 Task: Measure the driving distance from Phoenix to the Grand Canyon.
Action: Mouse moved to (271, 85)
Screenshot: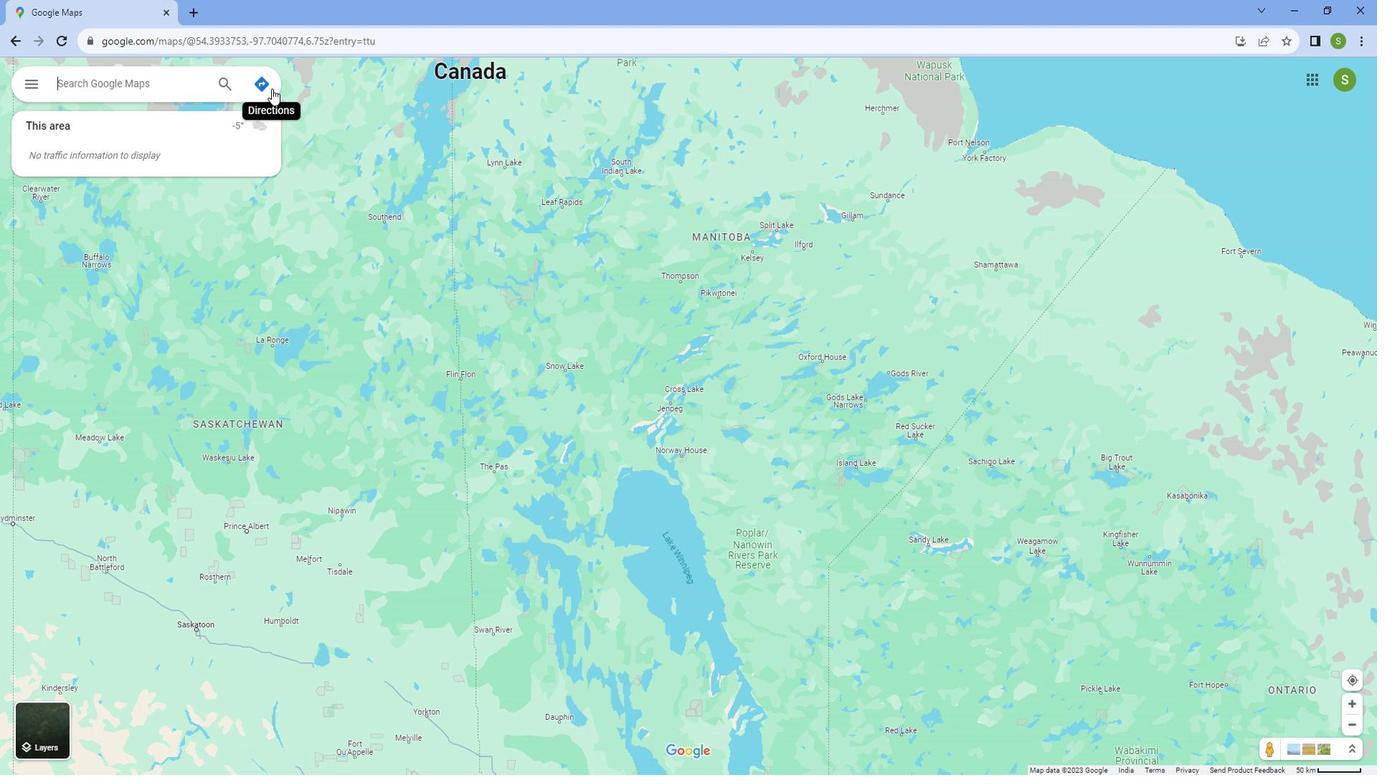 
Action: Mouse pressed left at (271, 85)
Screenshot: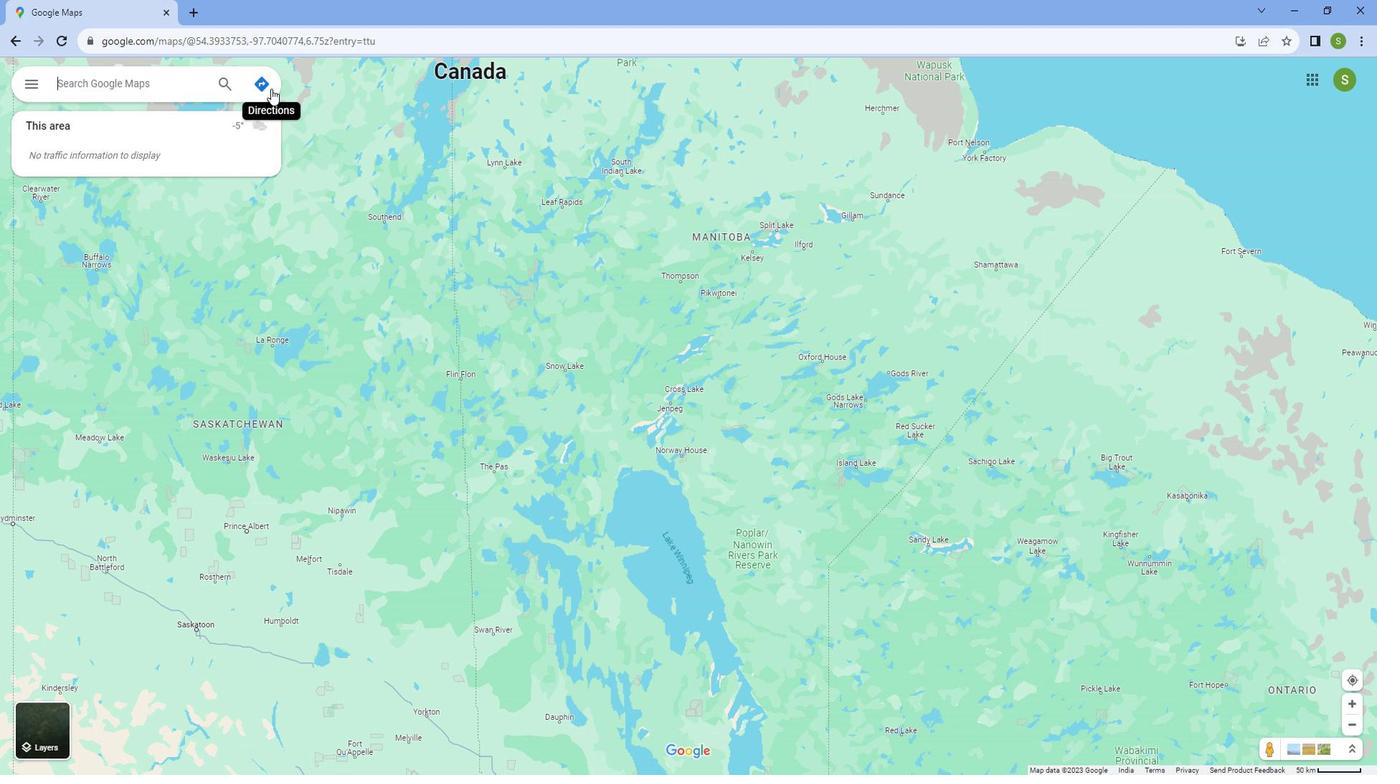 
Action: Mouse moved to (169, 116)
Screenshot: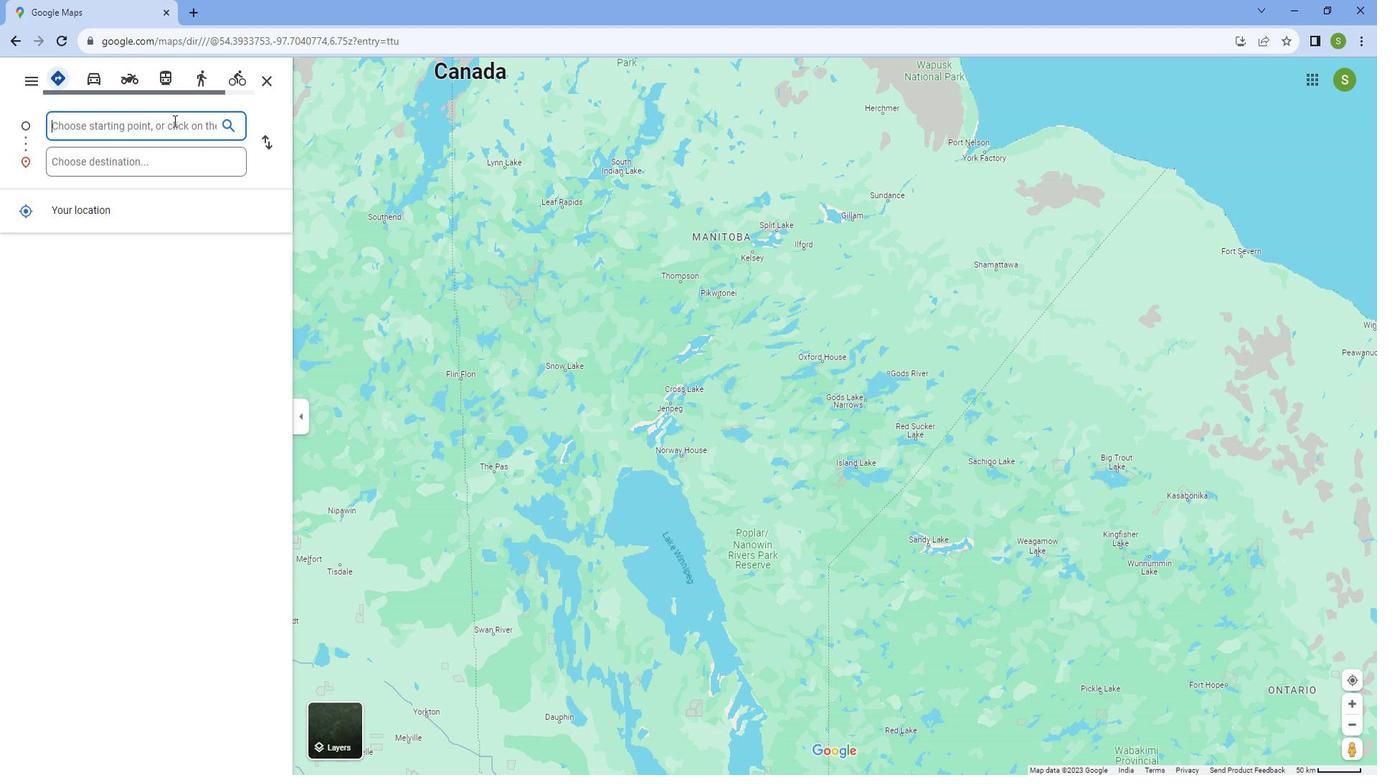 
Action: Mouse pressed left at (169, 116)
Screenshot: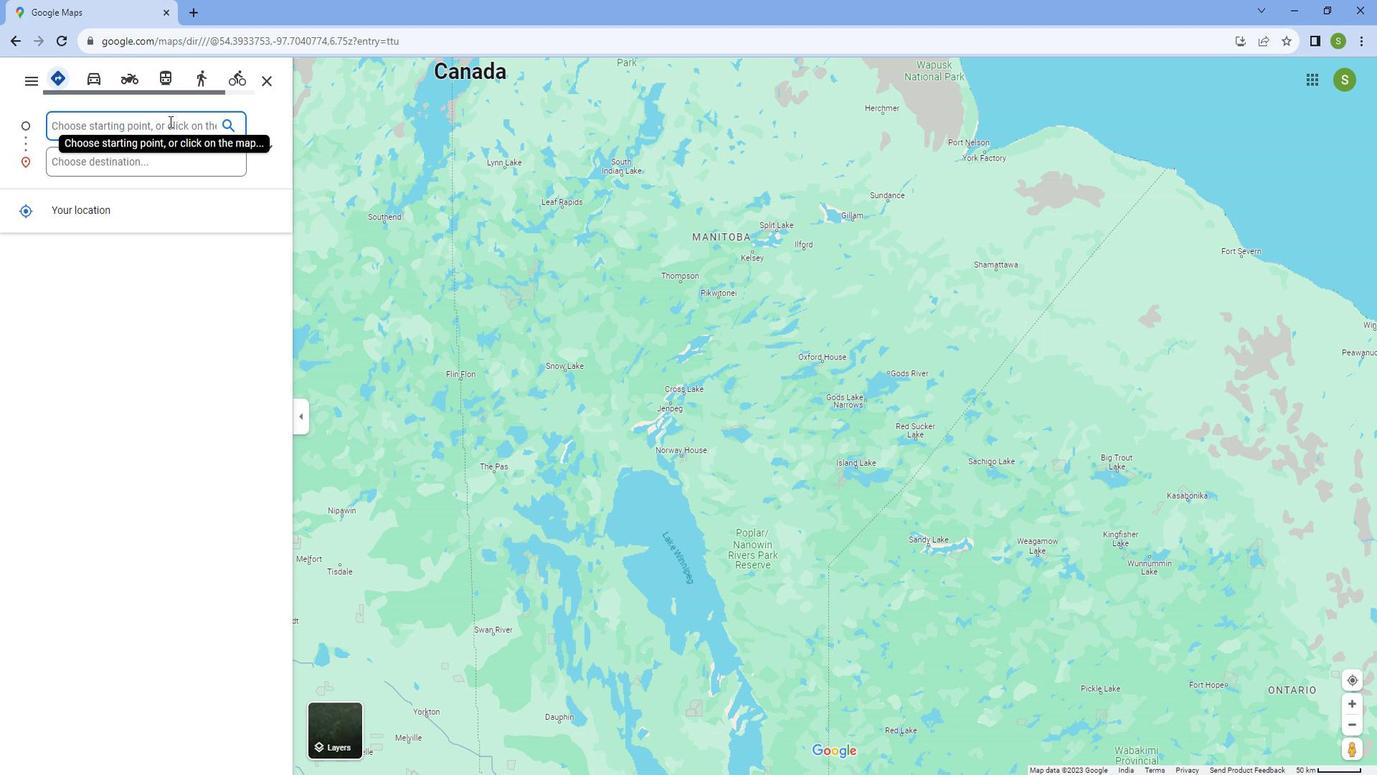 
Action: Key pressed <Key.caps_lock>P<Key.caps_lock>hoenix
Screenshot: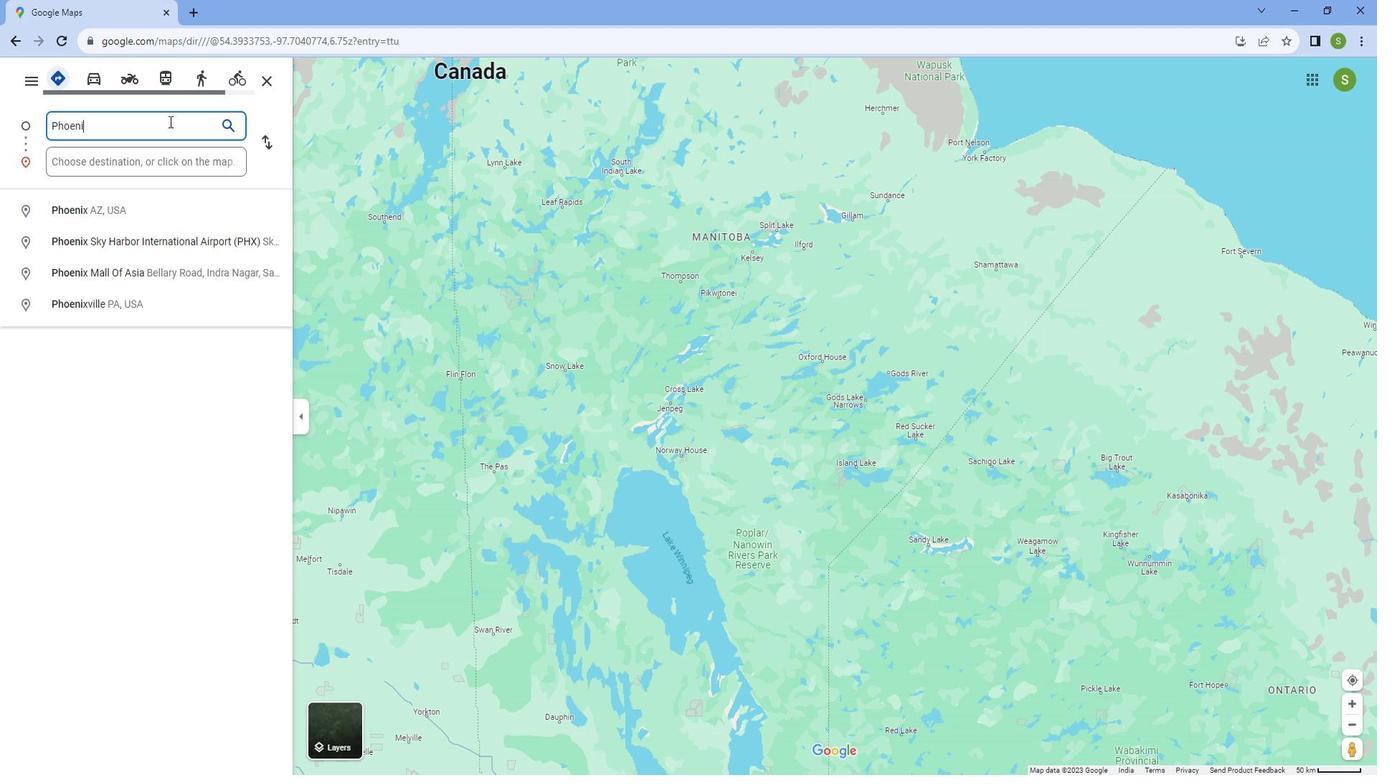
Action: Mouse moved to (139, 192)
Screenshot: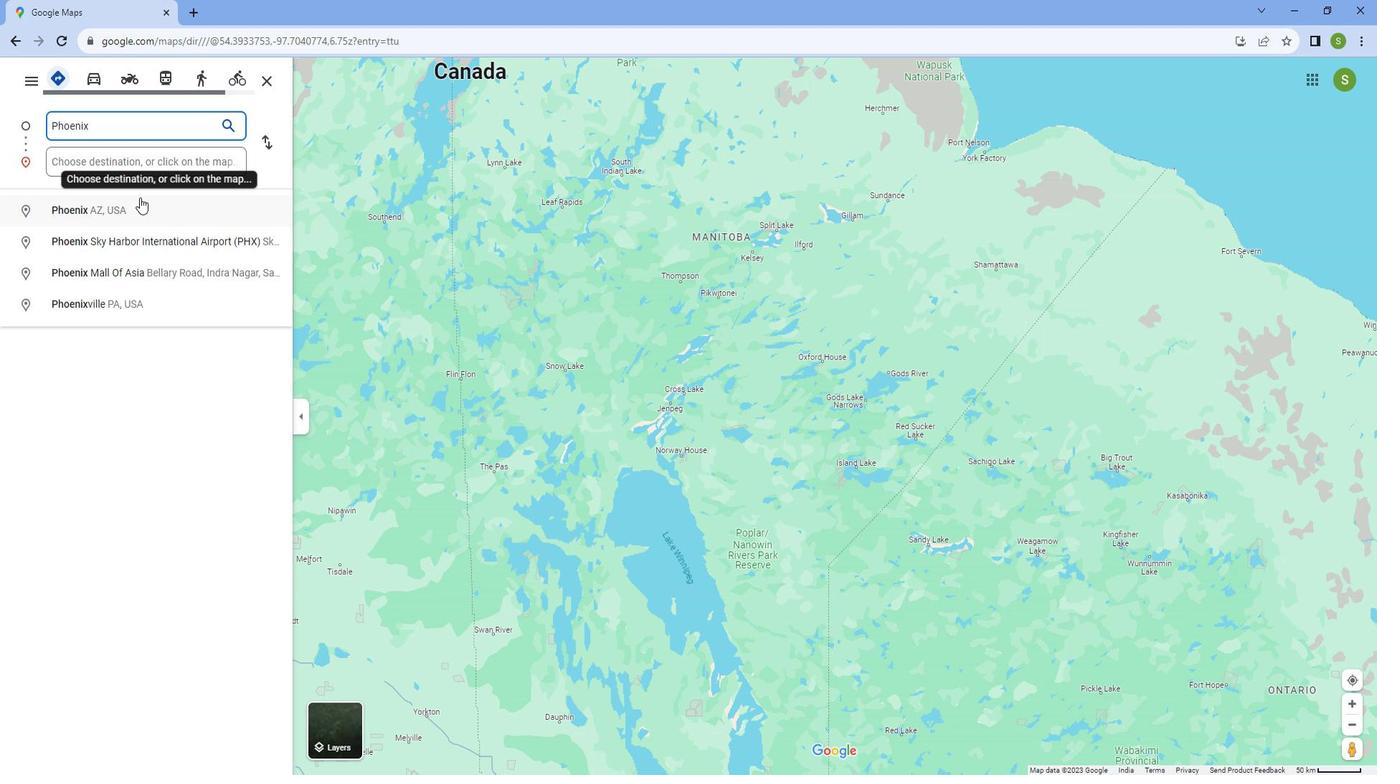 
Action: Mouse pressed left at (139, 192)
Screenshot: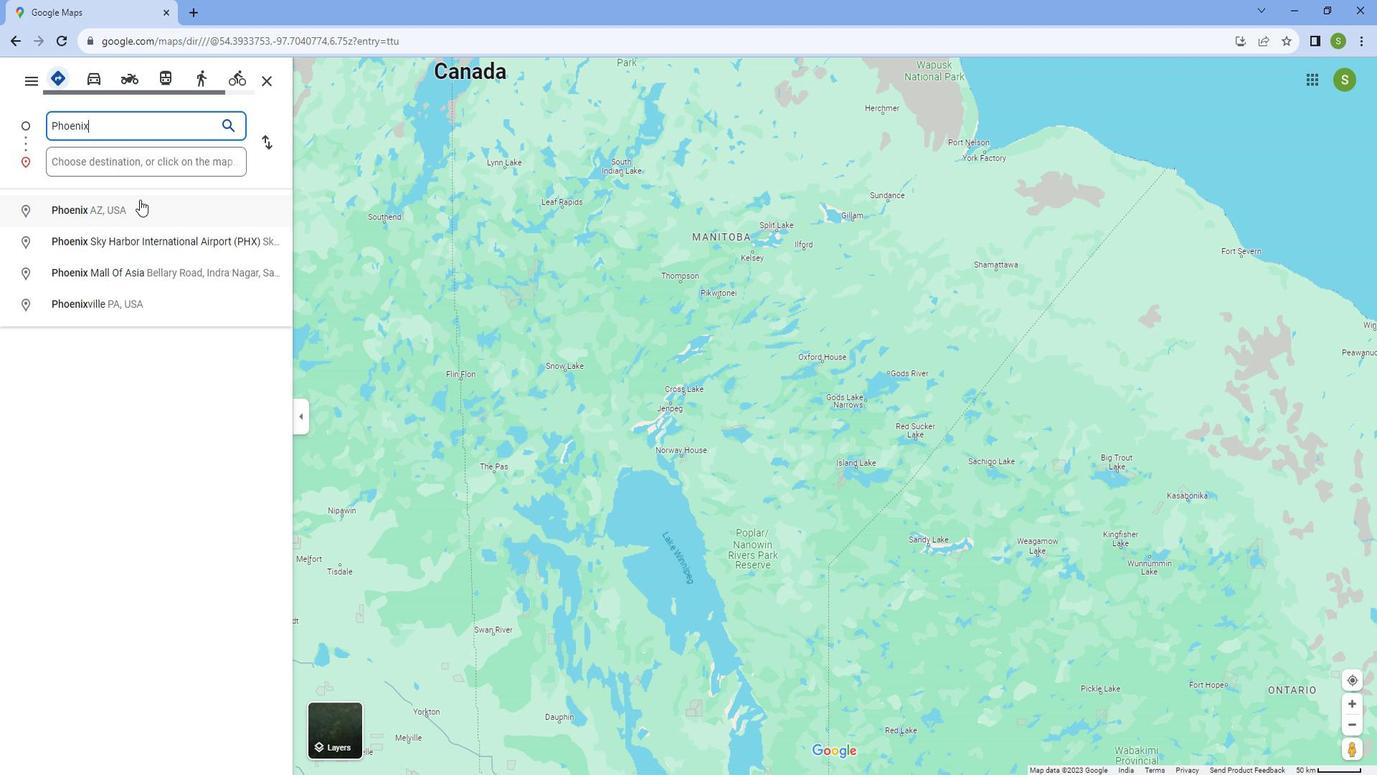 
Action: Mouse moved to (86, 152)
Screenshot: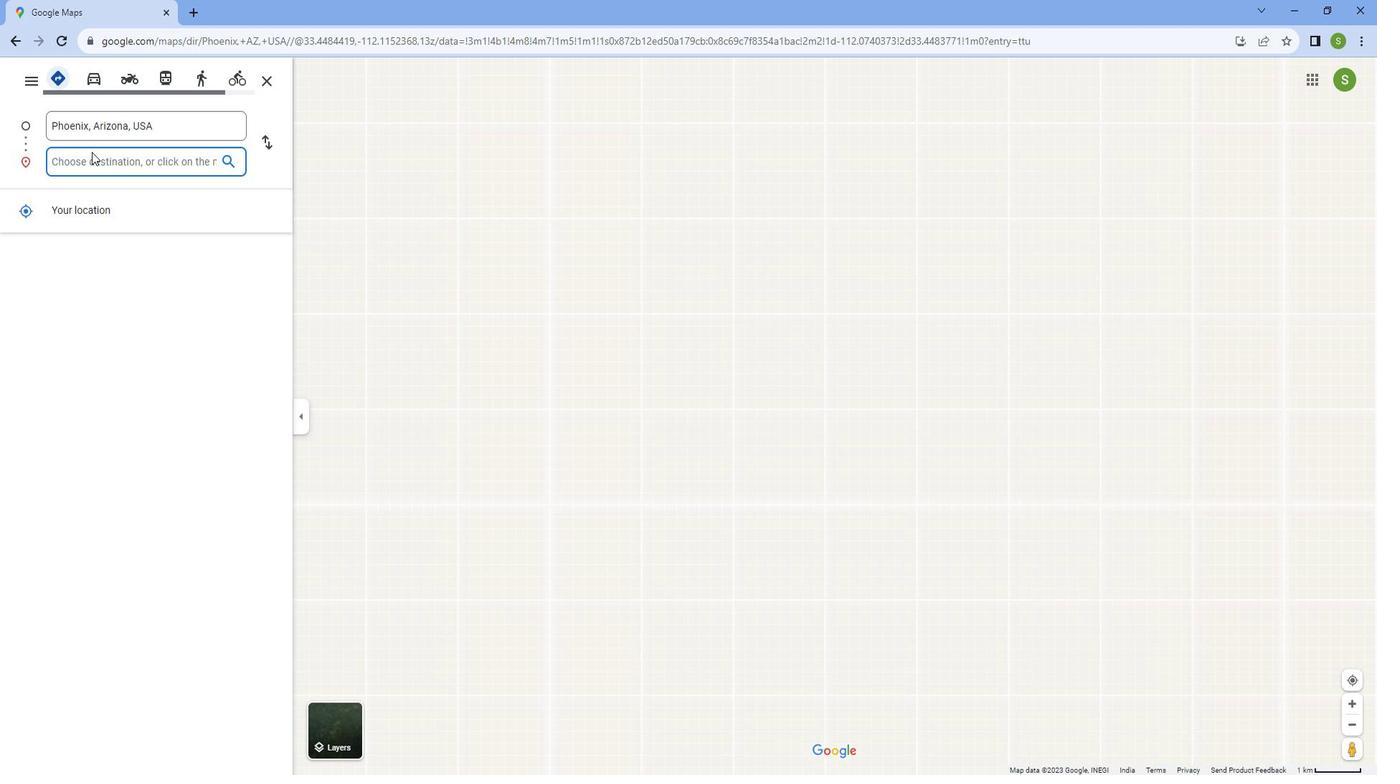 
Action: Mouse pressed left at (86, 152)
Screenshot: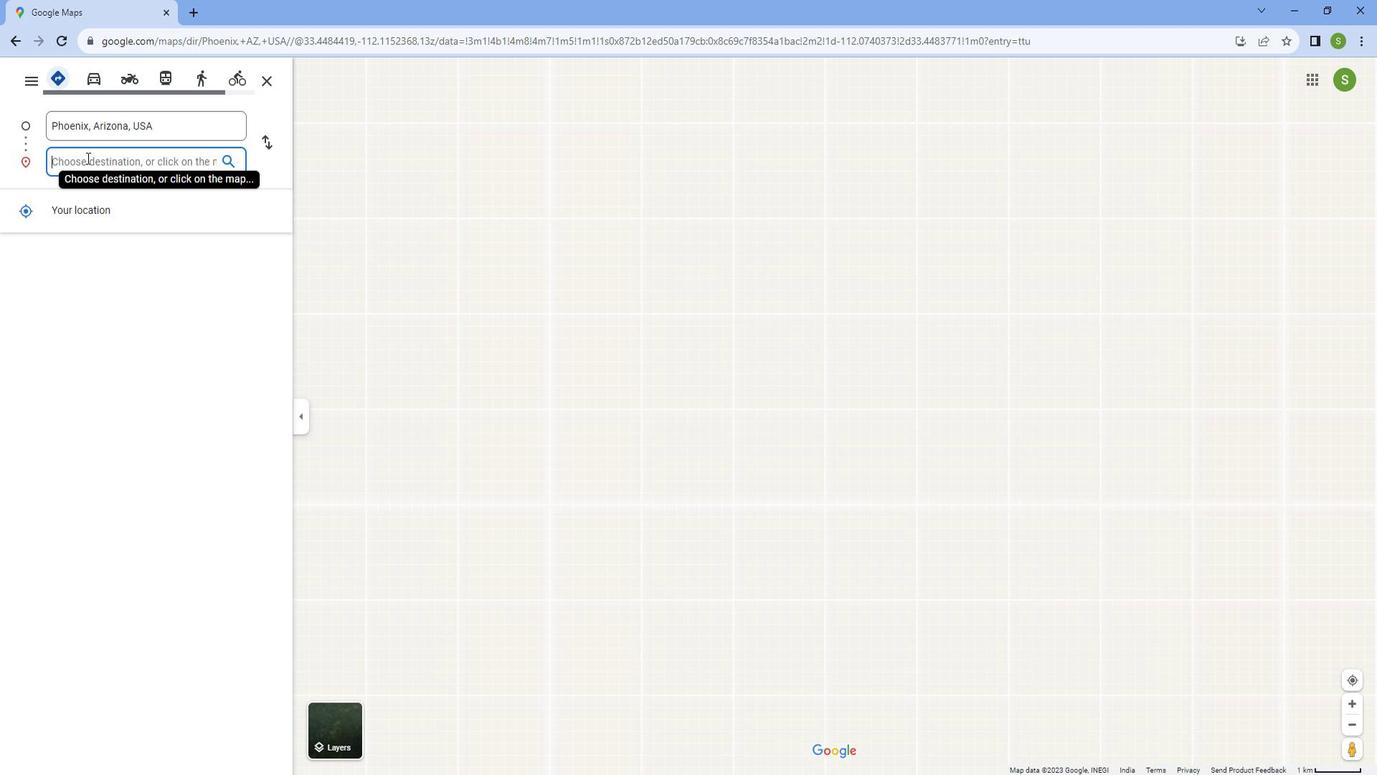 
Action: Mouse moved to (87, 152)
Screenshot: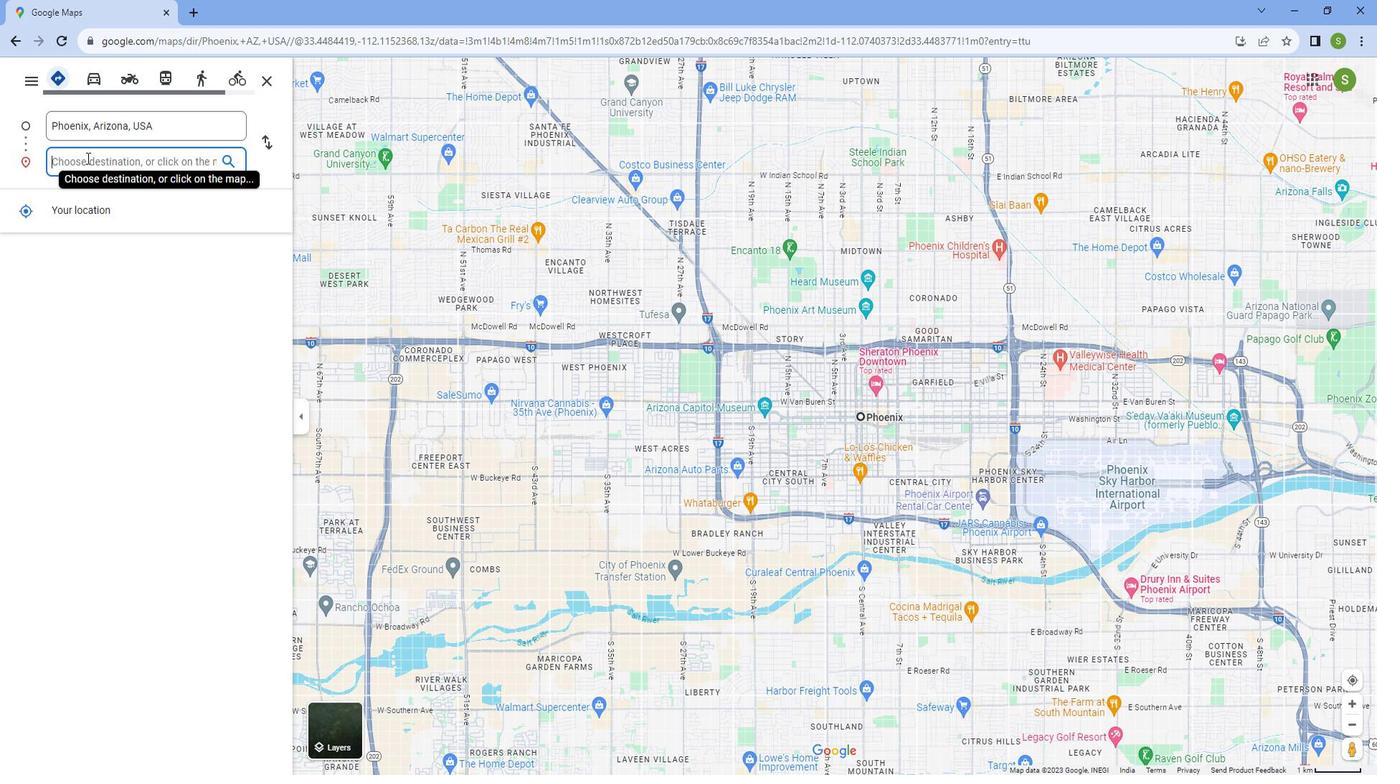 
Action: Key pressed <Key.caps_lock>G<Key.caps_lock>ran<Key.space><Key.backspace>d<Key.space><Key.caps_lock>C<Key.caps_lock>anyon
Screenshot: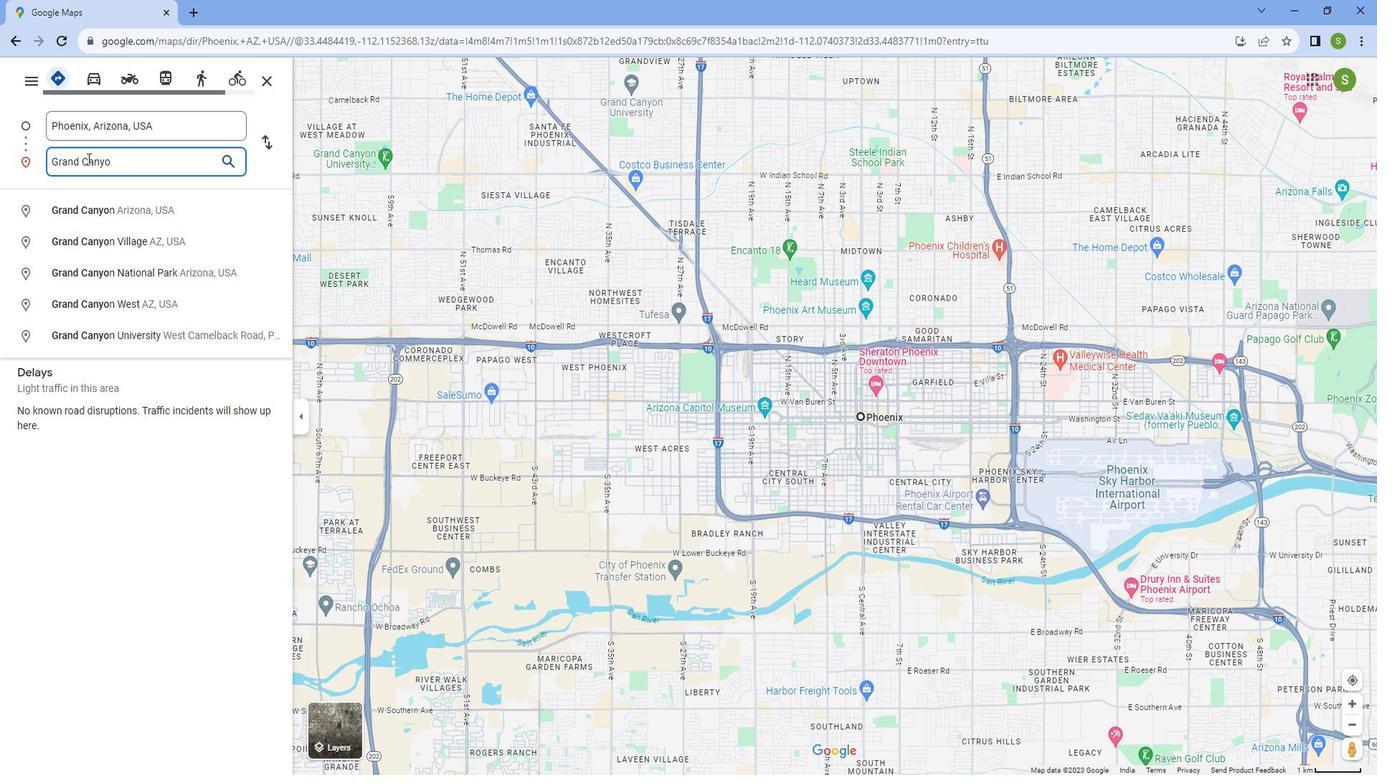 
Action: Mouse moved to (87, 198)
Screenshot: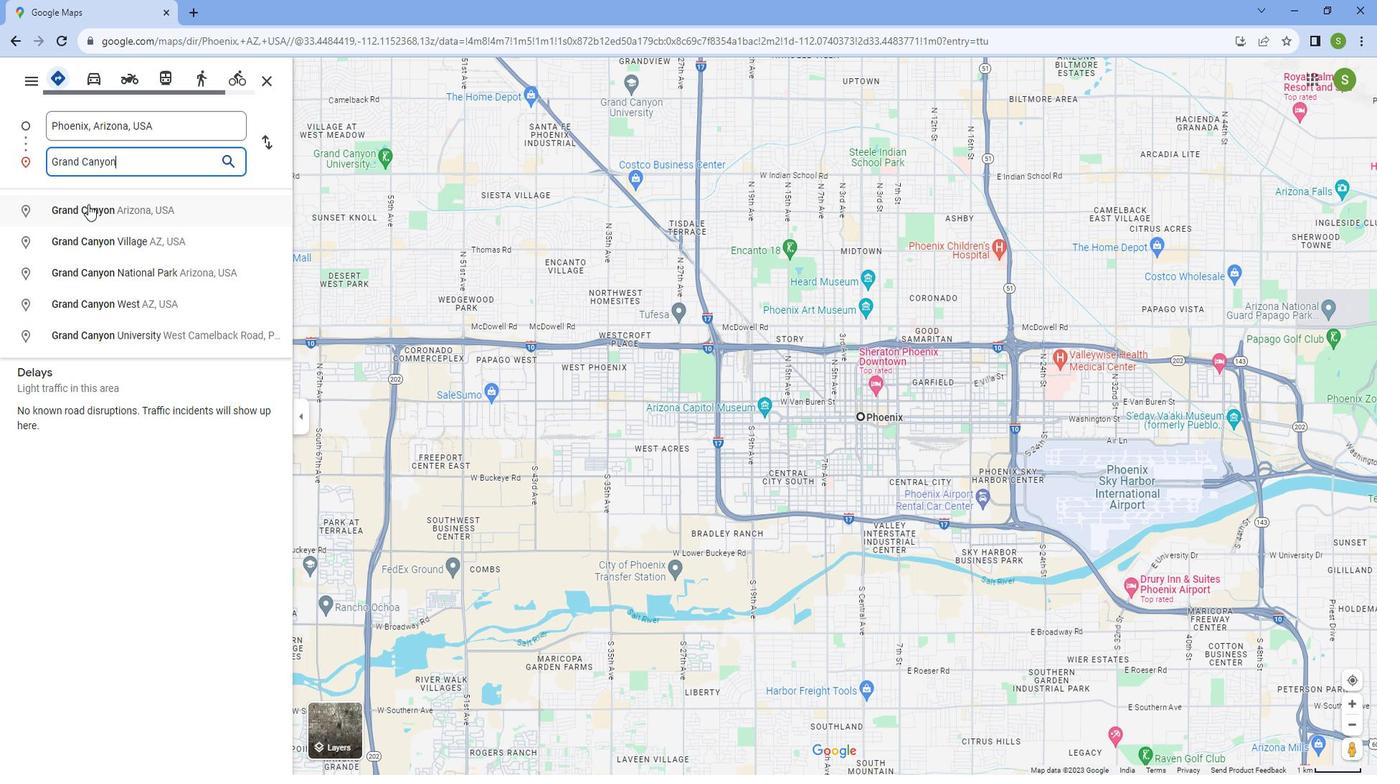 
Action: Mouse pressed left at (87, 198)
Screenshot: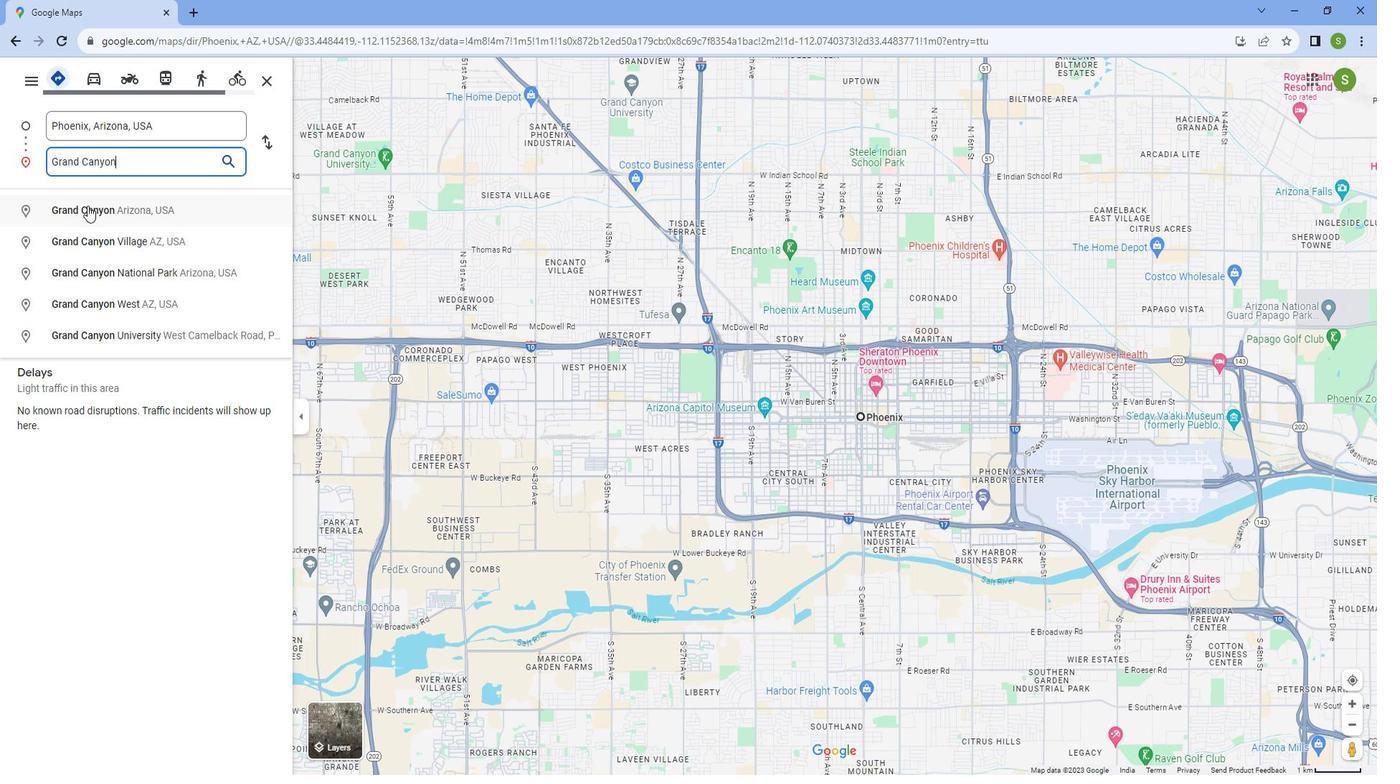 
Action: Mouse moved to (88, 90)
Screenshot: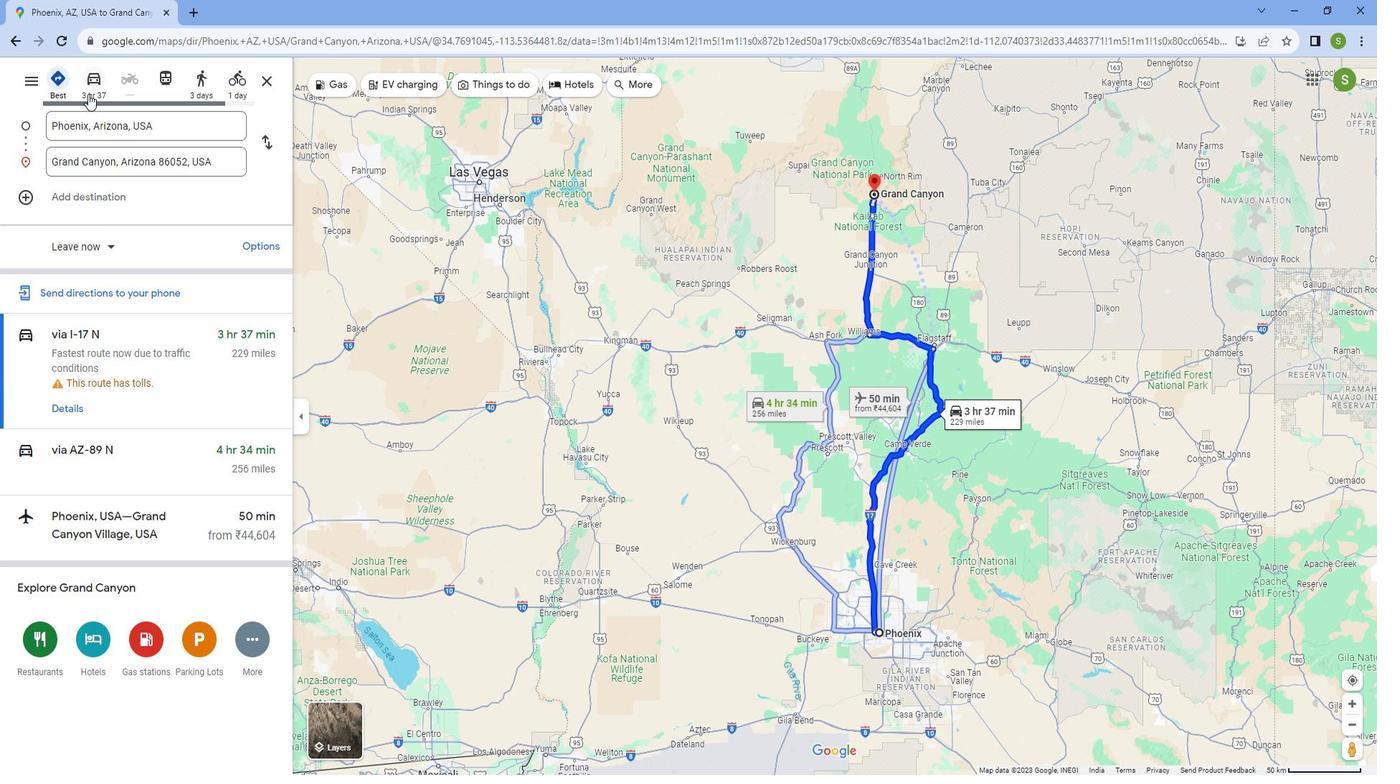
Action: Mouse pressed left at (88, 90)
Screenshot: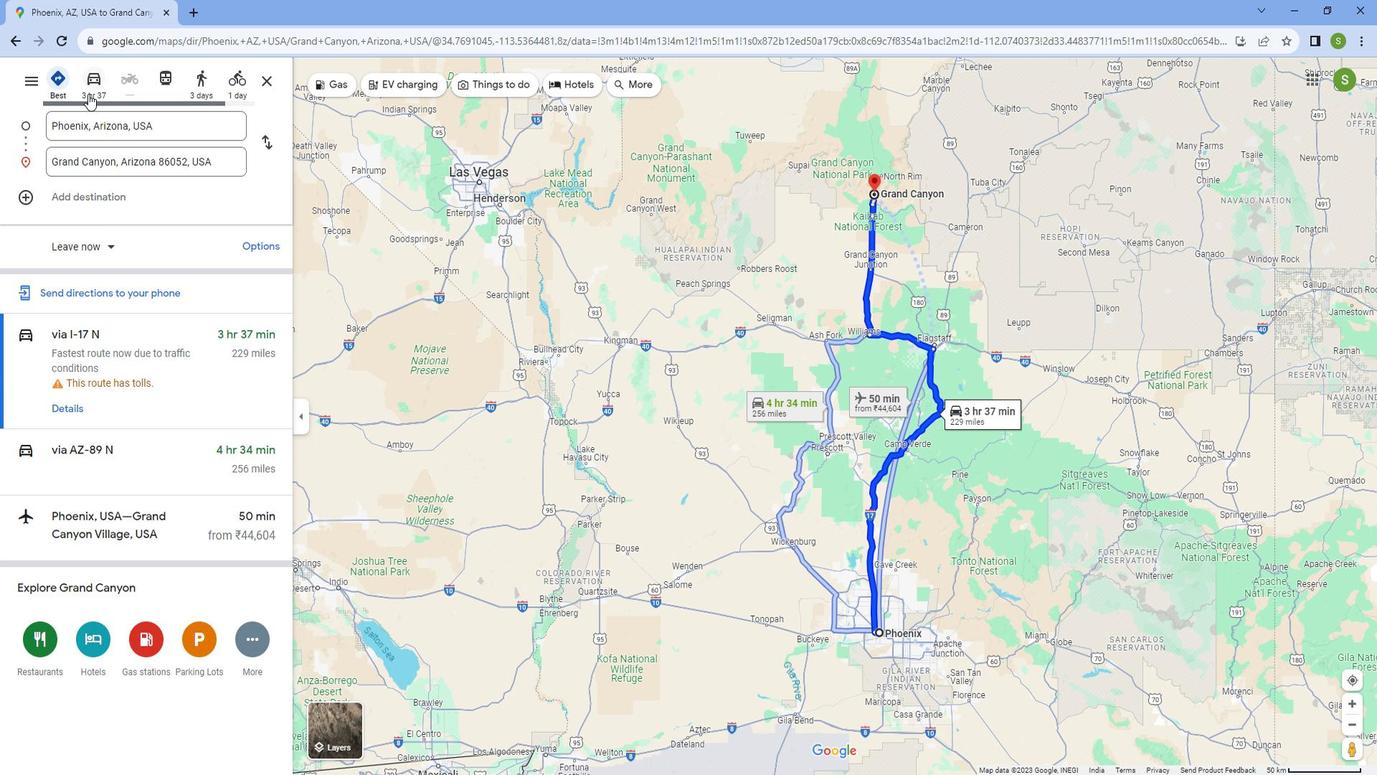 
Action: Mouse moved to (1021, 287)
Screenshot: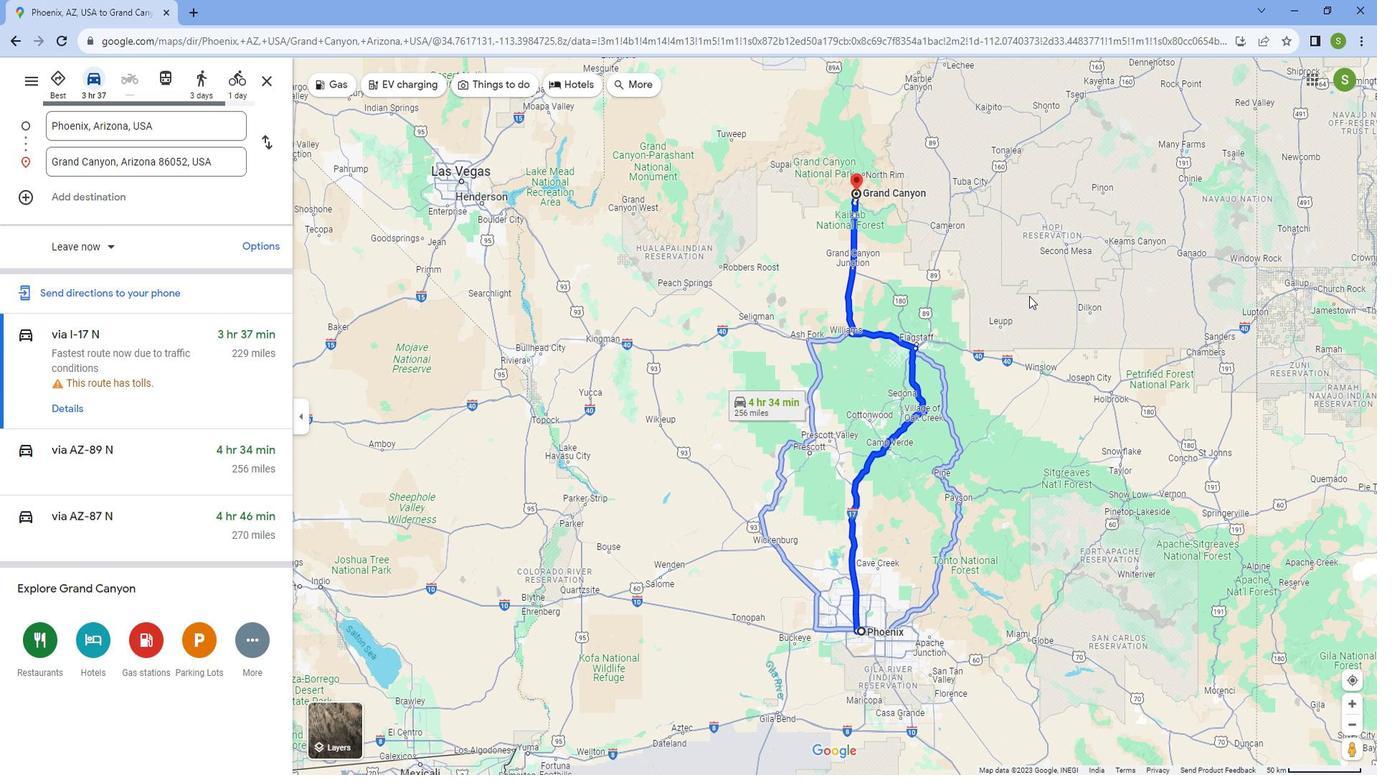 
Action: Mouse scrolled (1021, 287) with delta (0, 0)
Screenshot: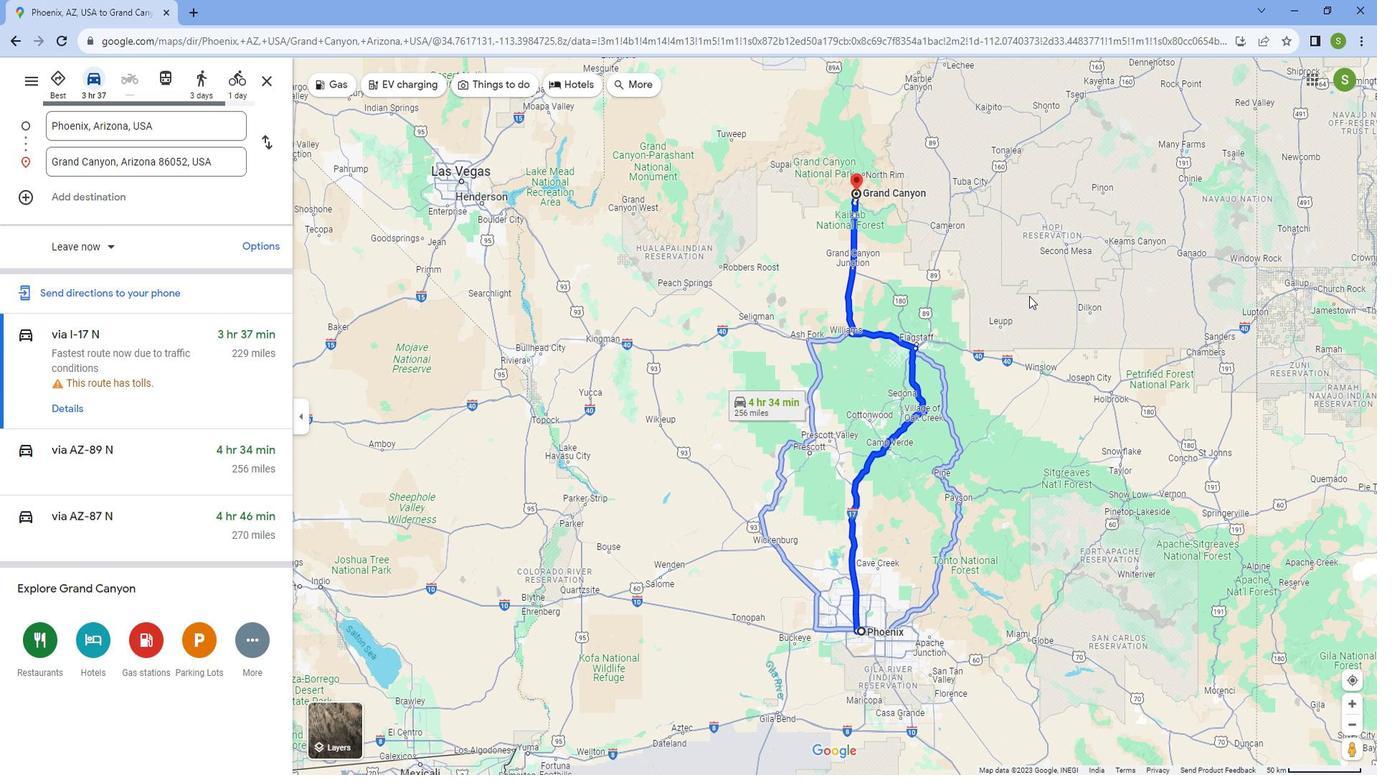 
Action: Mouse moved to (1018, 287)
Screenshot: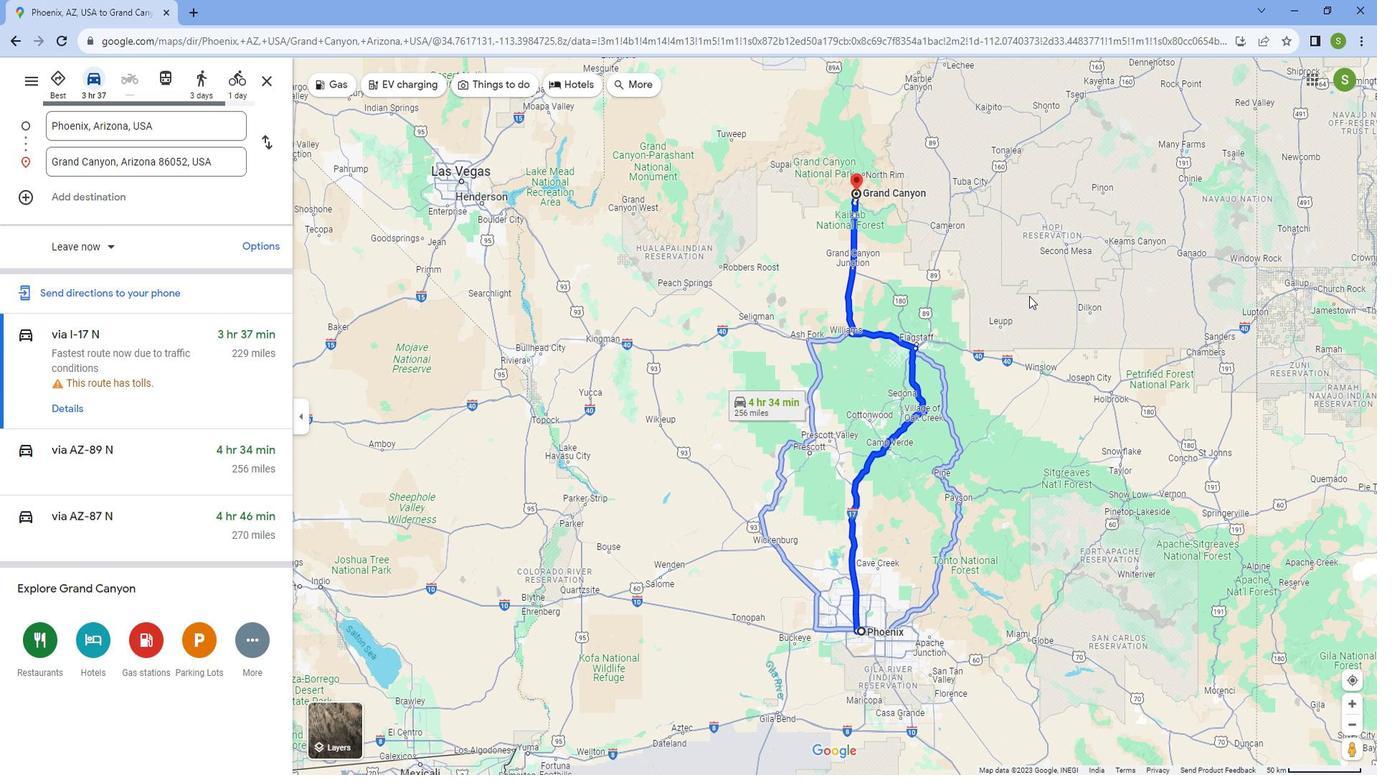 
Action: Mouse scrolled (1018, 288) with delta (0, 0)
Screenshot: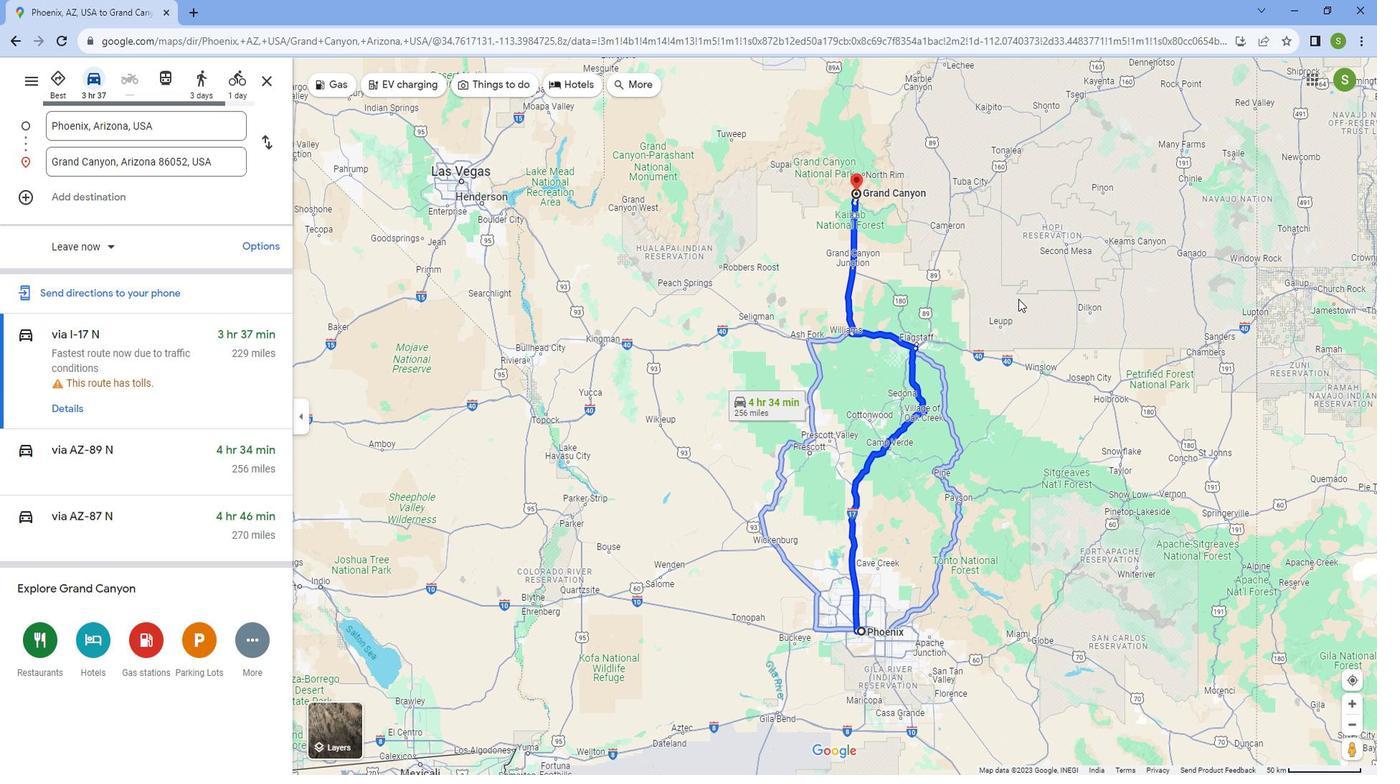 
Action: Mouse moved to (1018, 288)
Screenshot: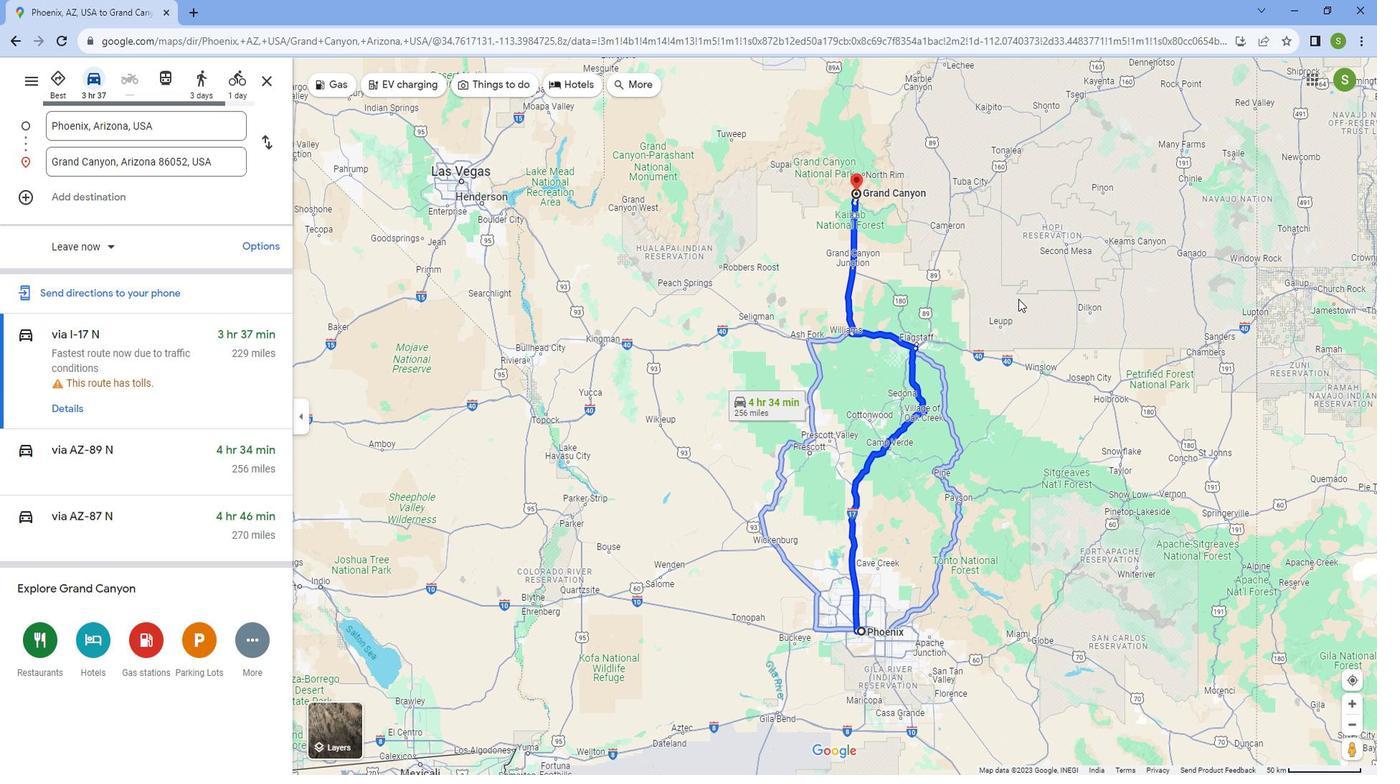 
Action: Mouse scrolled (1018, 289) with delta (0, 0)
Screenshot: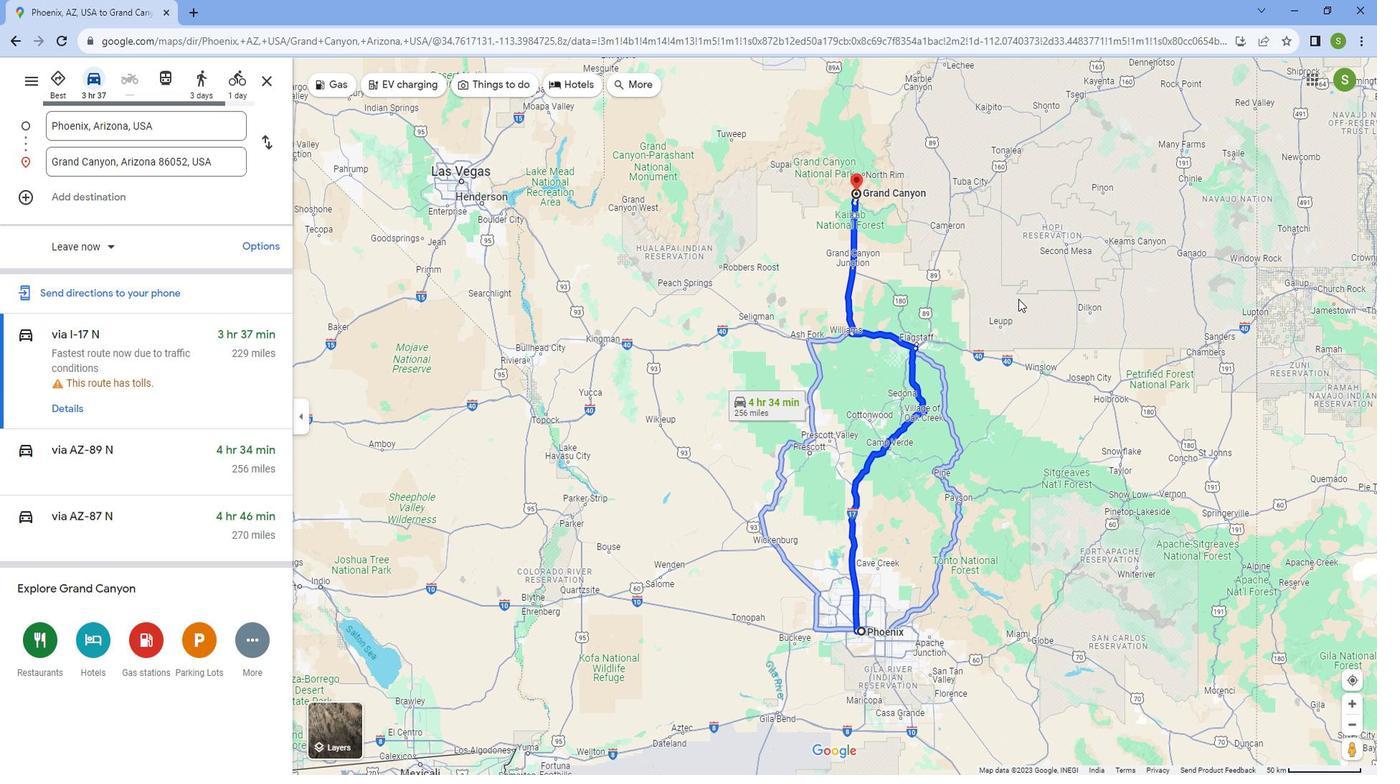 
Action: Mouse moved to (1015, 289)
Screenshot: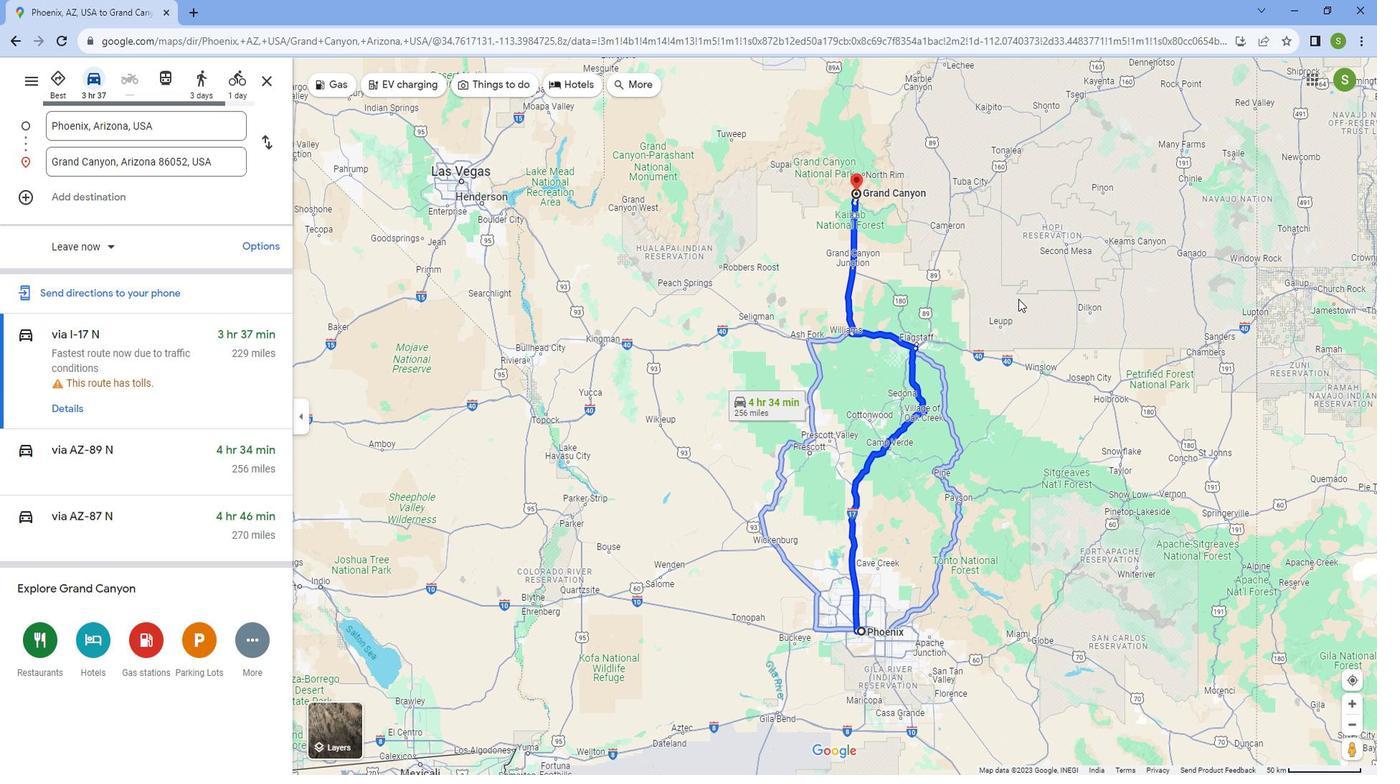 
Action: Mouse scrolled (1015, 289) with delta (0, 0)
Screenshot: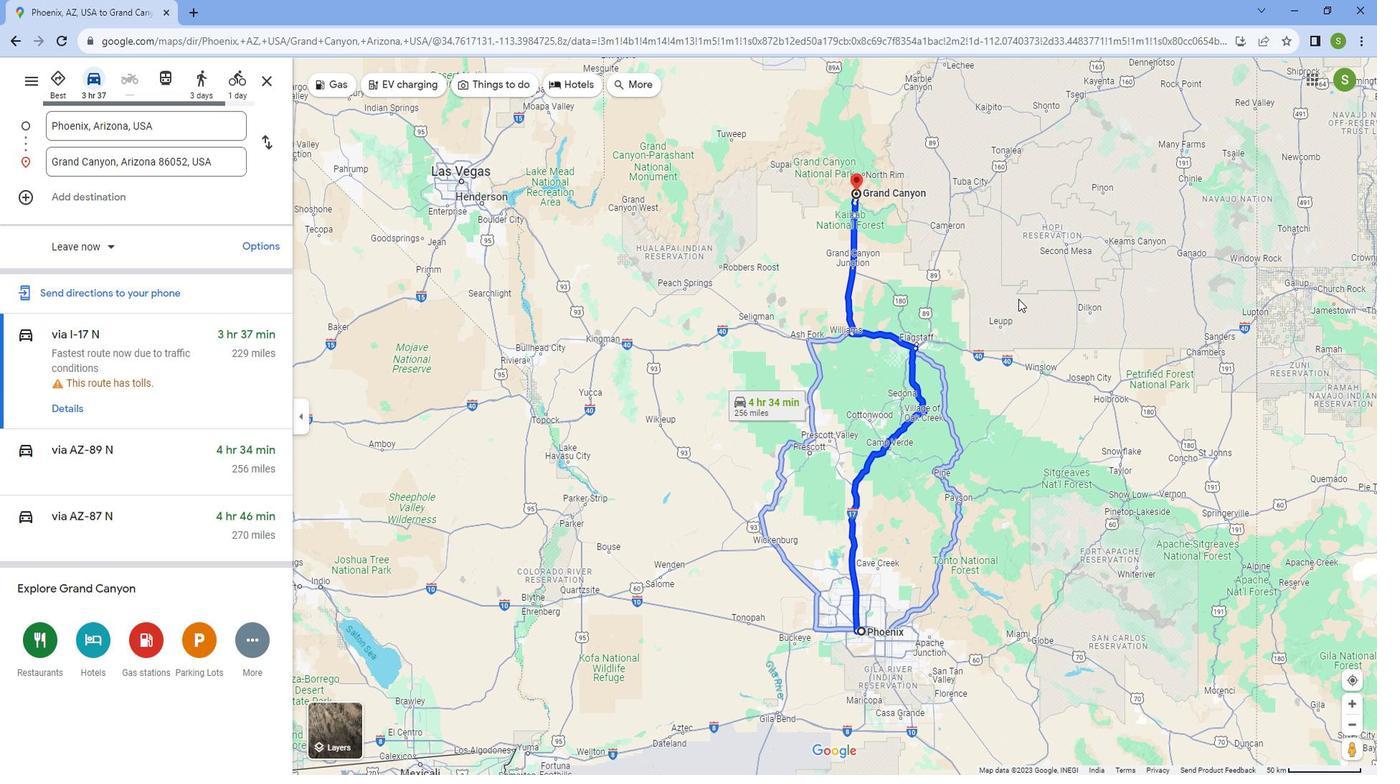 
Action: Mouse moved to (1011, 289)
Screenshot: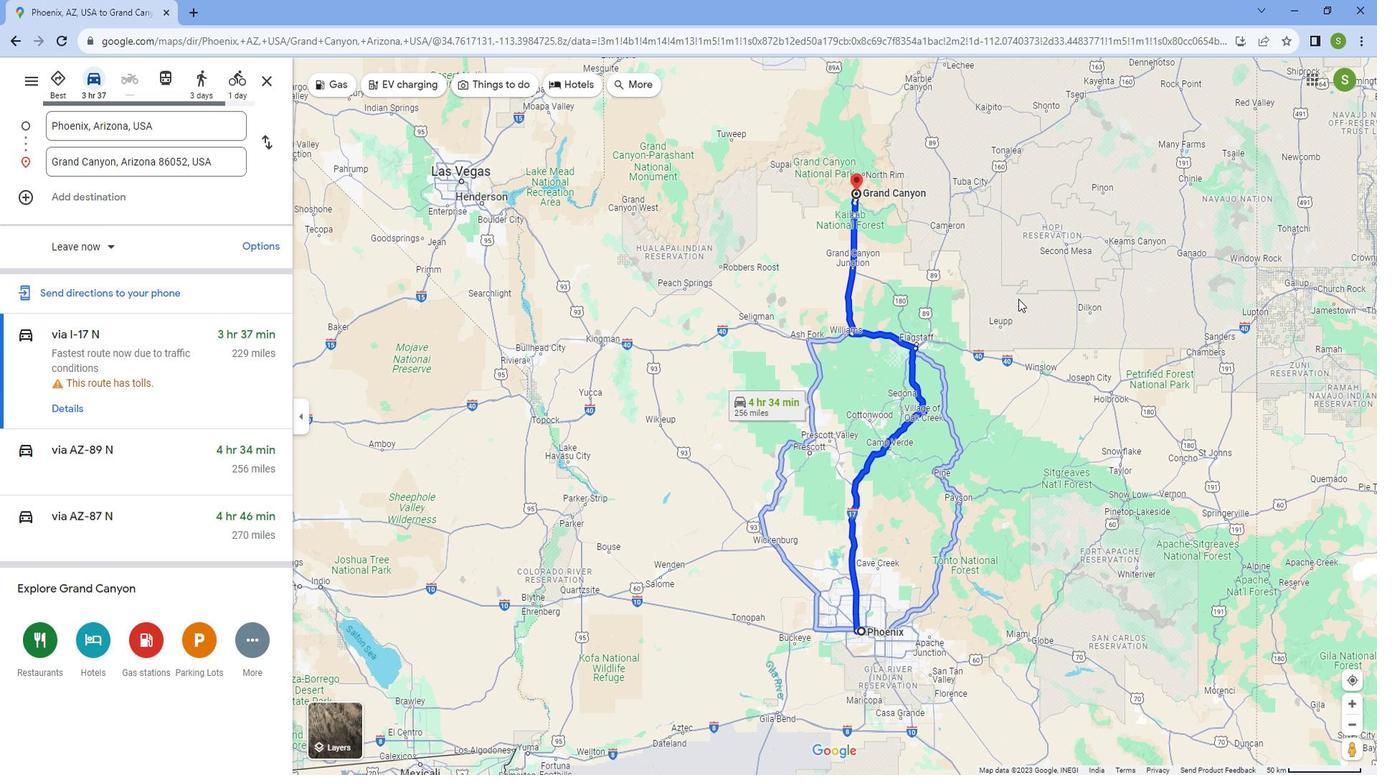 
Action: Mouse scrolled (1011, 290) with delta (0, 0)
Screenshot: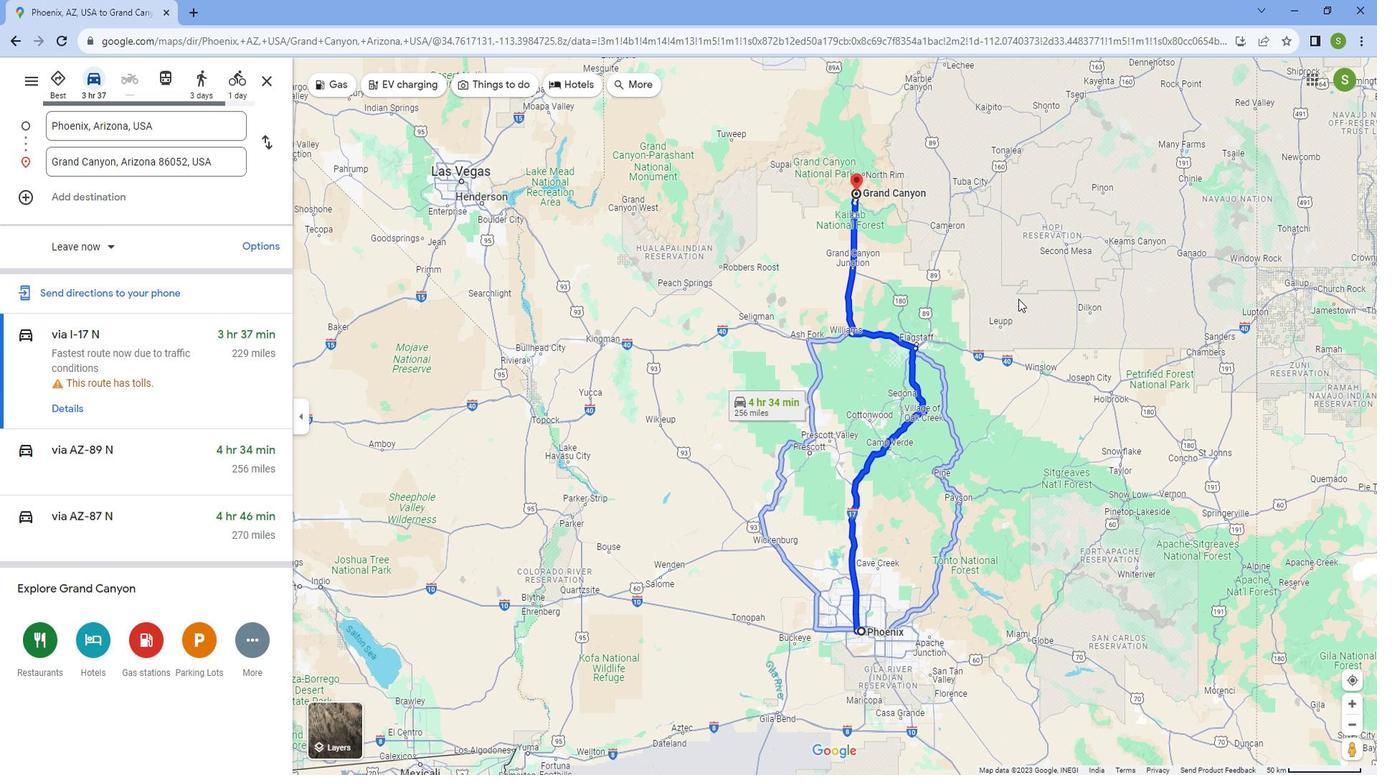 
Action: Mouse moved to (1005, 292)
Screenshot: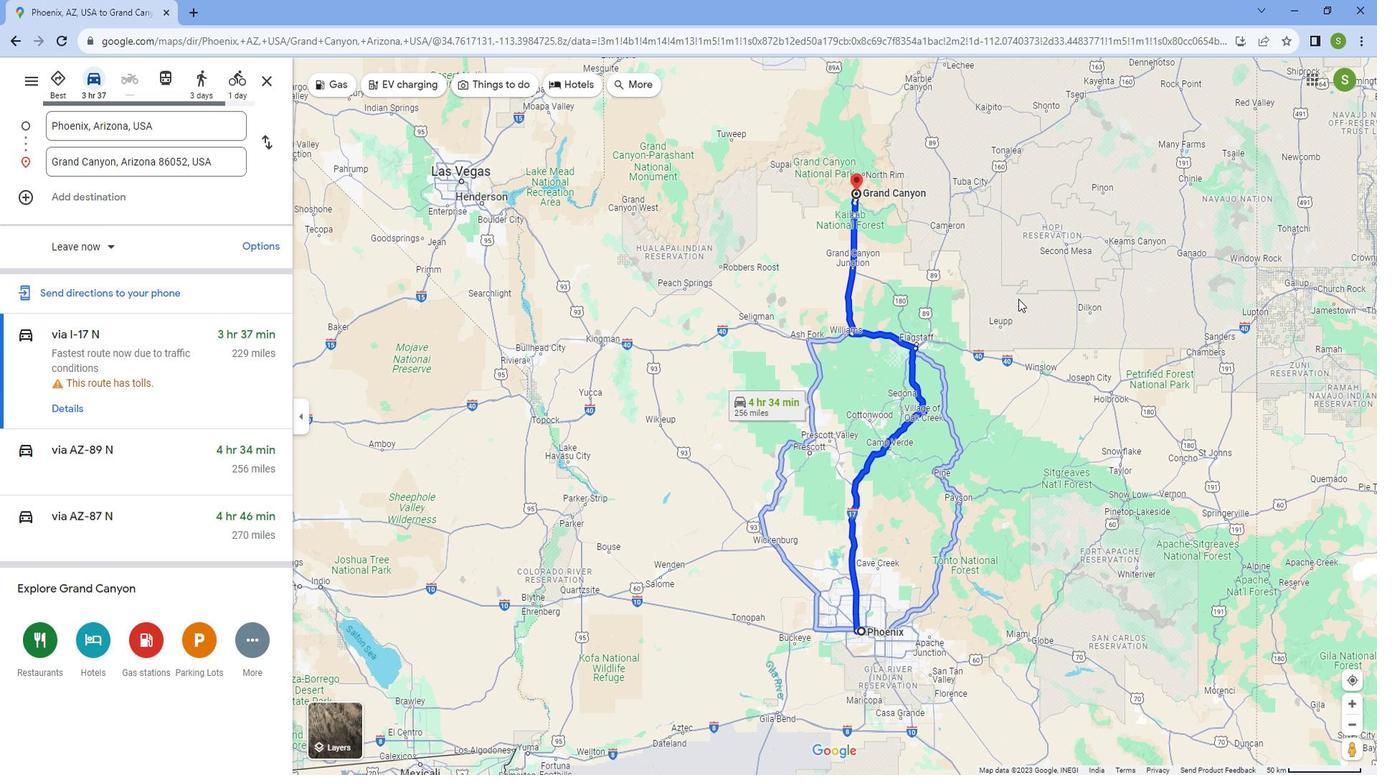 
Action: Mouse scrolled (1005, 292) with delta (0, 0)
Screenshot: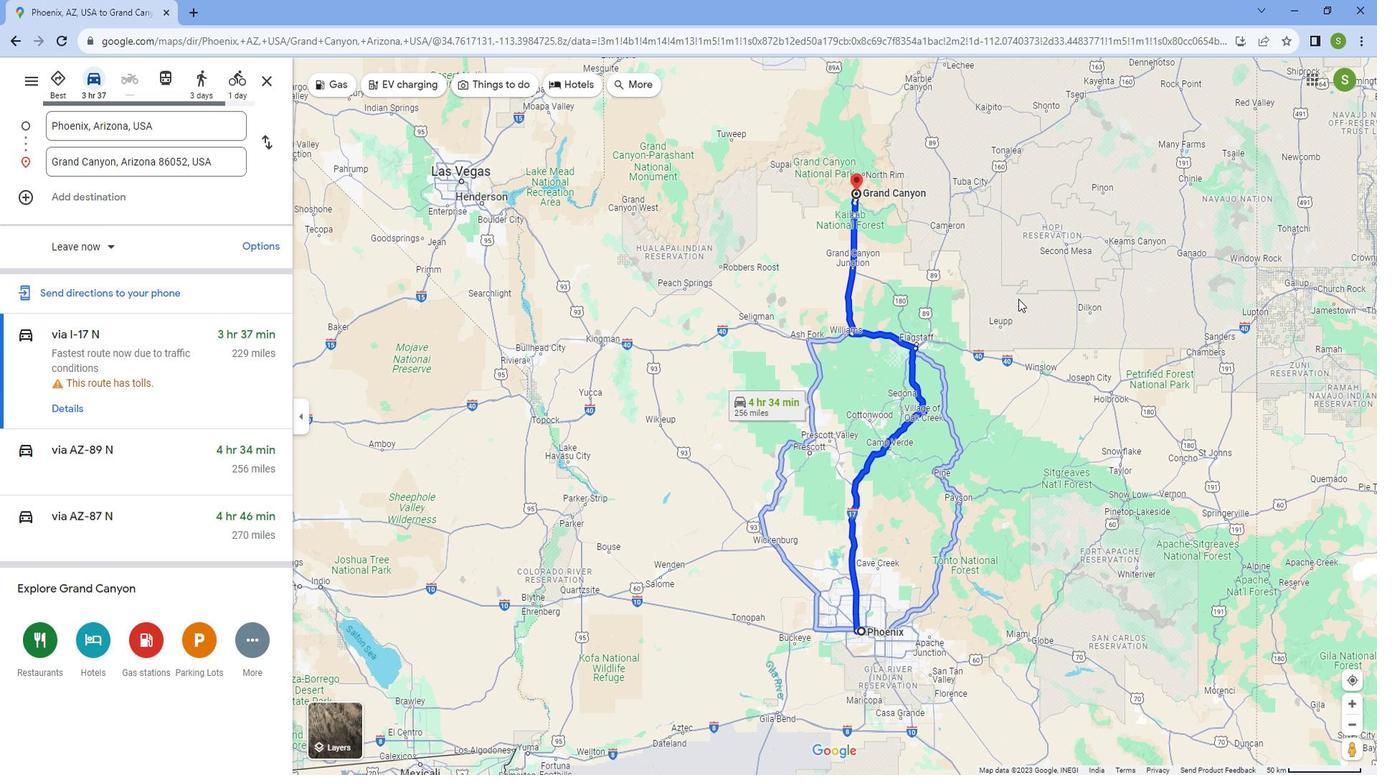 
Action: Mouse moved to (996, 294)
Screenshot: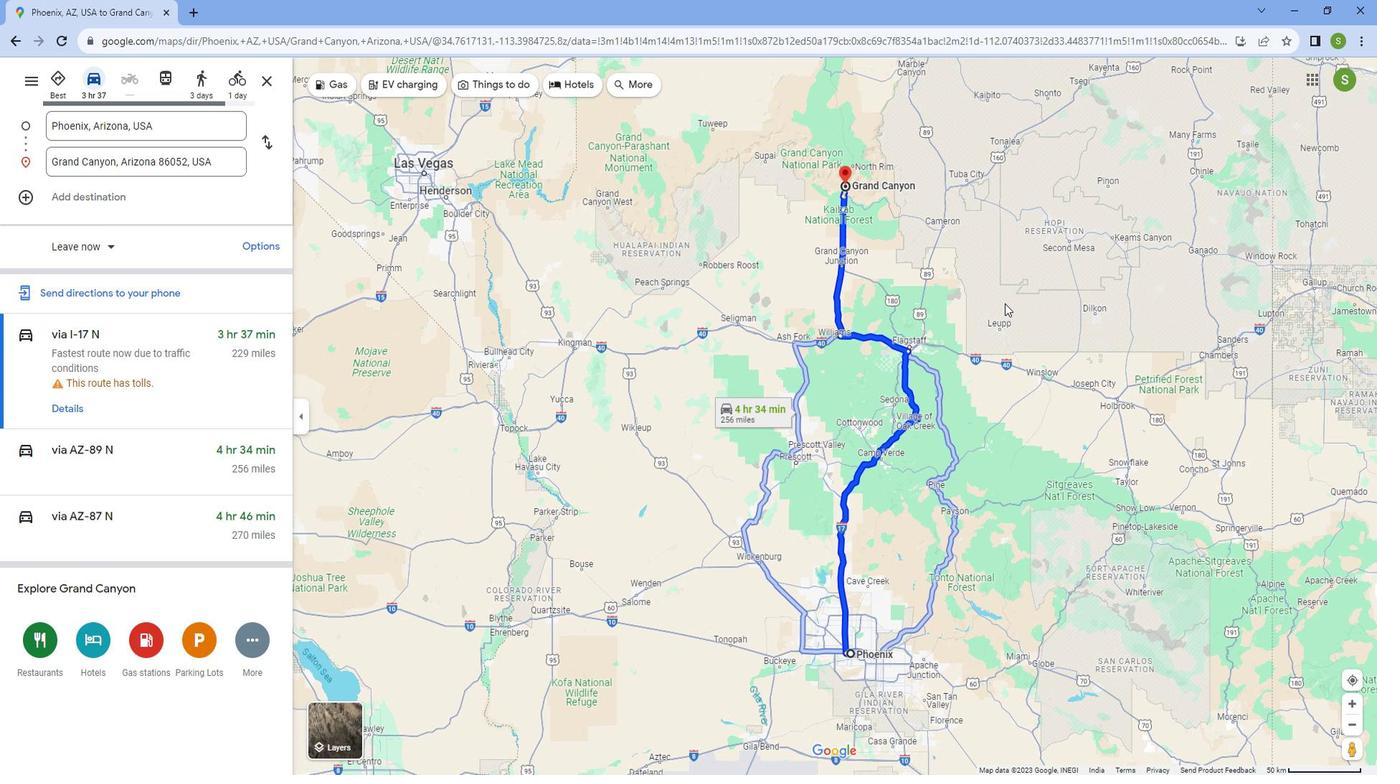 
Action: Mouse scrolled (996, 294) with delta (0, 0)
Screenshot: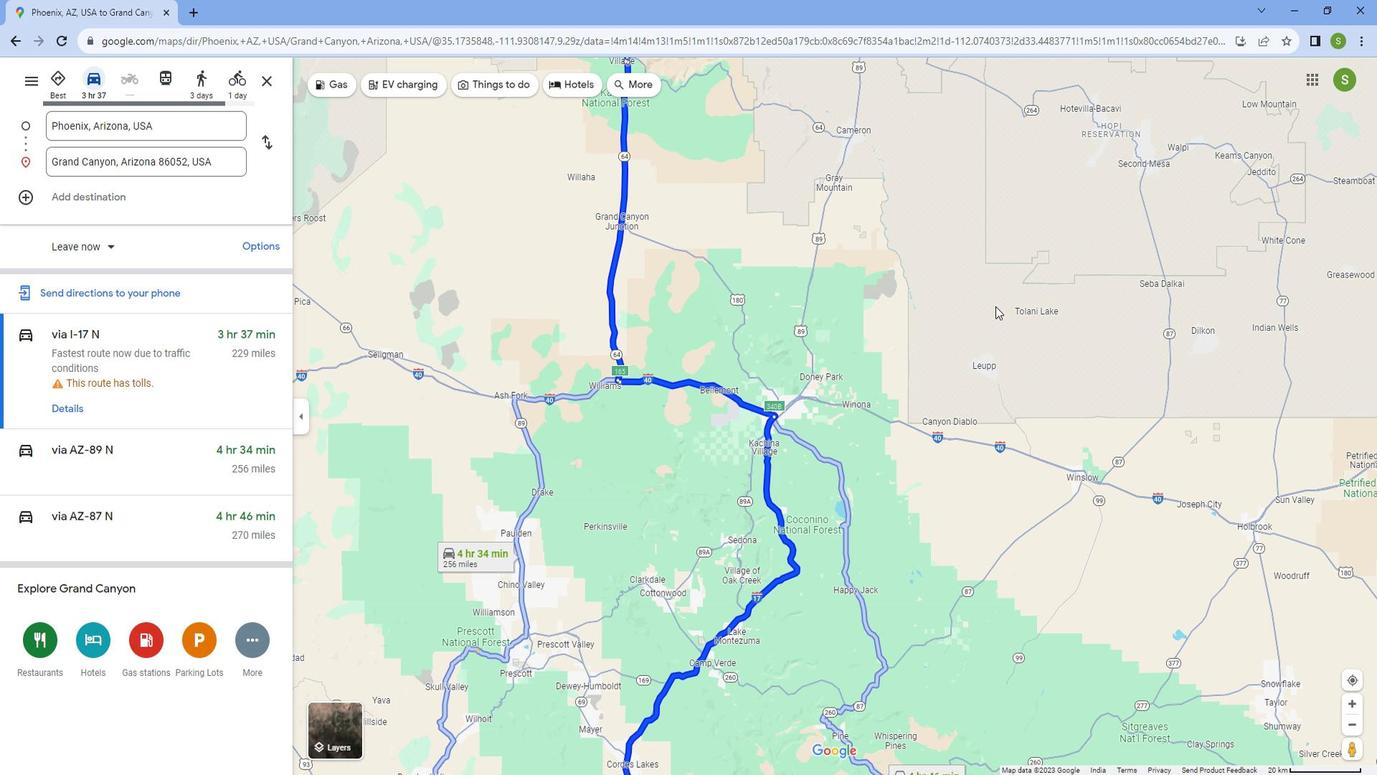 
Action: Mouse scrolled (996, 294) with delta (0, 0)
Screenshot: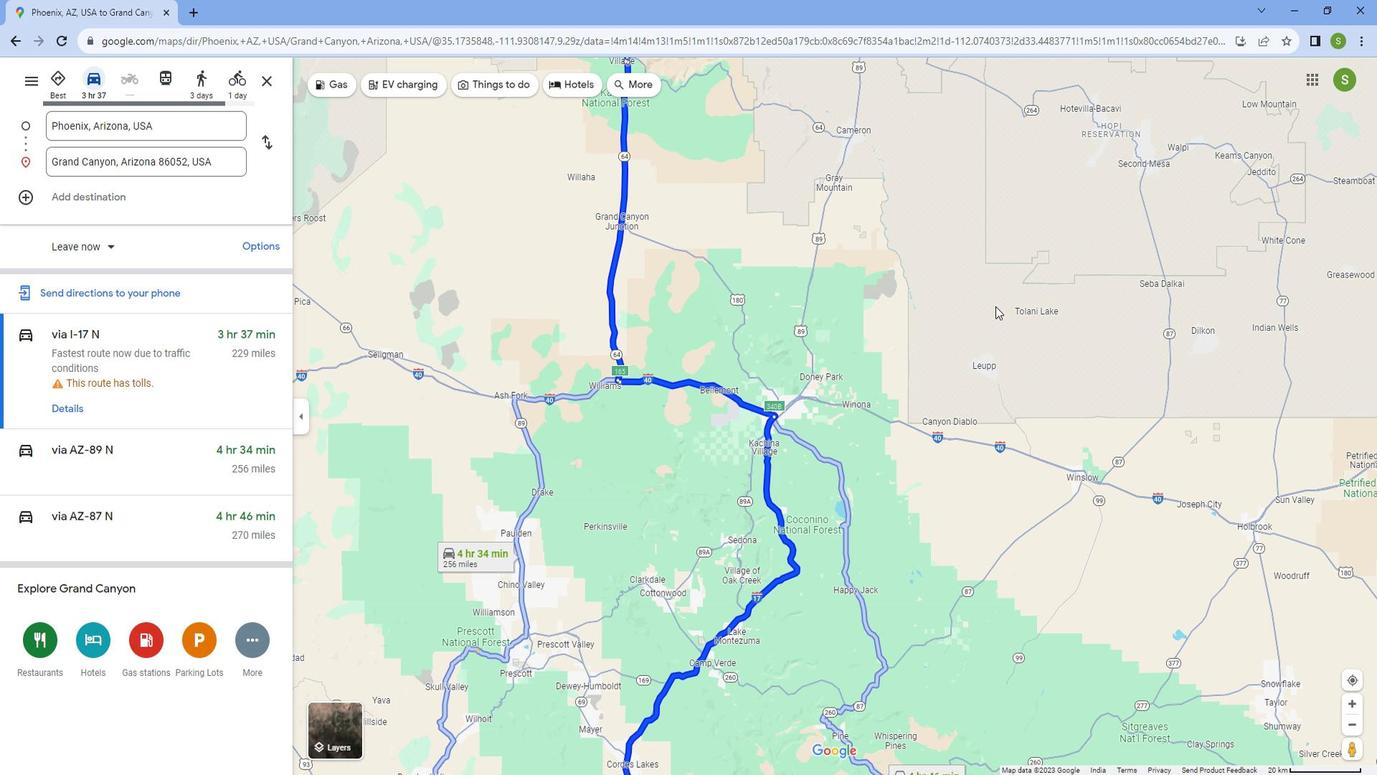 
Action: Mouse scrolled (996, 294) with delta (0, 0)
Screenshot: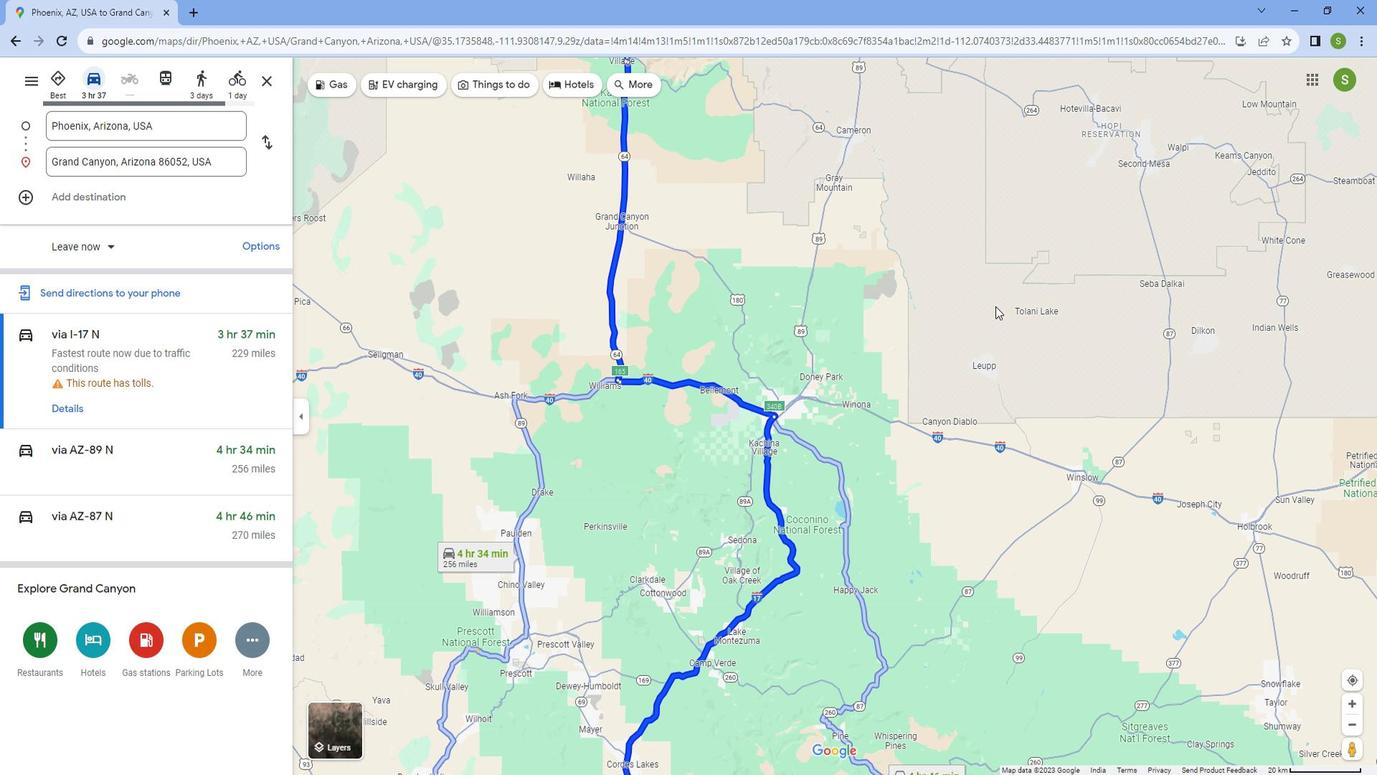 
Action: Mouse scrolled (996, 294) with delta (0, 0)
Screenshot: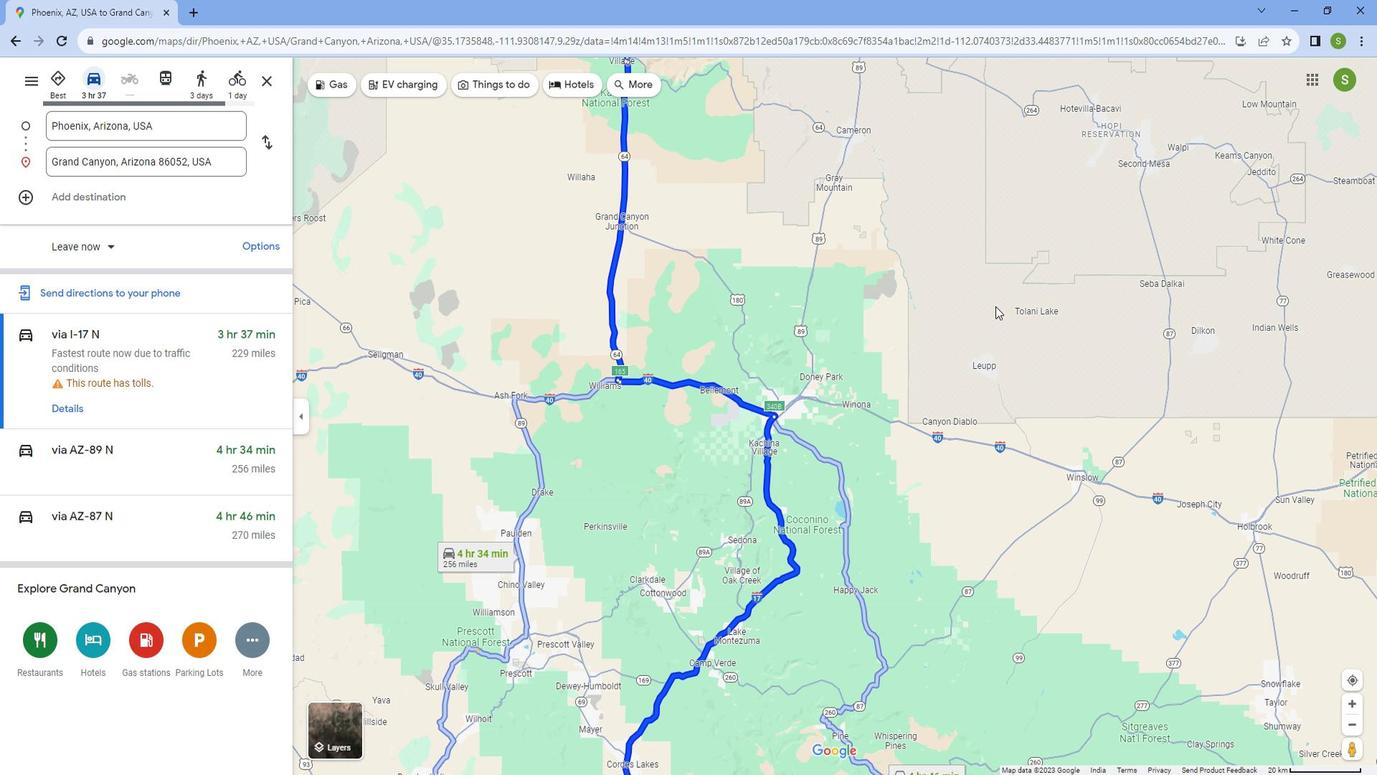 
Action: Mouse scrolled (996, 294) with delta (0, 0)
Screenshot: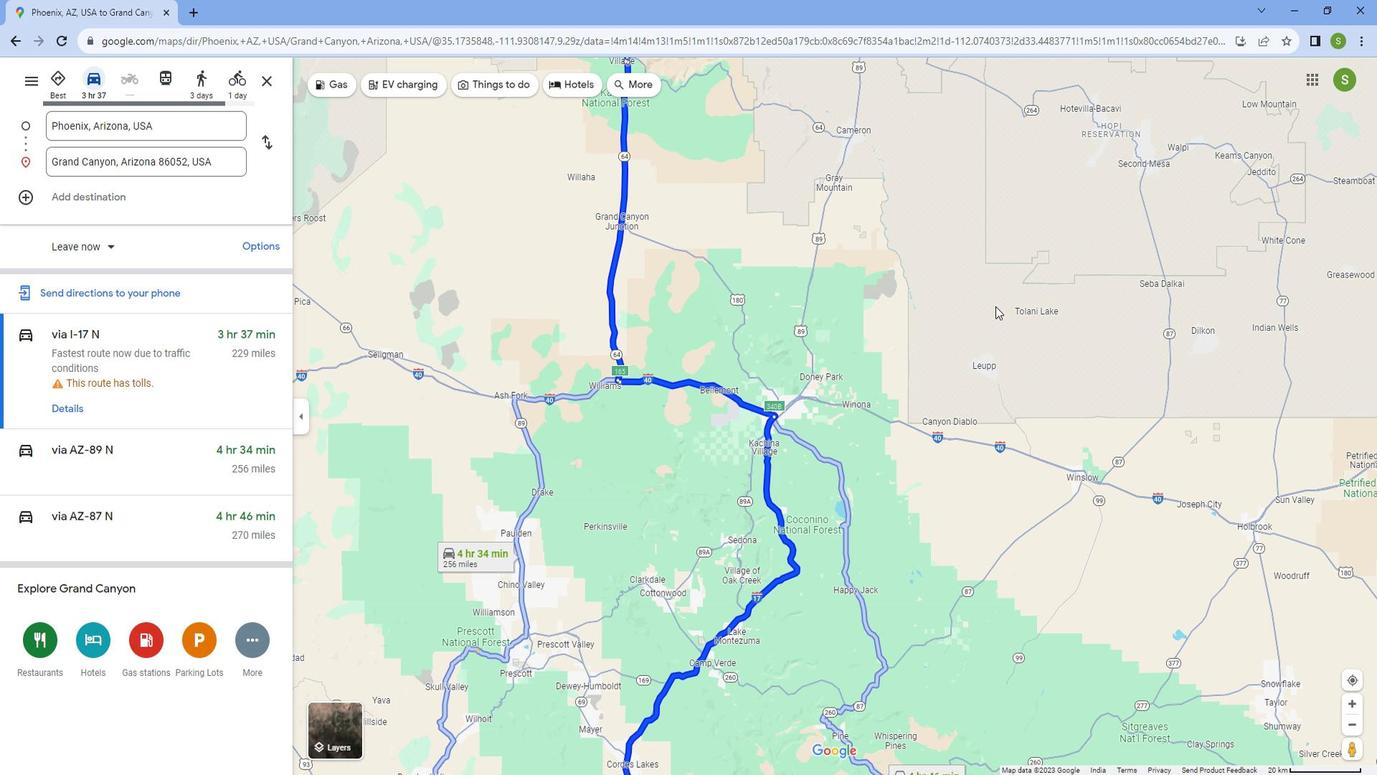 
Action: Mouse scrolled (996, 295) with delta (0, 0)
Screenshot: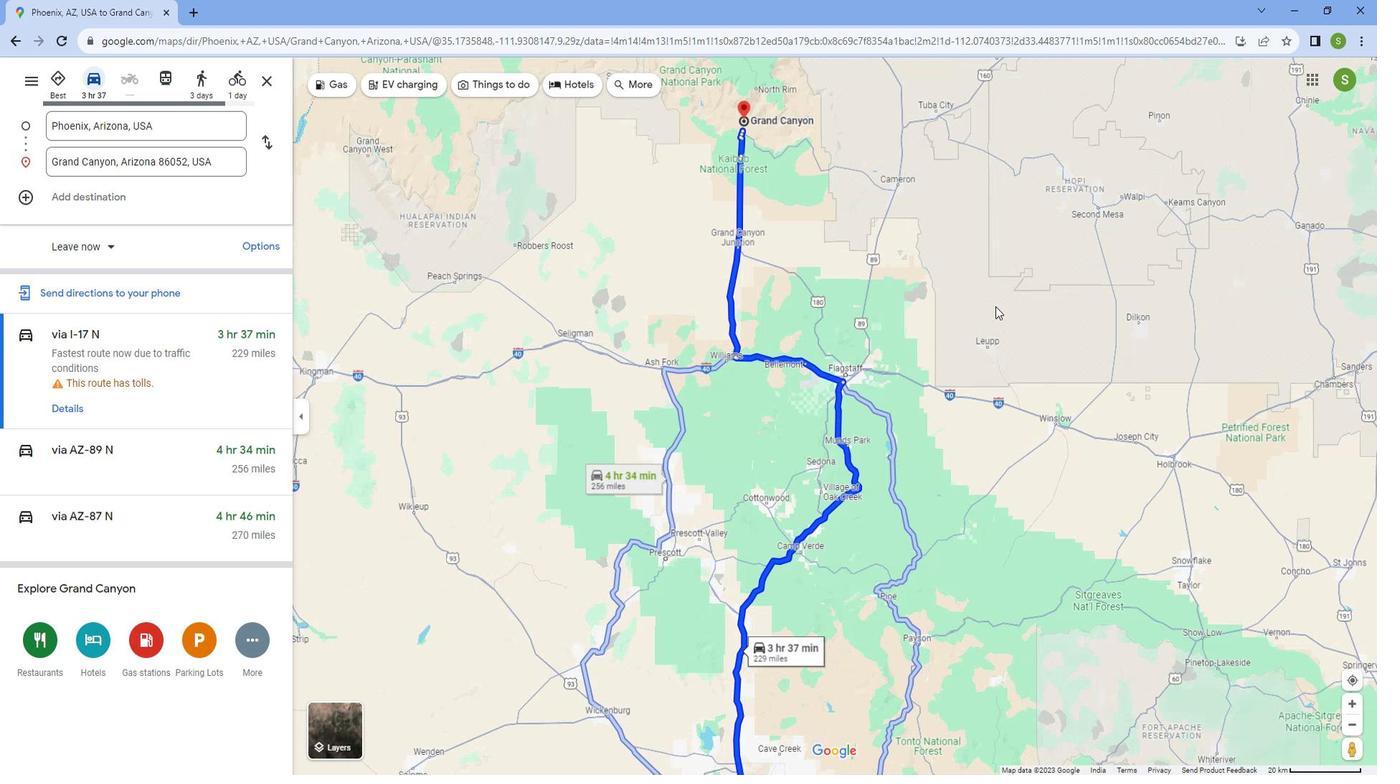 
Action: Mouse scrolled (996, 295) with delta (0, 0)
Screenshot: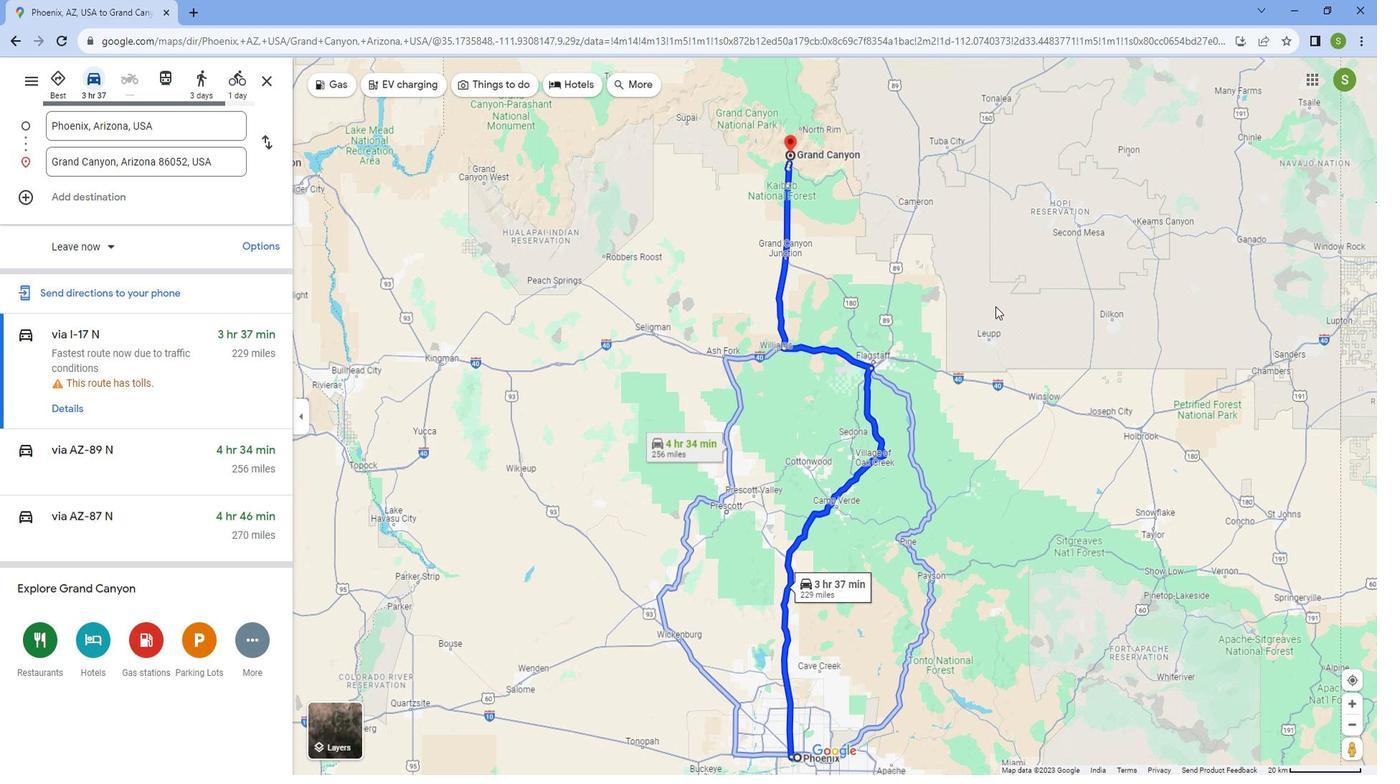 
Action: Mouse scrolled (996, 295) with delta (0, 0)
Screenshot: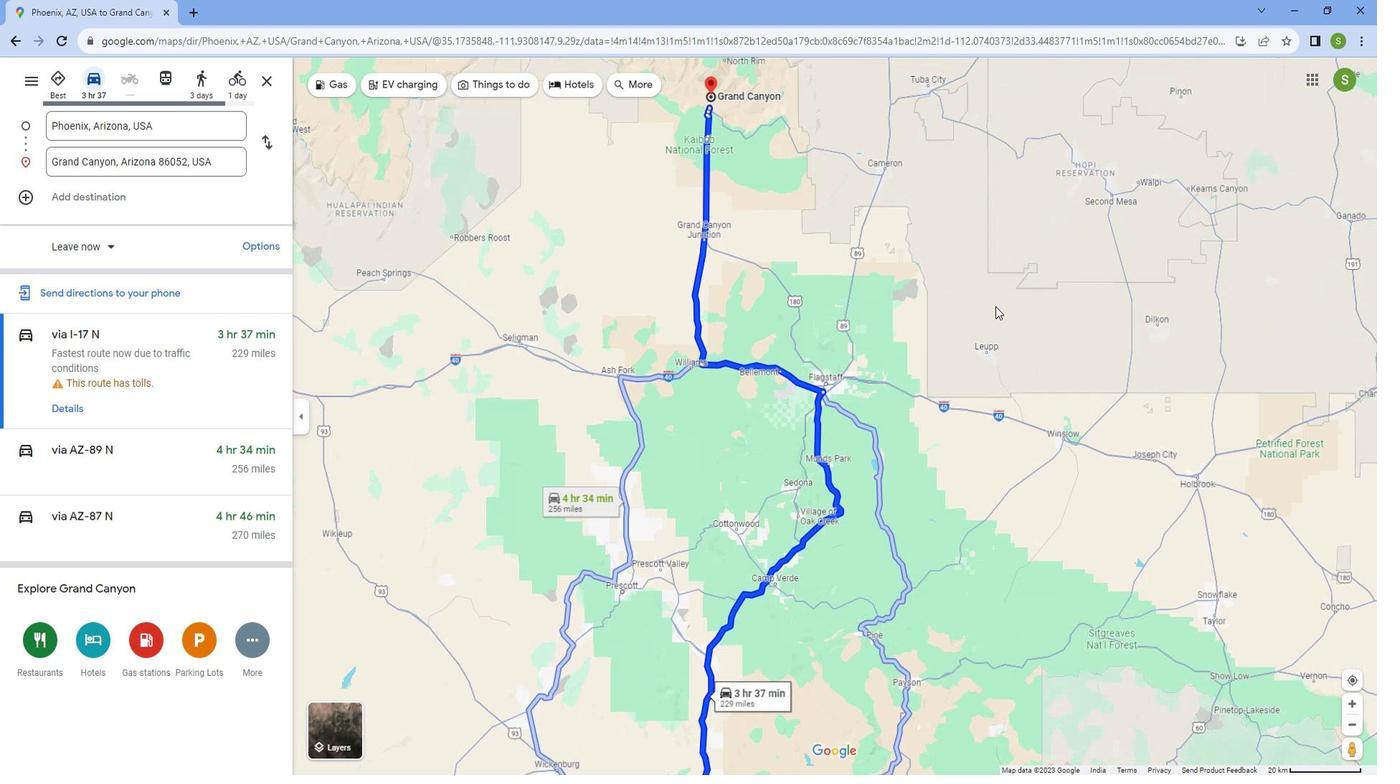 
Action: Mouse moved to (884, 561)
Screenshot: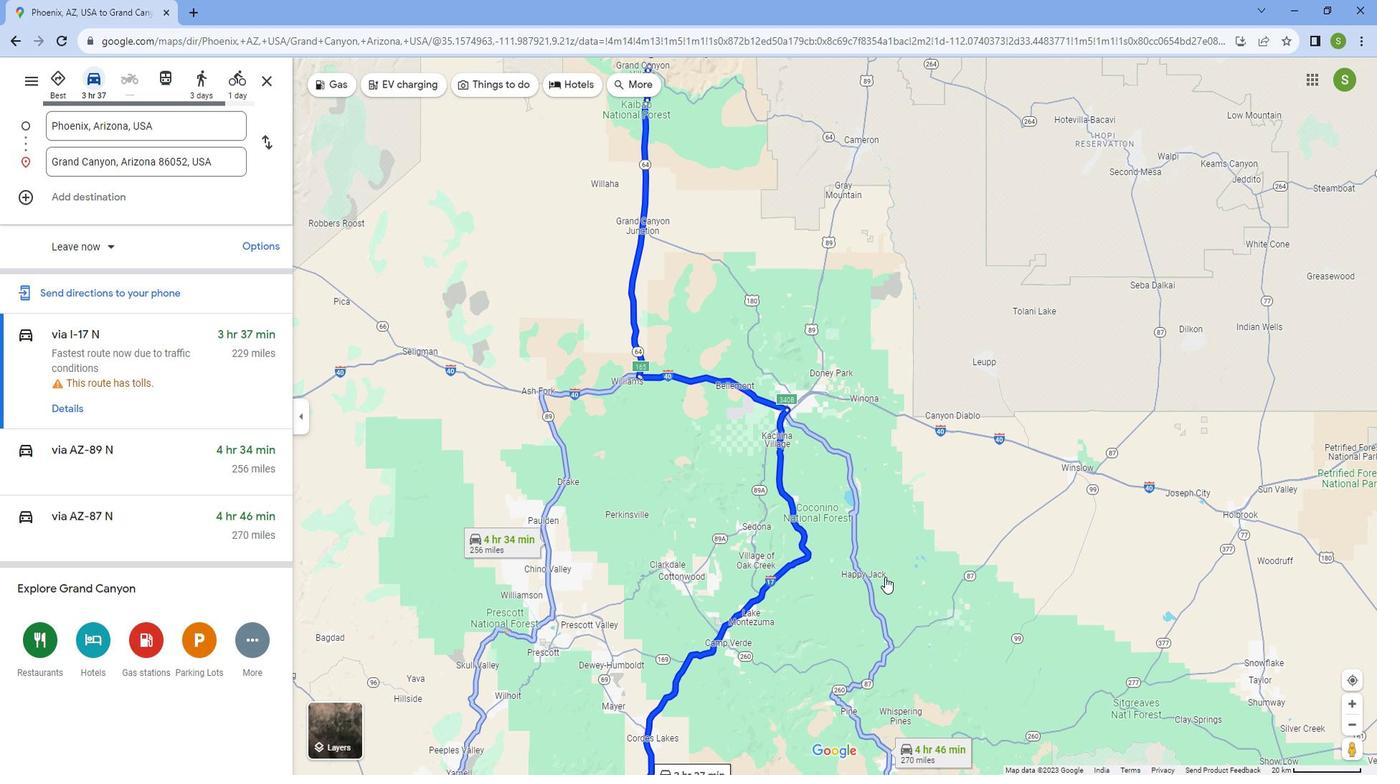 
Action: Mouse pressed left at (884, 561)
Screenshot: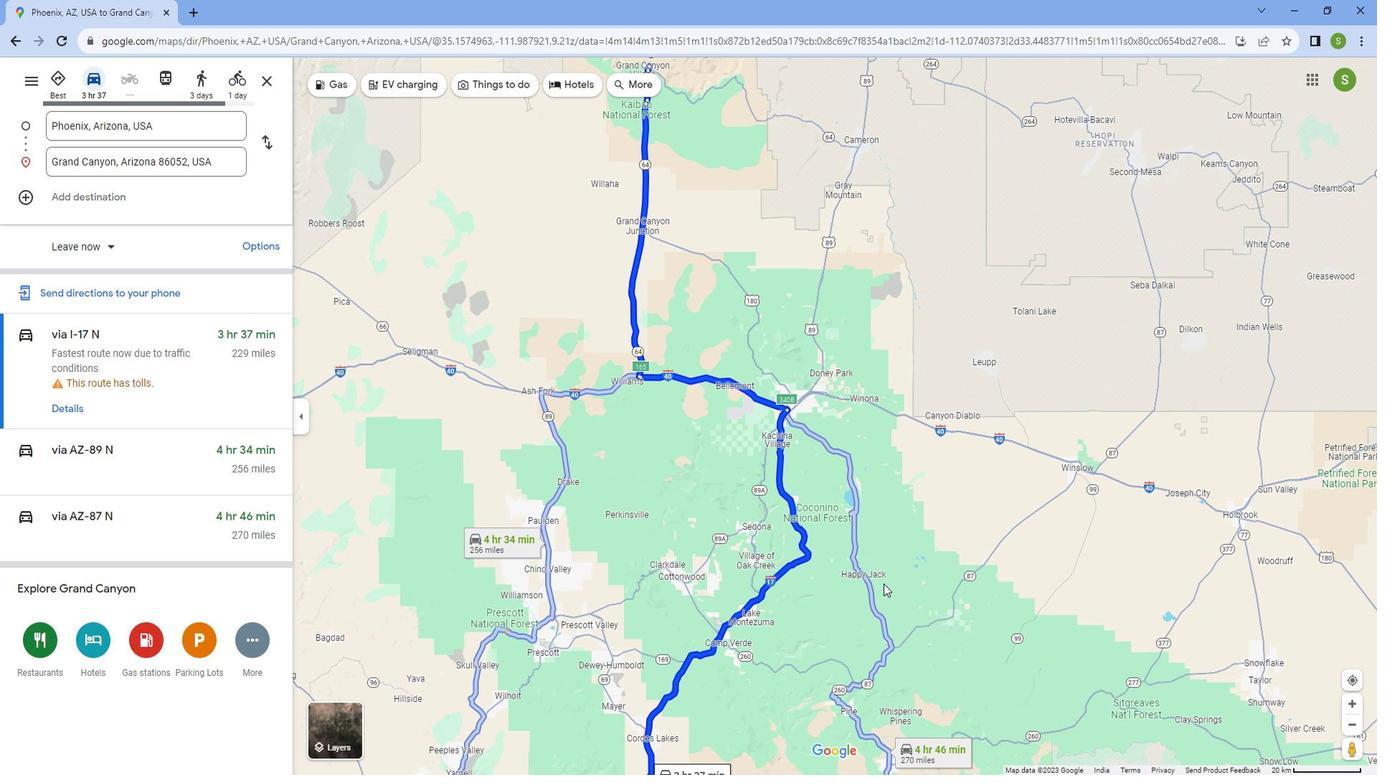 
Action: Mouse moved to (695, 415)
Screenshot: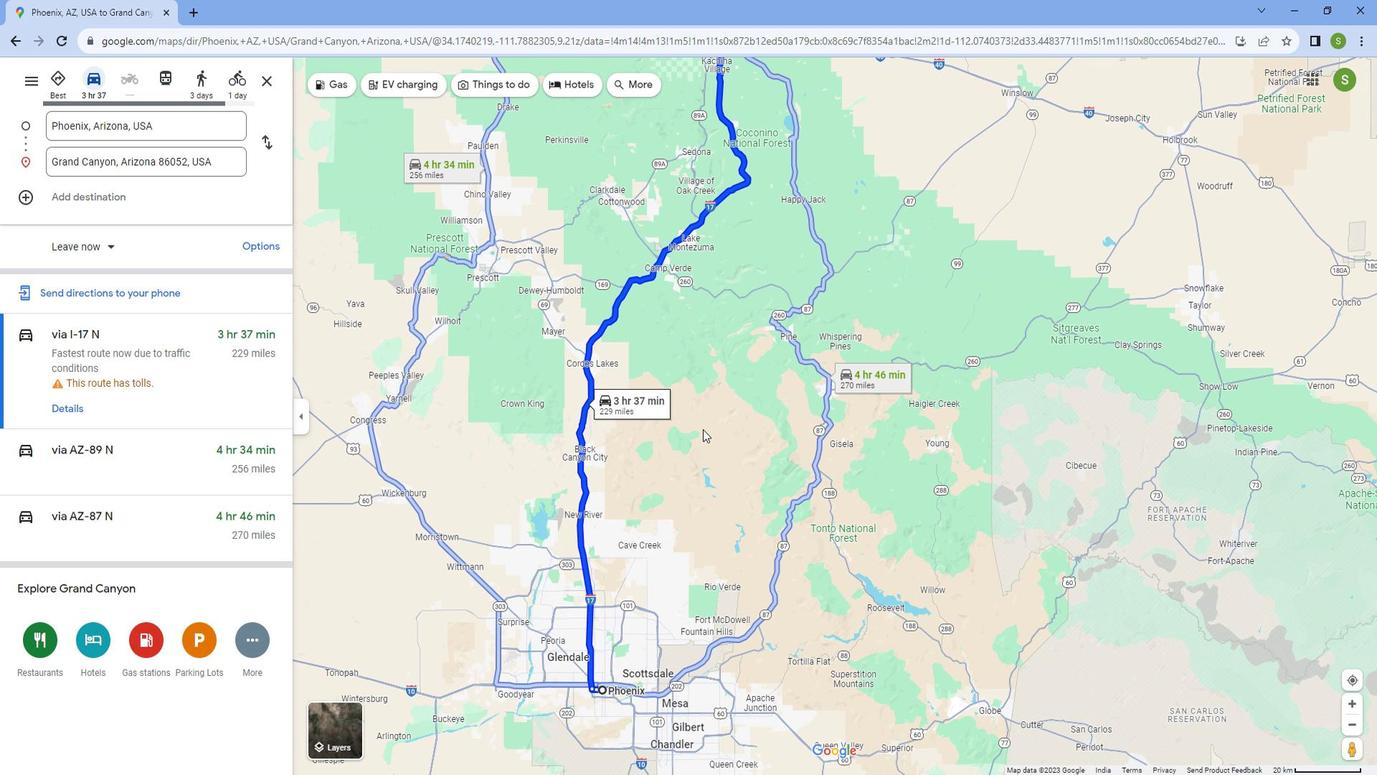 
Action: Mouse scrolled (695, 416) with delta (0, 0)
Screenshot: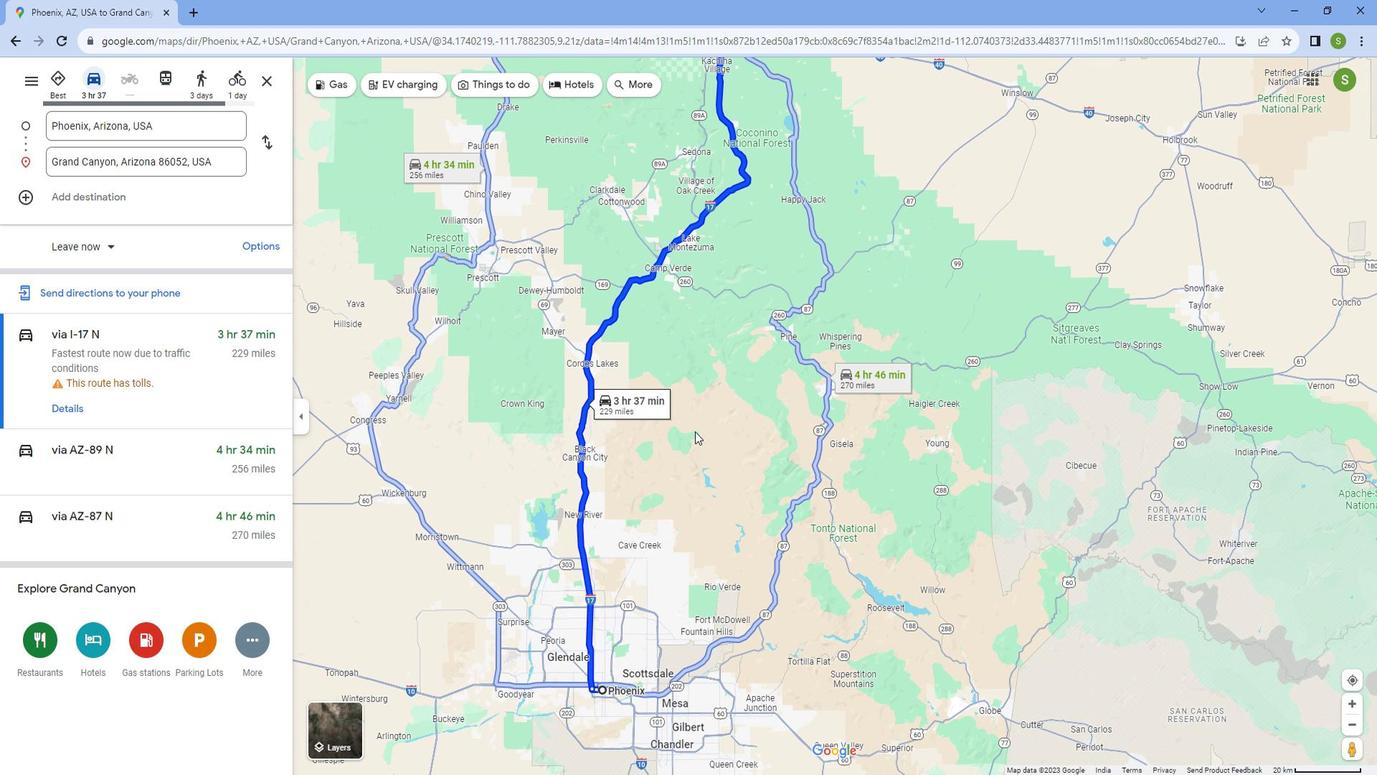 
Action: Mouse scrolled (695, 416) with delta (0, 0)
Screenshot: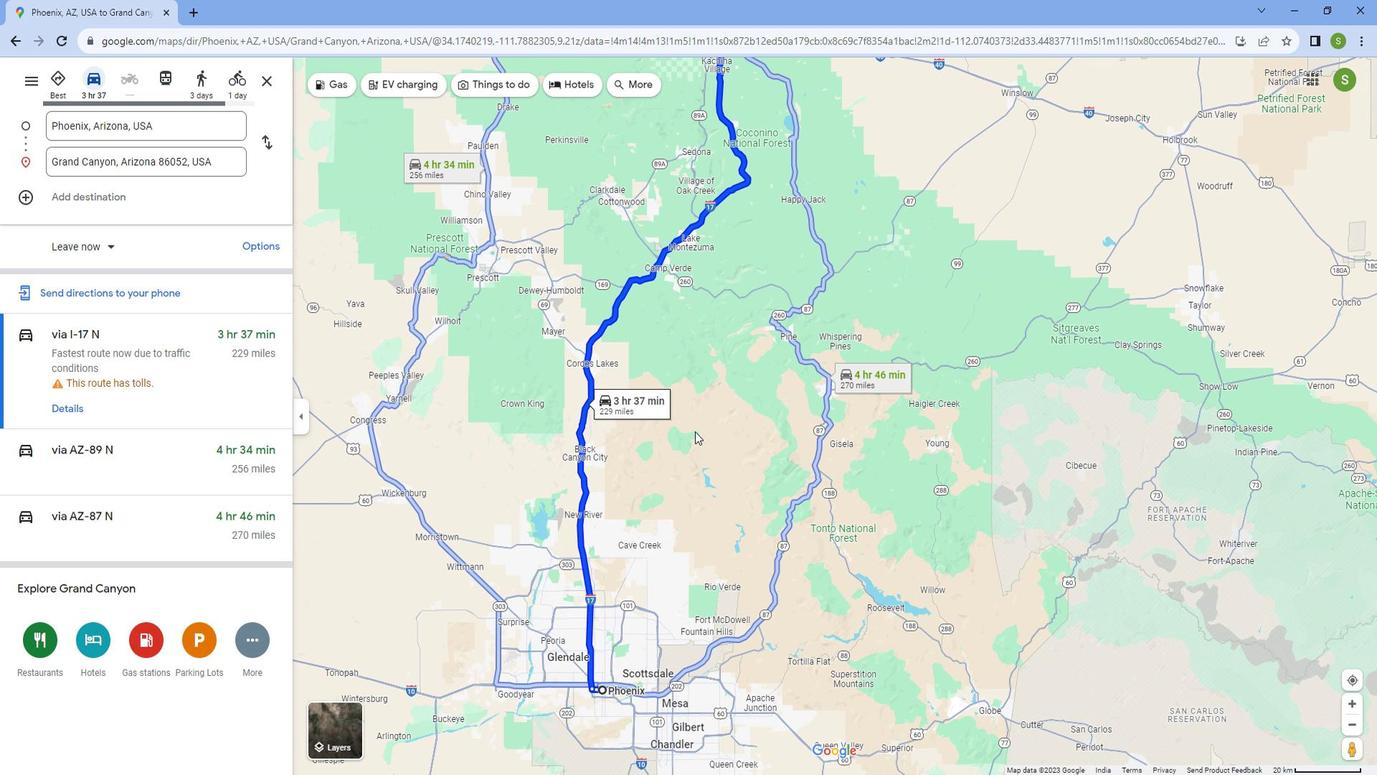 
Action: Mouse moved to (695, 415)
Screenshot: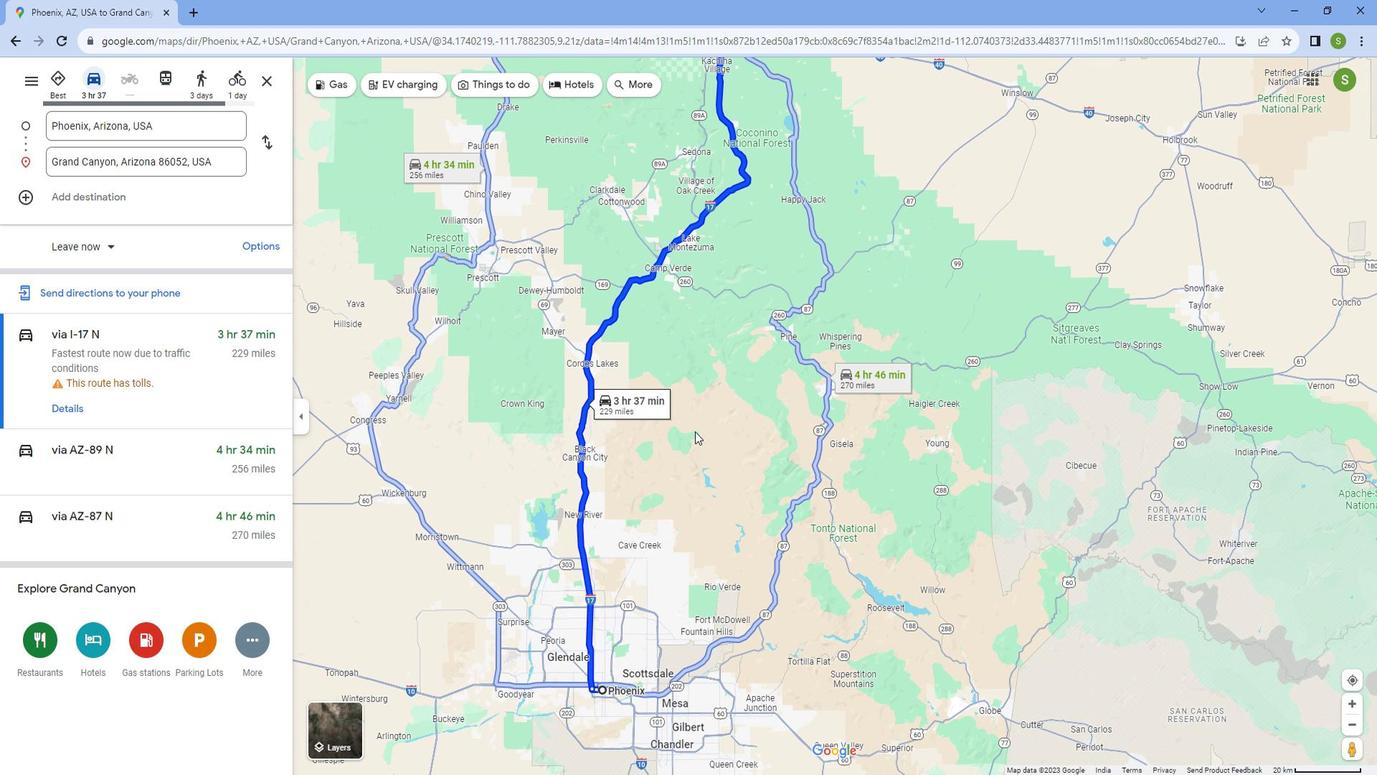 
Action: Mouse scrolled (695, 416) with delta (0, 0)
Screenshot: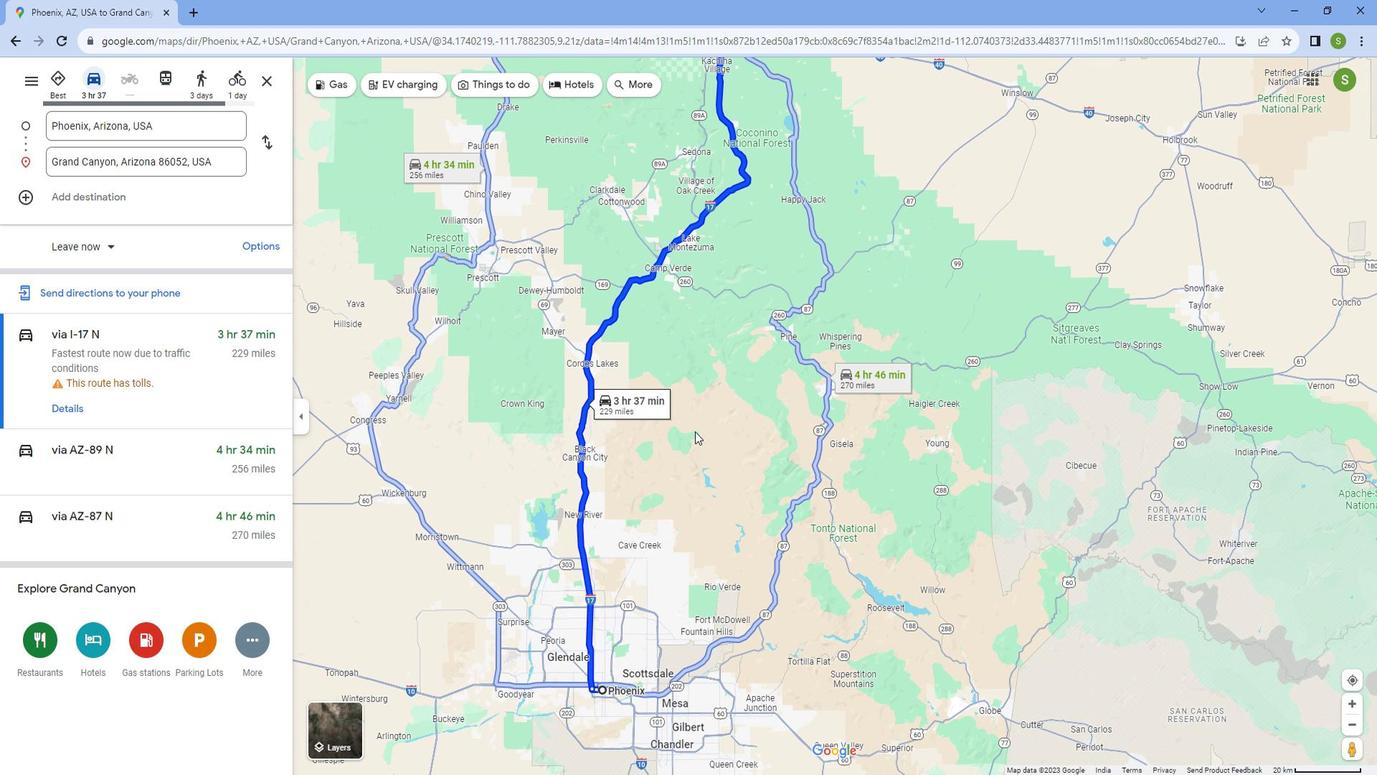 
Action: Mouse moved to (622, 539)
Screenshot: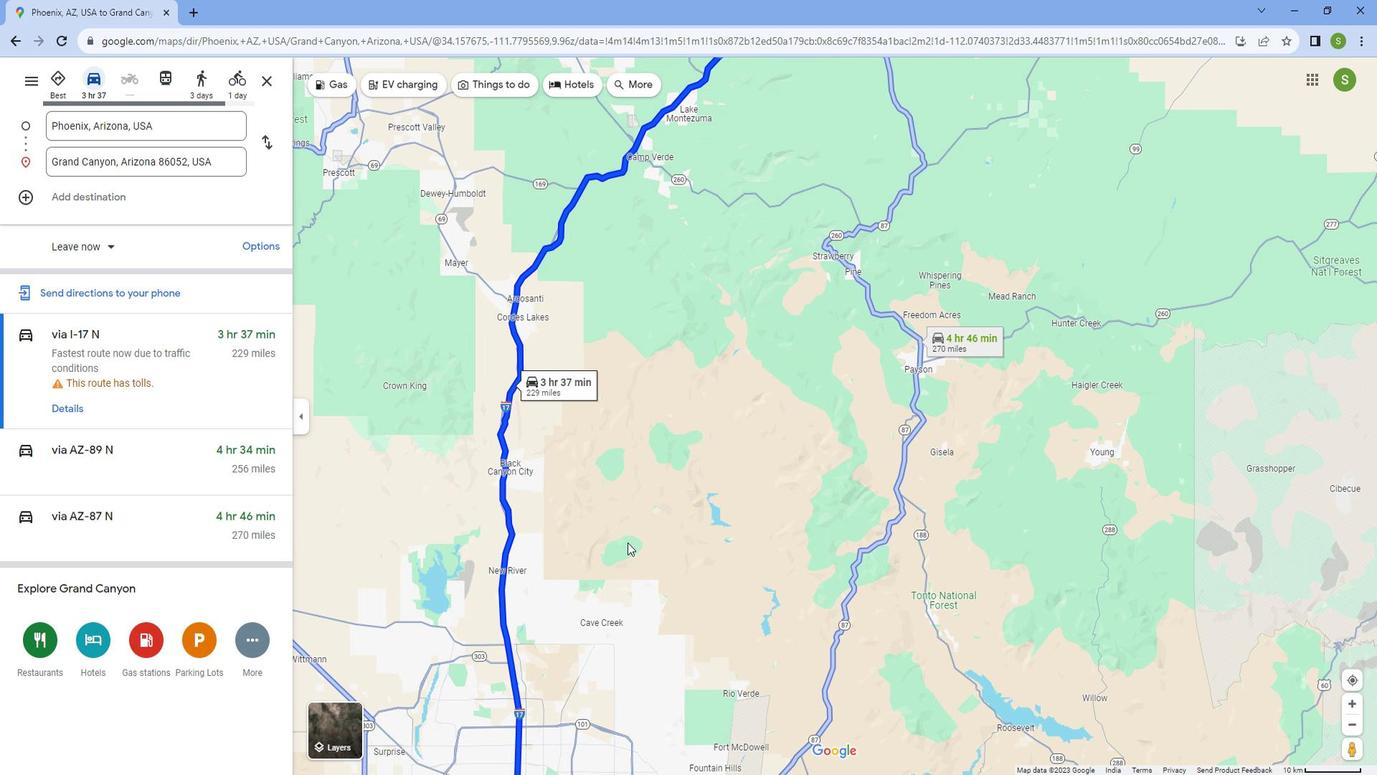
Action: Mouse pressed left at (622, 539)
Screenshot: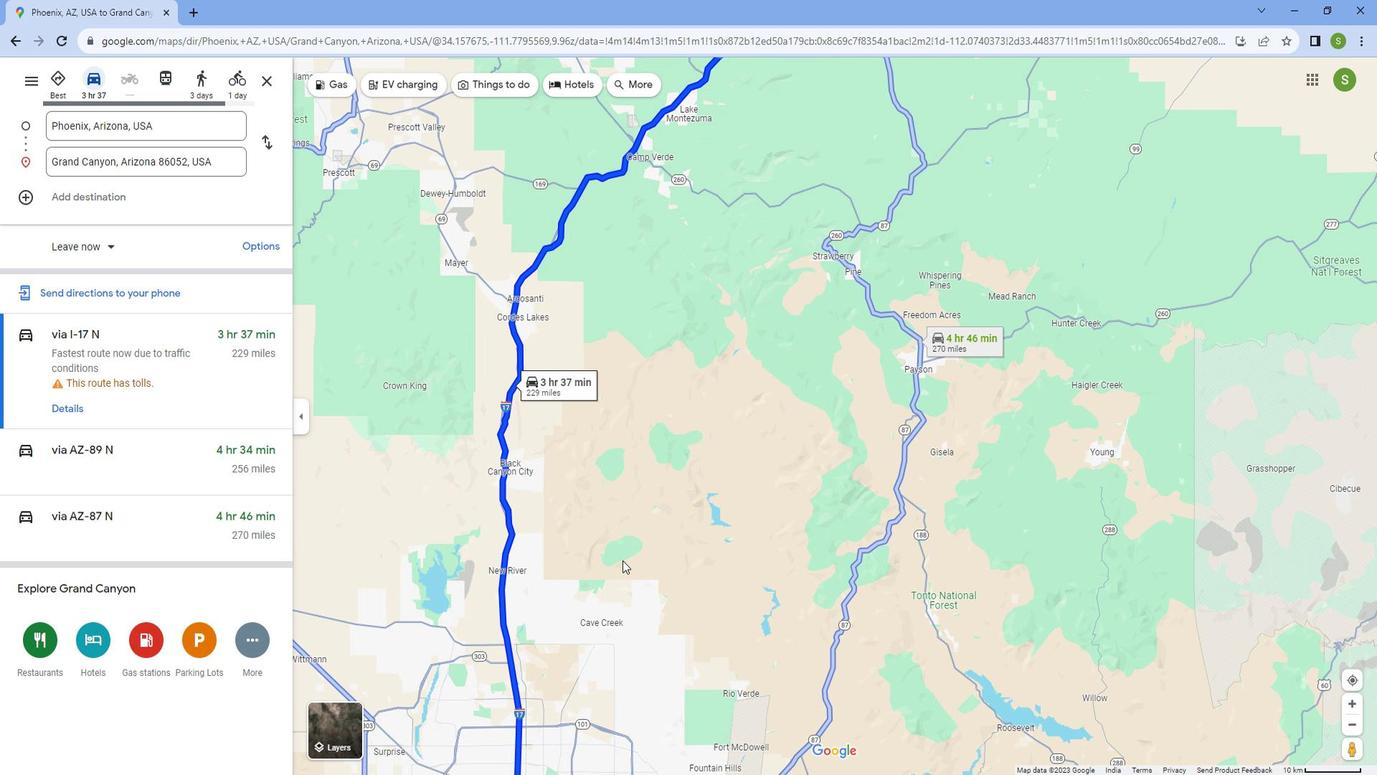 
Action: Mouse moved to (731, 309)
Screenshot: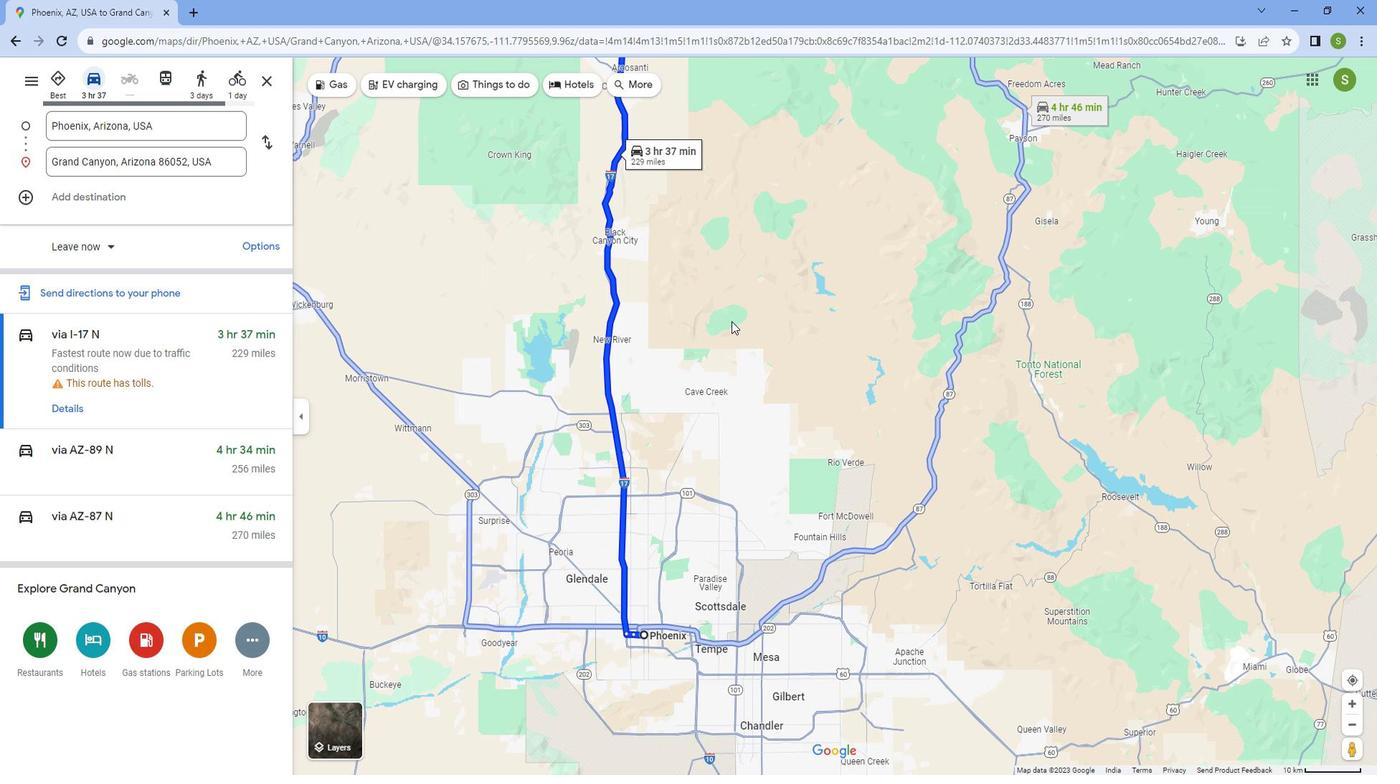 
Action: Mouse scrolled (731, 308) with delta (0, 0)
Screenshot: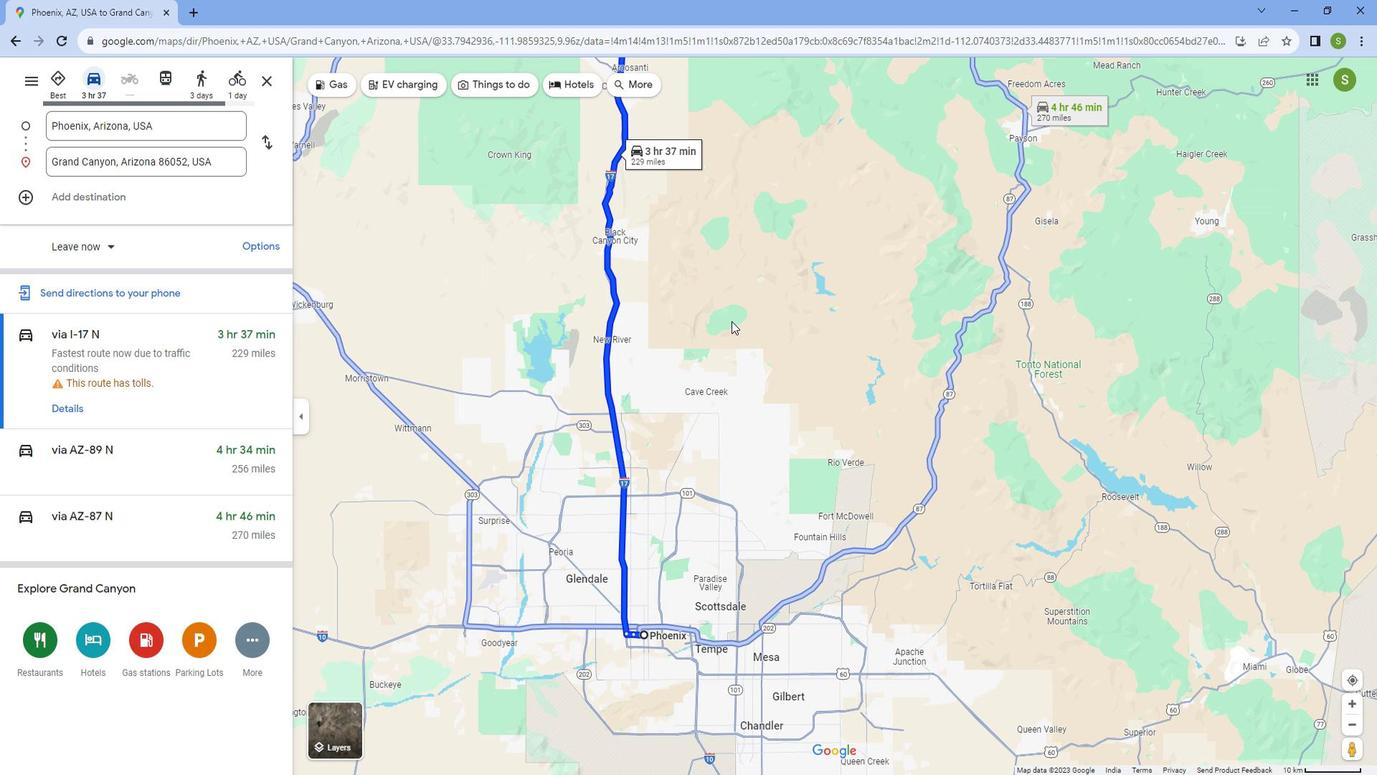 
Action: Mouse scrolled (731, 308) with delta (0, 0)
Screenshot: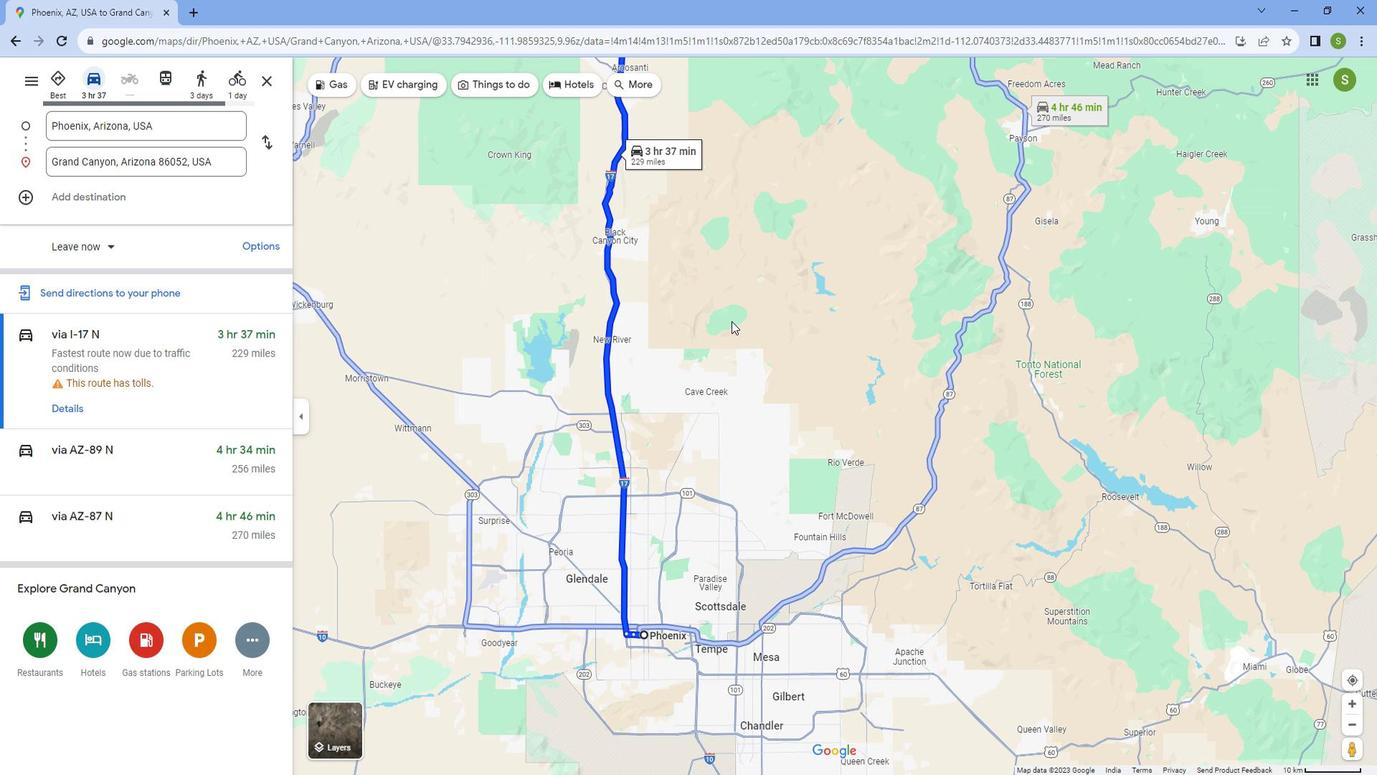 
Action: Mouse scrolled (731, 308) with delta (0, 0)
Screenshot: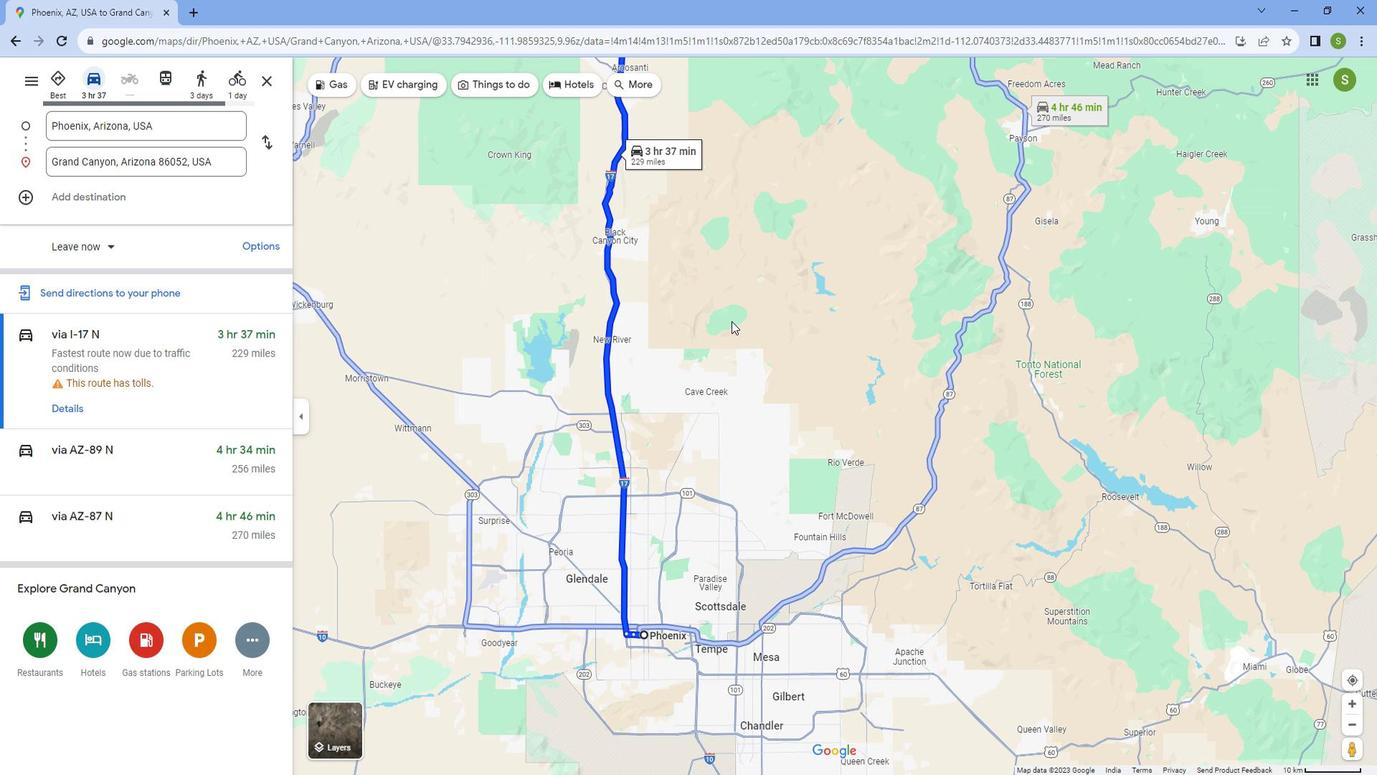 
Action: Mouse scrolled (731, 308) with delta (0, 0)
Screenshot: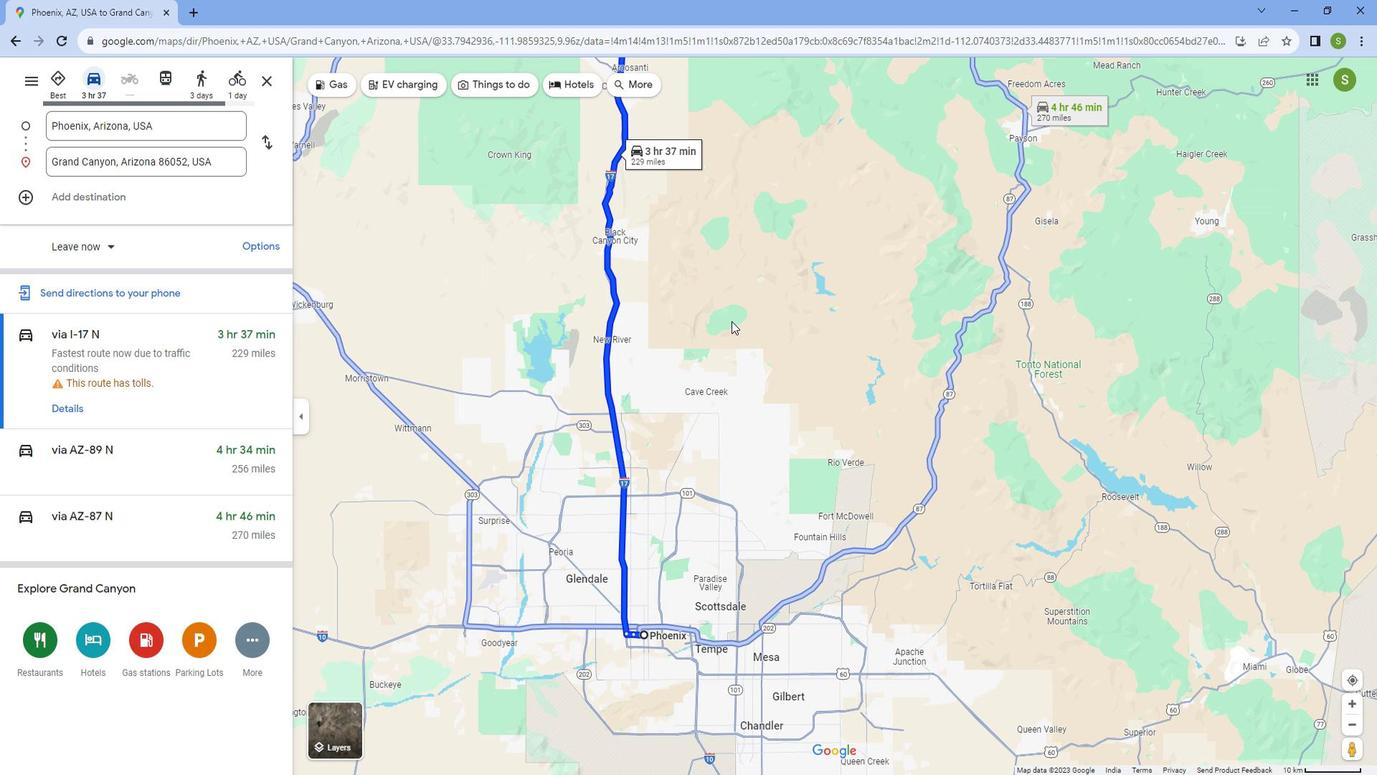 
Action: Mouse scrolled (731, 308) with delta (0, 0)
Screenshot: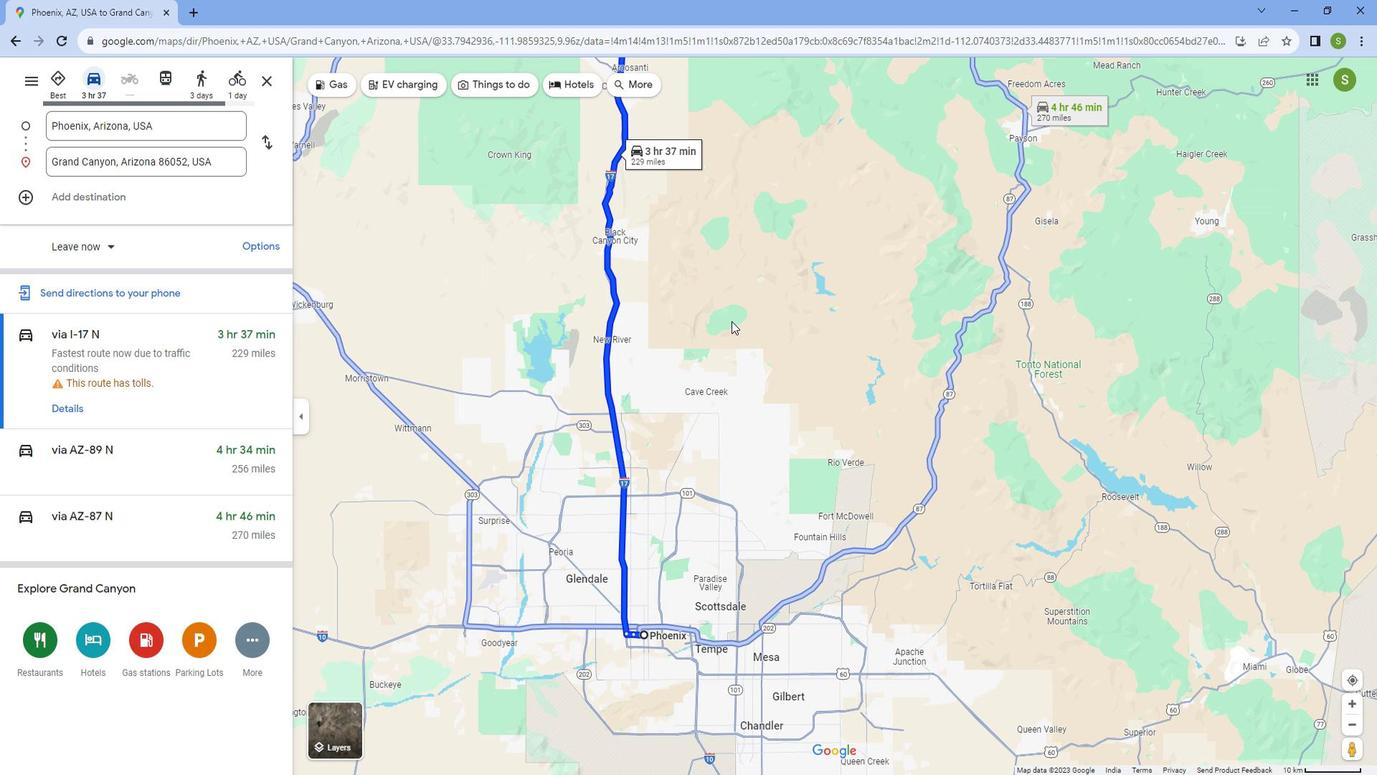 
Action: Mouse scrolled (731, 308) with delta (0, 0)
Screenshot: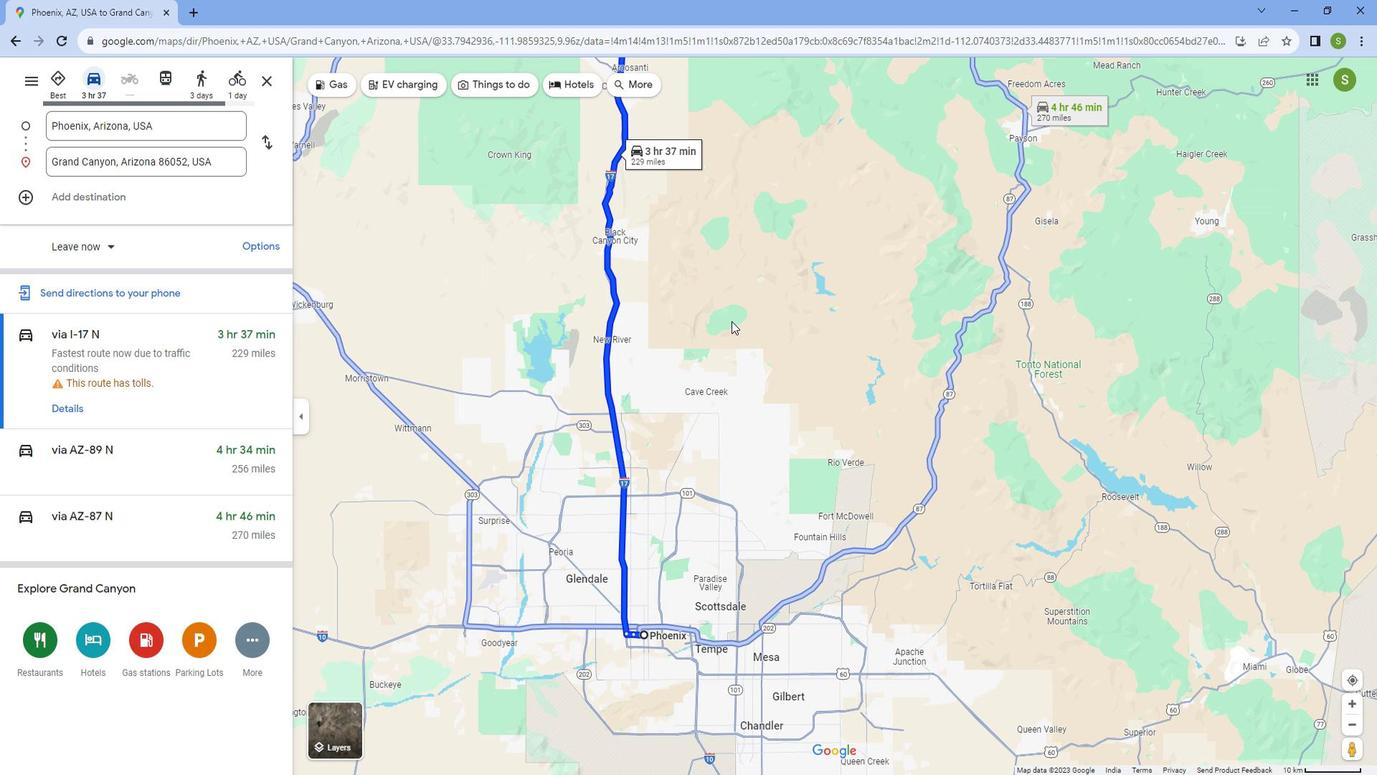 
Action: Mouse scrolled (731, 308) with delta (0, 0)
Screenshot: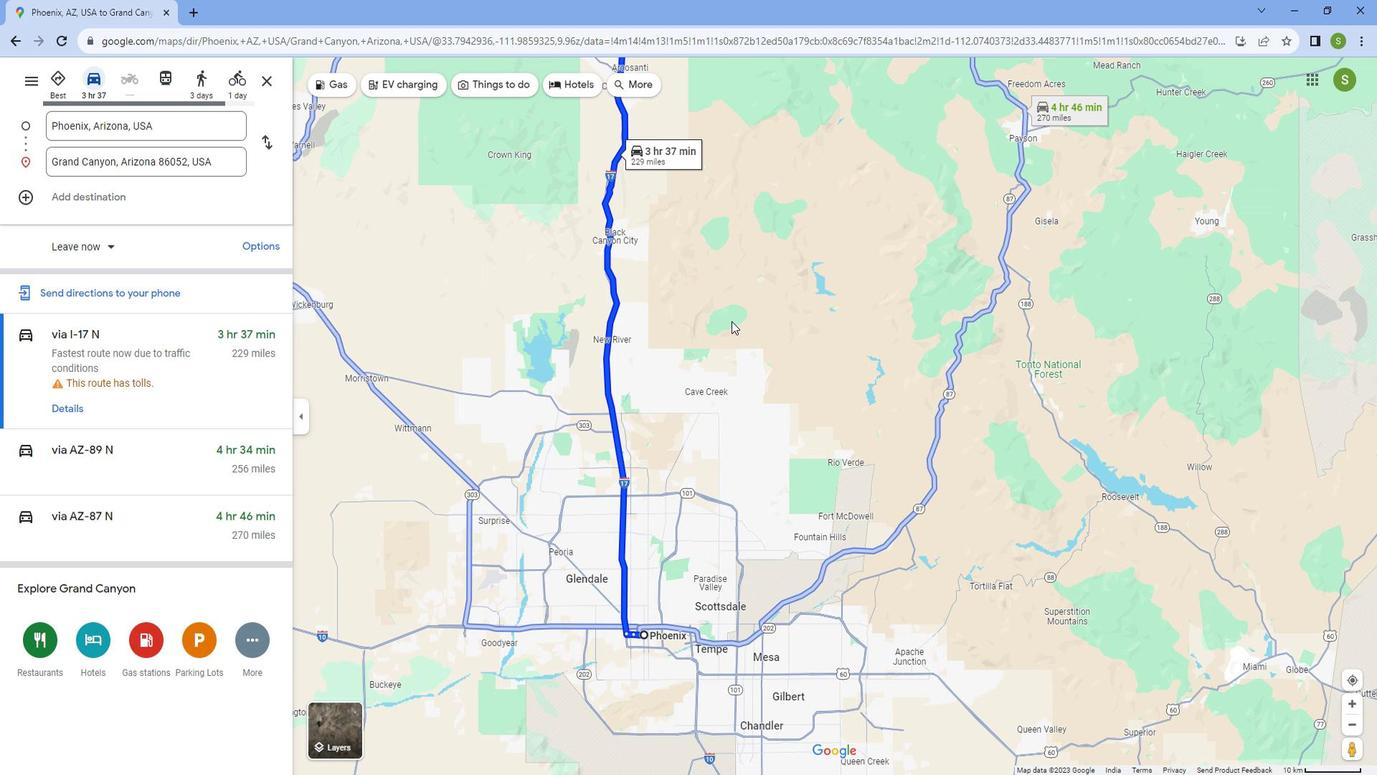 
Action: Mouse scrolled (731, 308) with delta (0, 0)
Screenshot: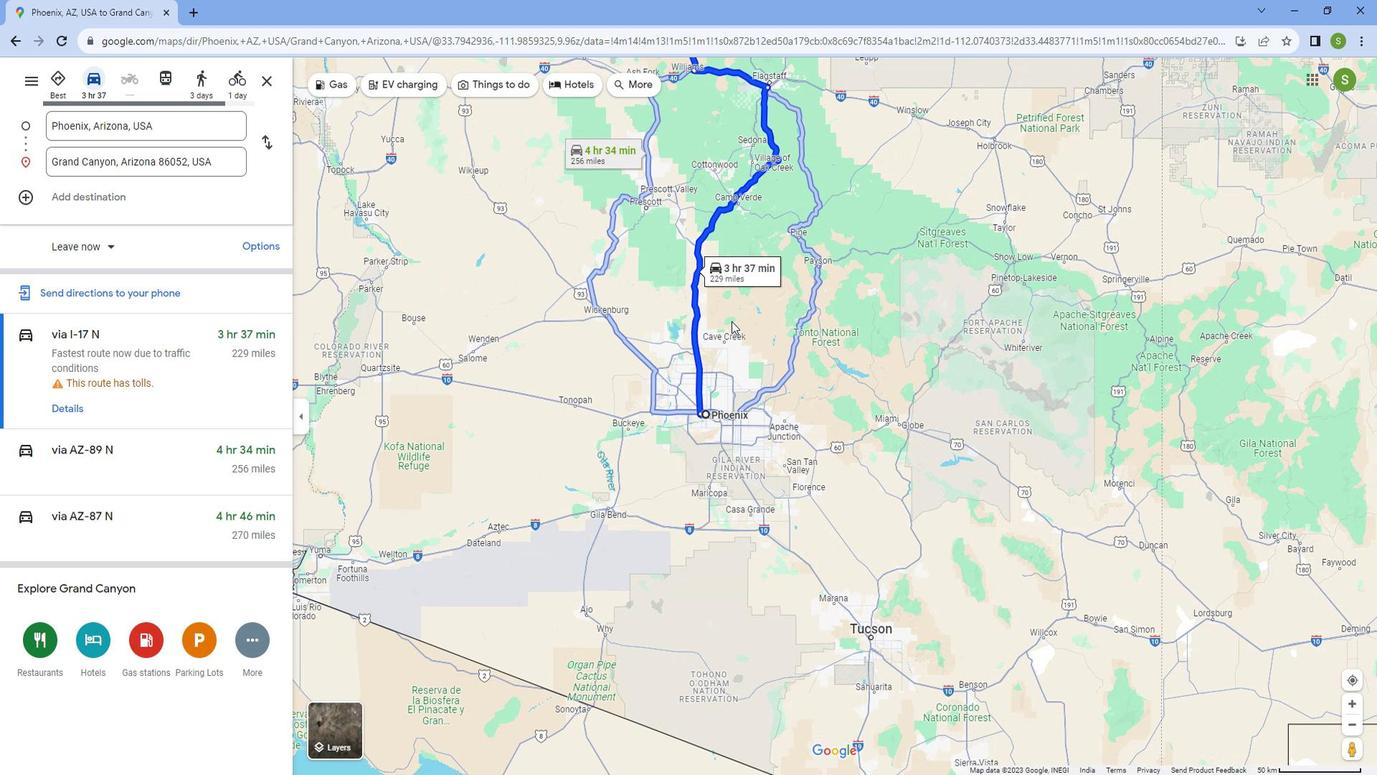 
Action: Mouse scrolled (731, 308) with delta (0, 0)
Screenshot: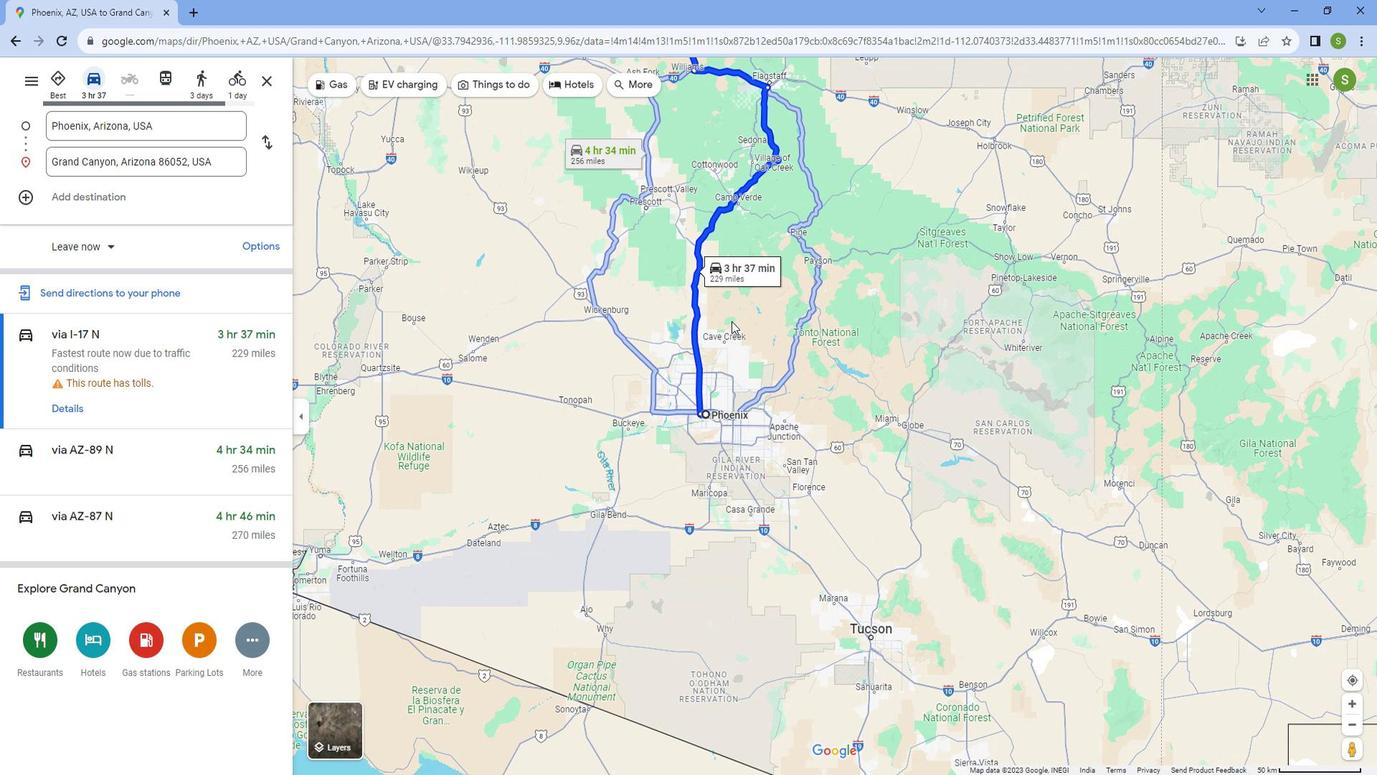 
Action: Mouse scrolled (731, 308) with delta (0, 0)
Screenshot: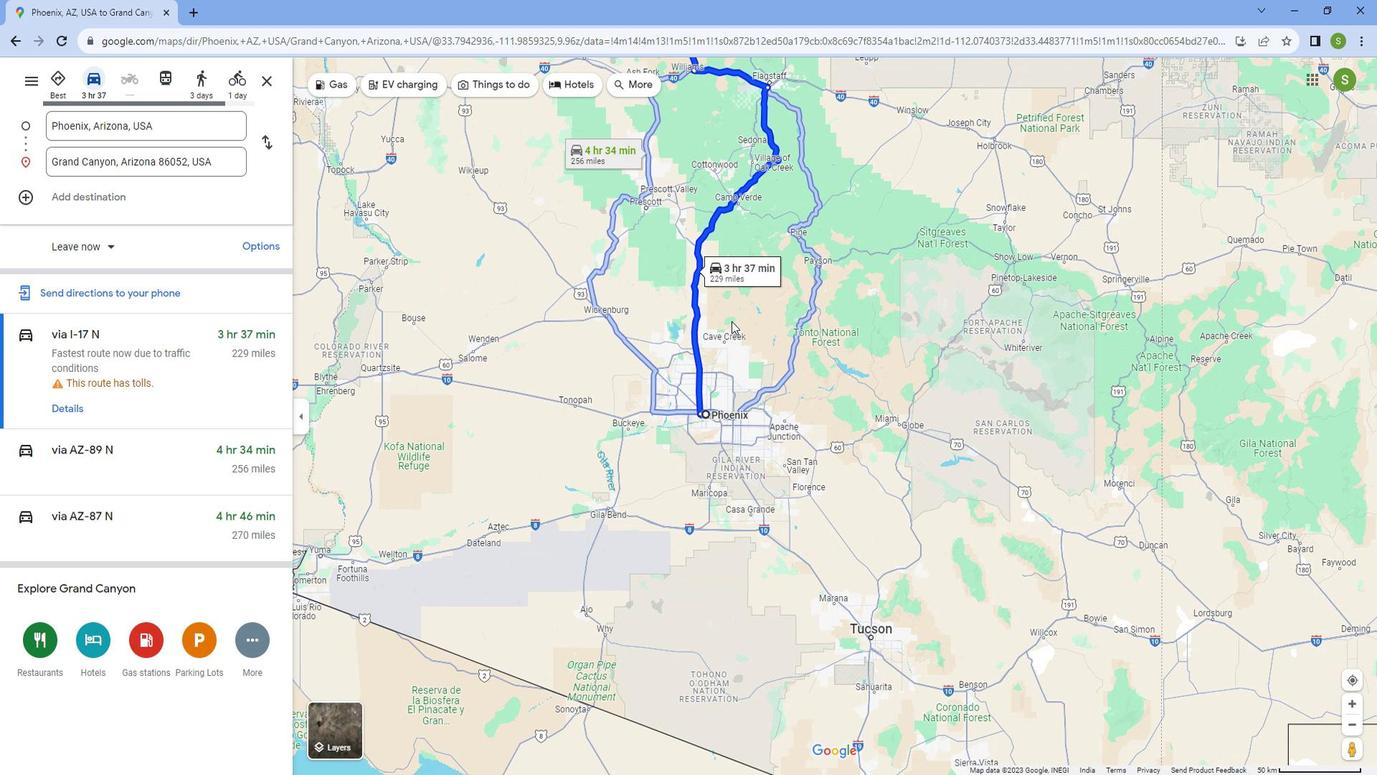 
Action: Mouse scrolled (731, 308) with delta (0, 0)
Screenshot: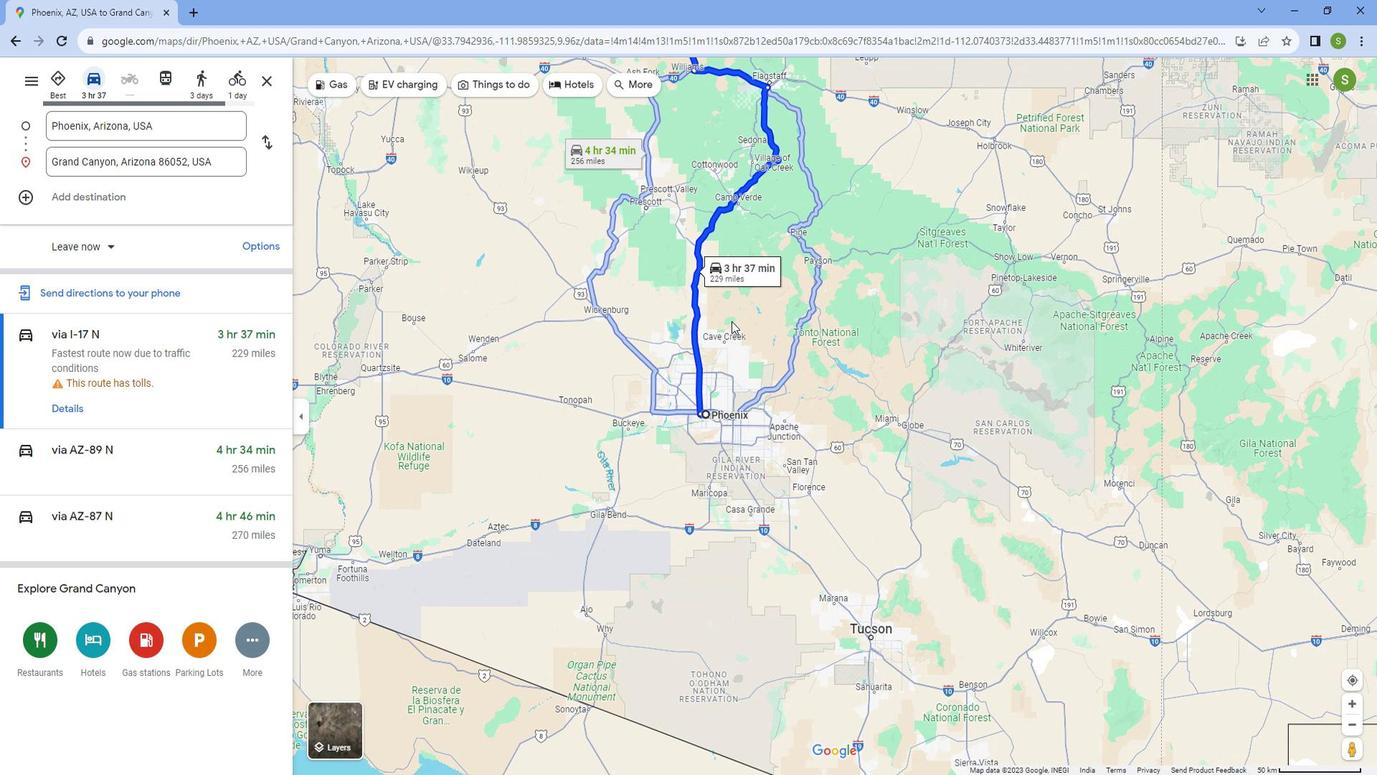 
Action: Mouse scrolled (731, 308) with delta (0, 0)
Screenshot: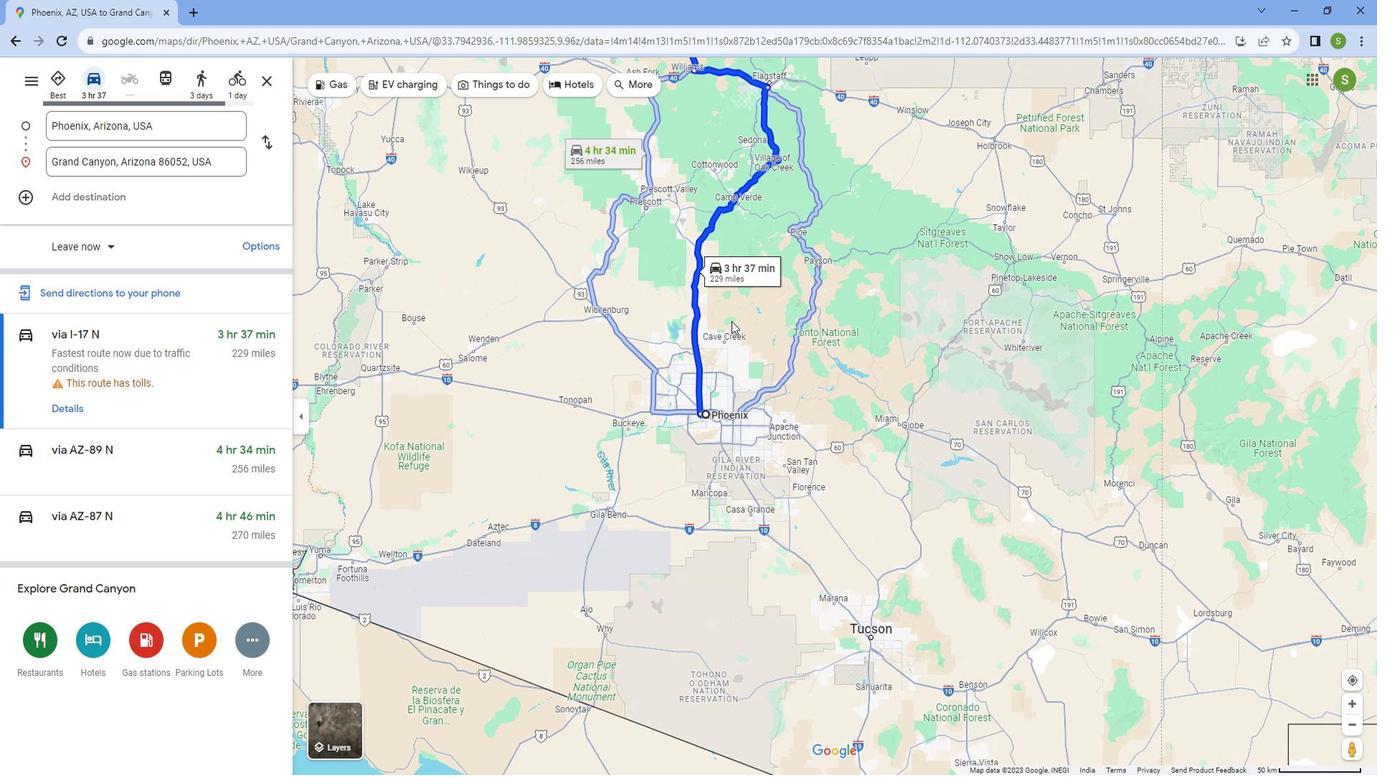 
Action: Mouse scrolled (731, 308) with delta (0, 0)
Screenshot: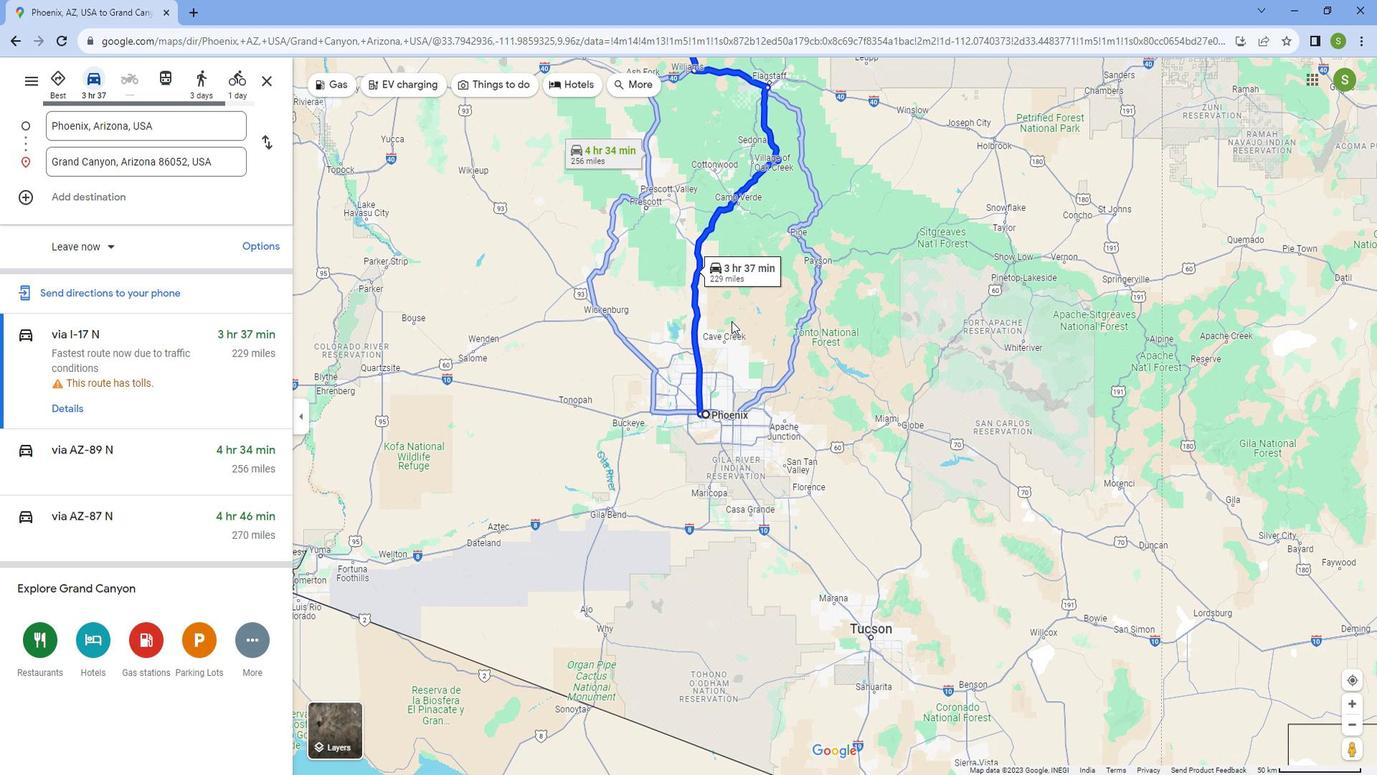 
Action: Mouse moved to (677, 188)
Screenshot: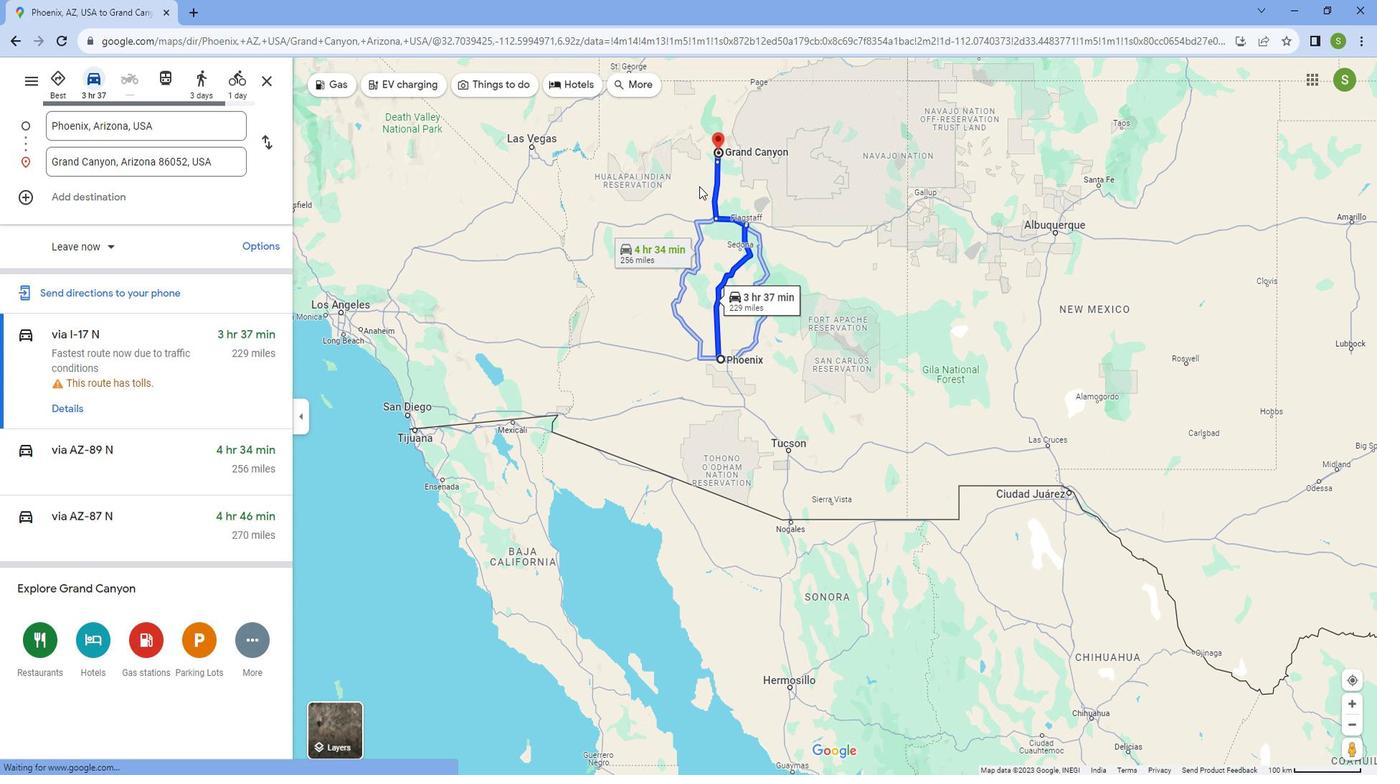 
Action: Mouse pressed left at (677, 188)
Screenshot: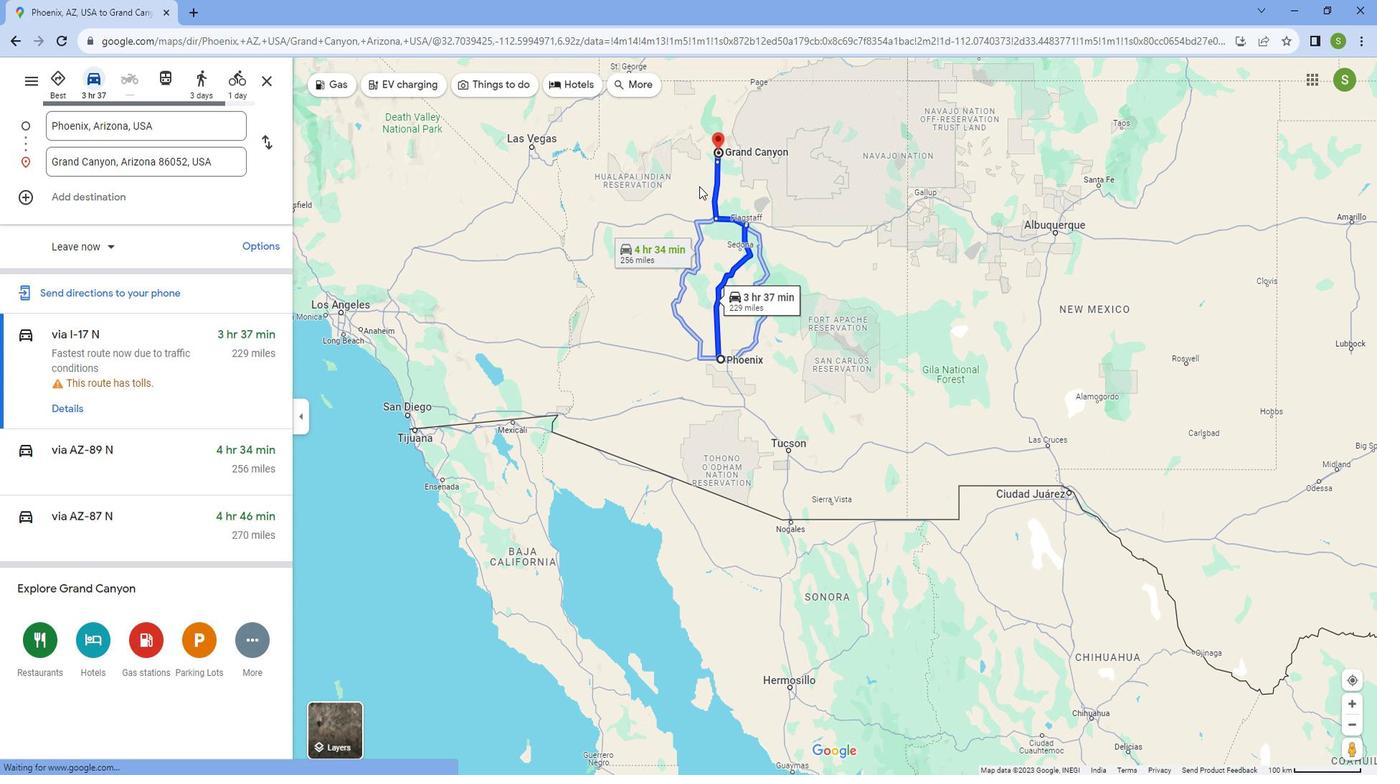 
Action: Mouse moved to (589, 312)
Screenshot: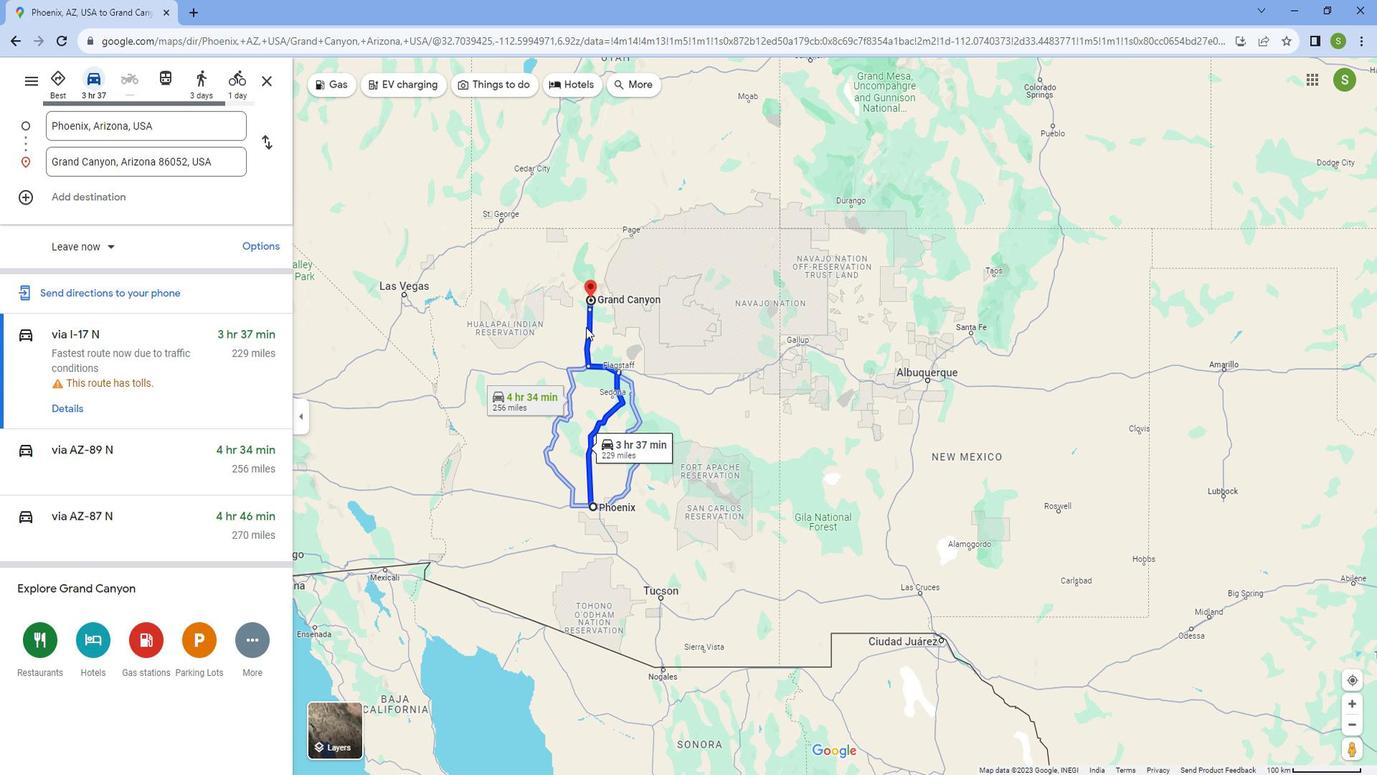 
Action: Mouse scrolled (589, 313) with delta (0, 0)
Screenshot: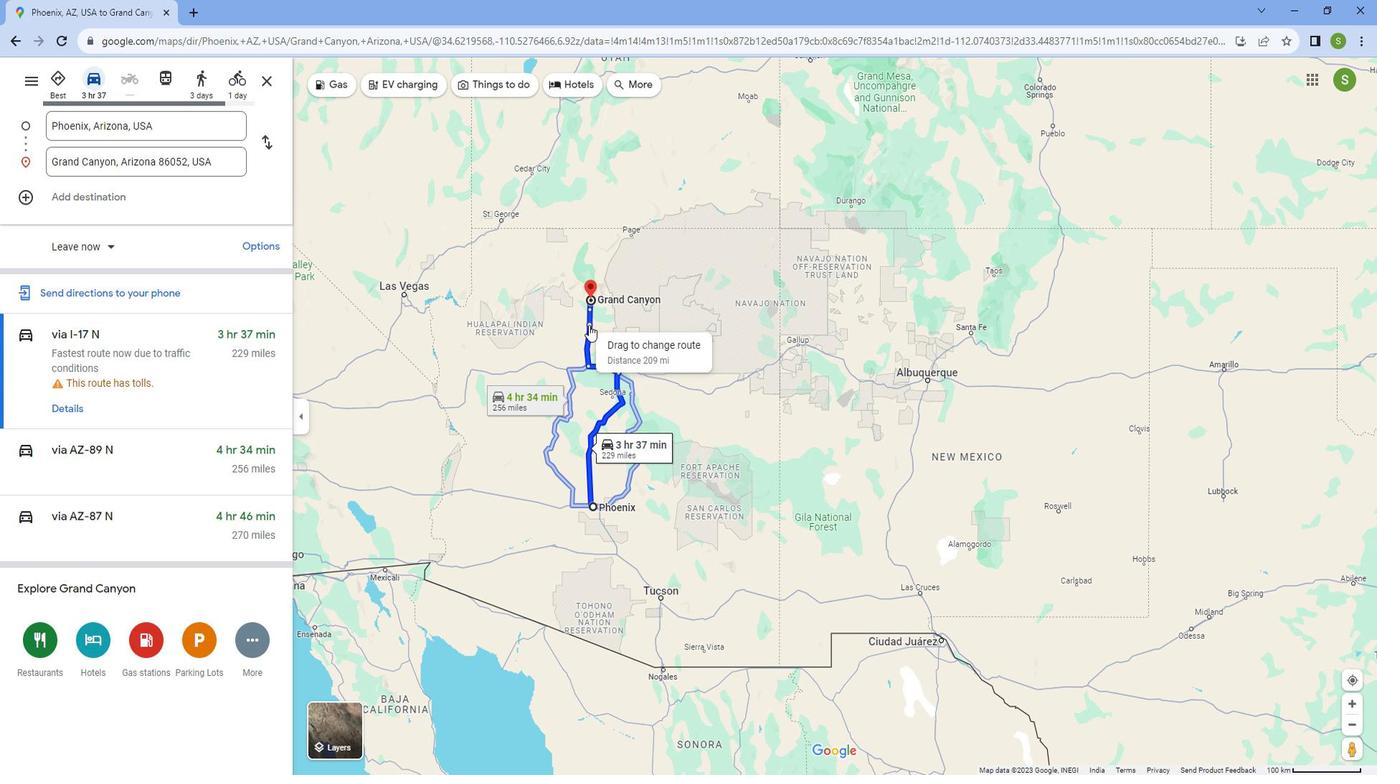 
Action: Mouse scrolled (589, 313) with delta (0, 0)
Screenshot: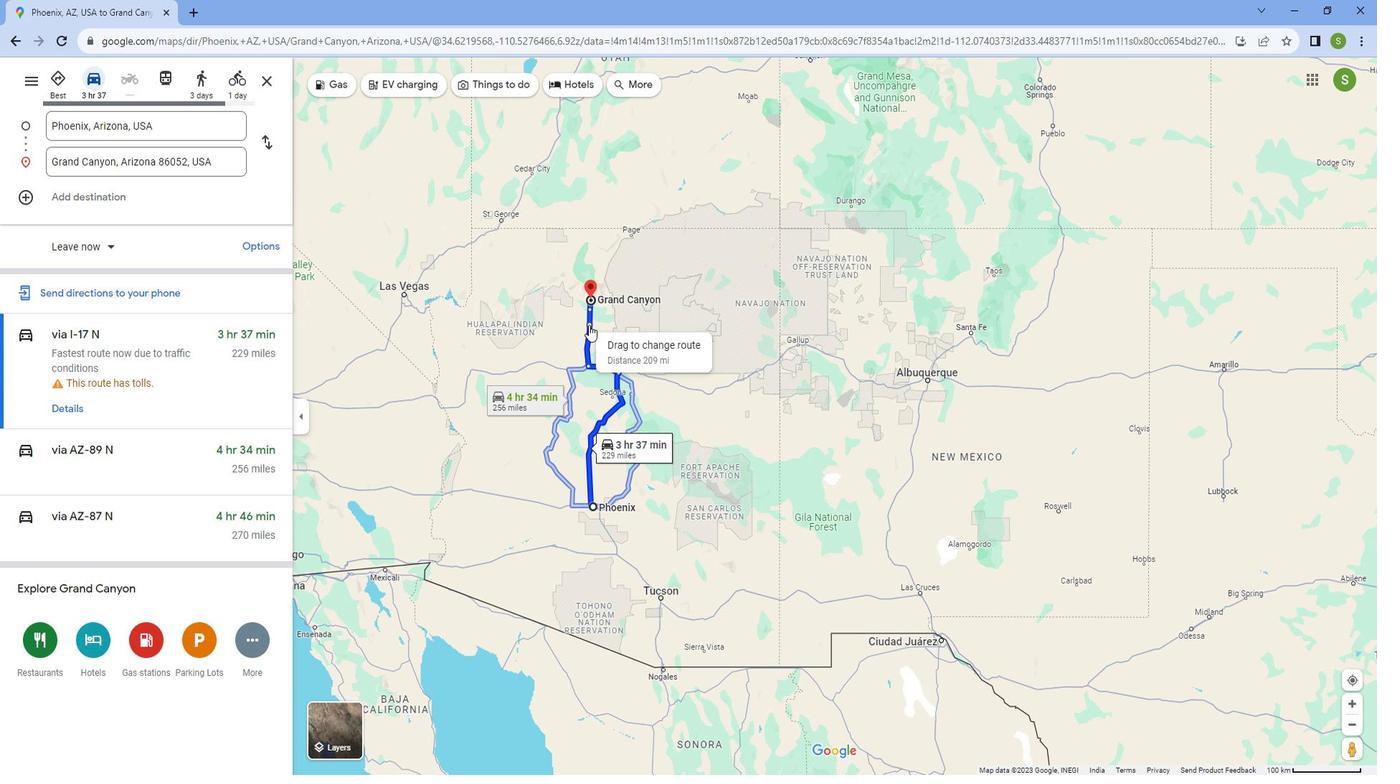 
Action: Mouse scrolled (589, 313) with delta (0, 0)
Screenshot: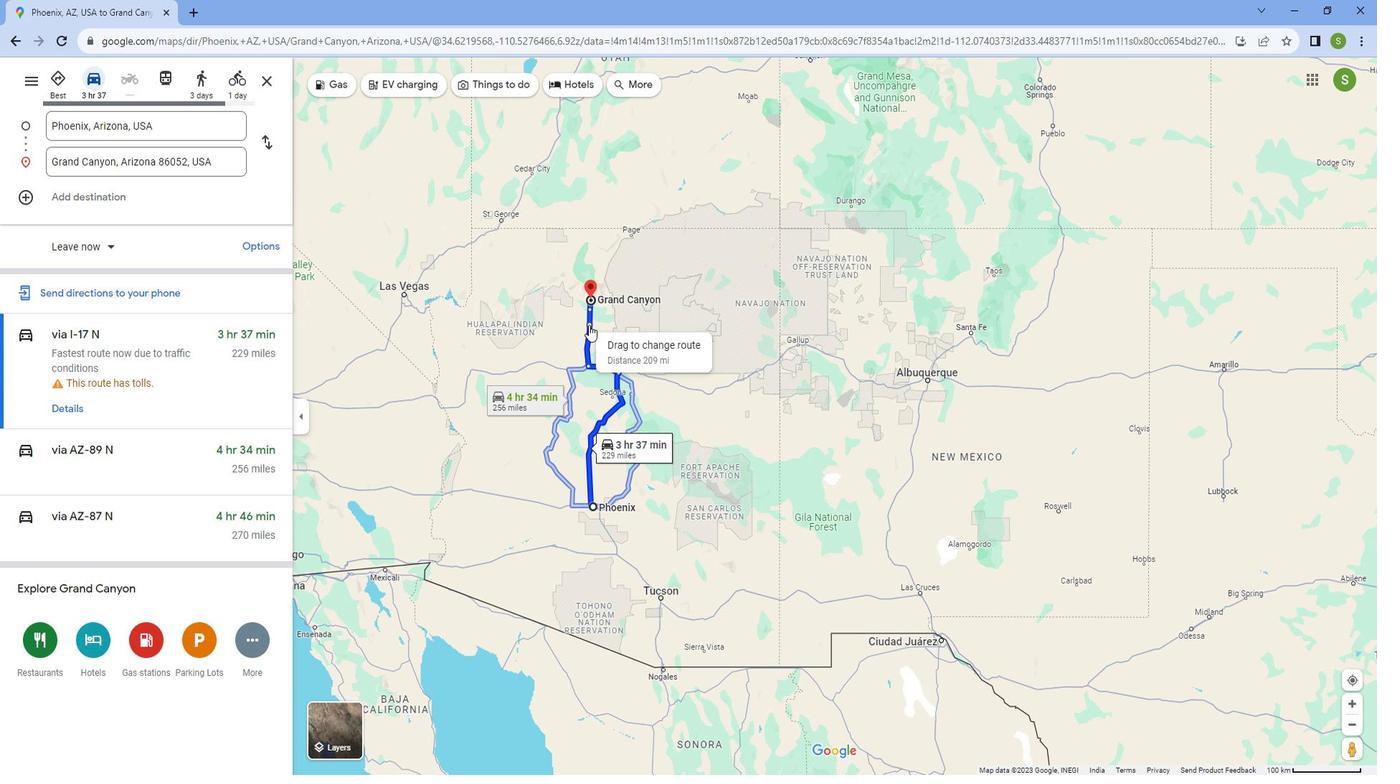 
Action: Mouse scrolled (589, 313) with delta (0, 0)
Screenshot: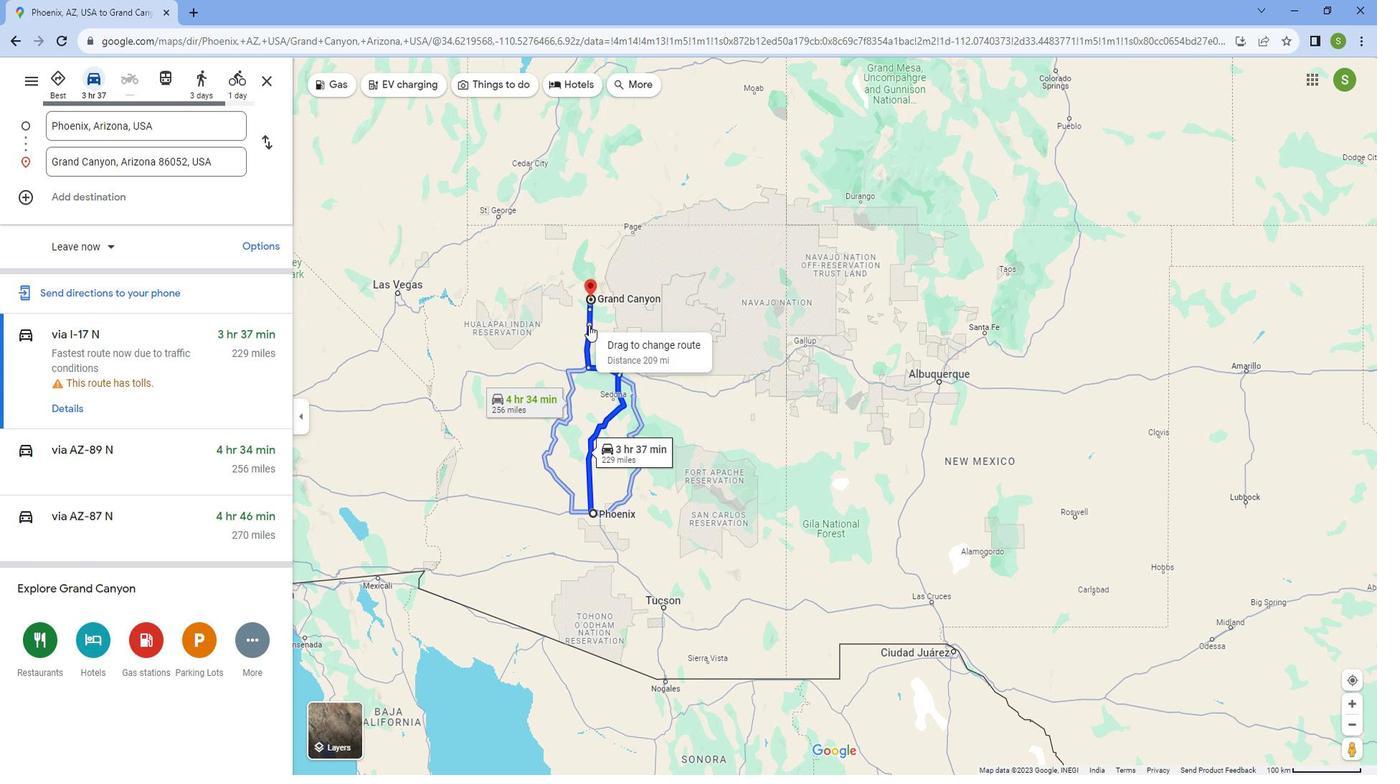 
Action: Mouse scrolled (589, 313) with delta (0, 0)
Screenshot: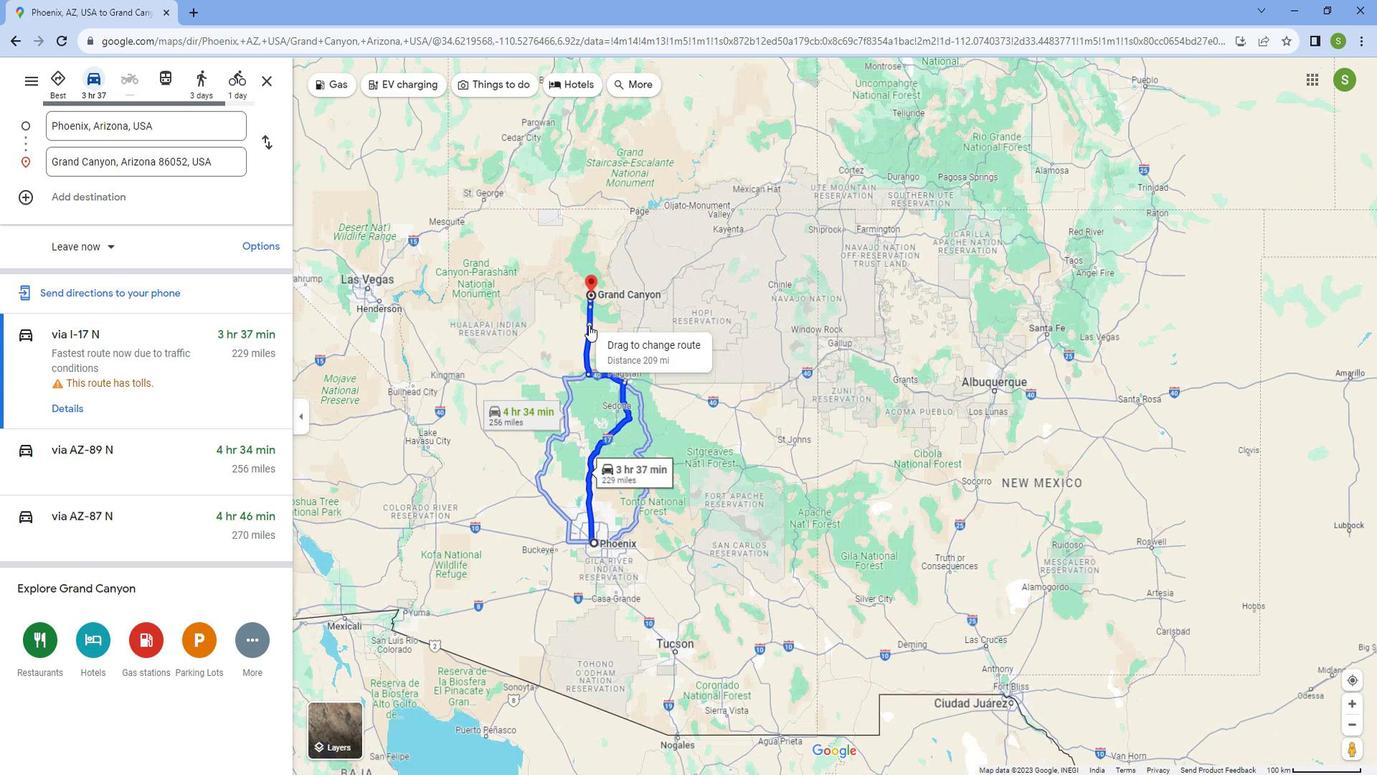 
Action: Mouse moved to (659, 280)
Screenshot: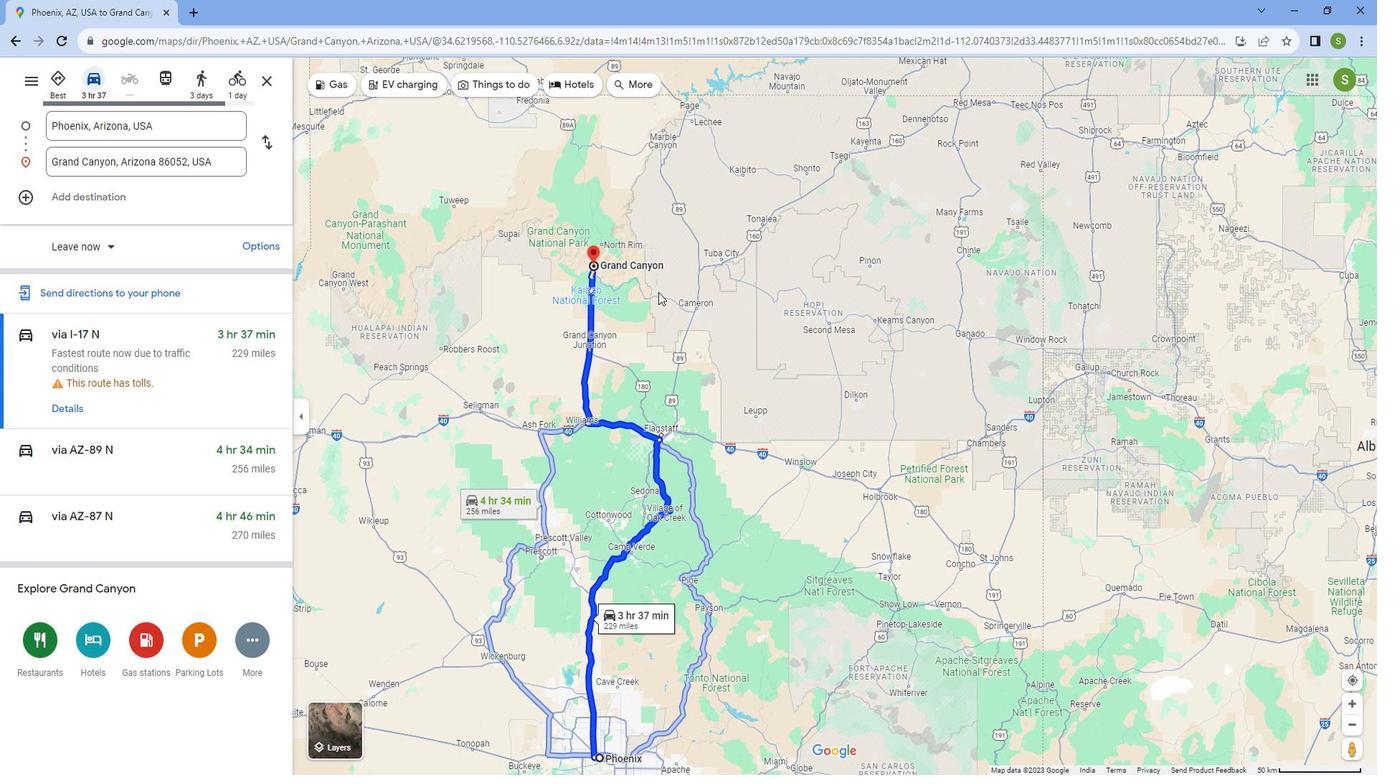 
Action: Mouse scrolled (659, 281) with delta (0, 0)
Screenshot: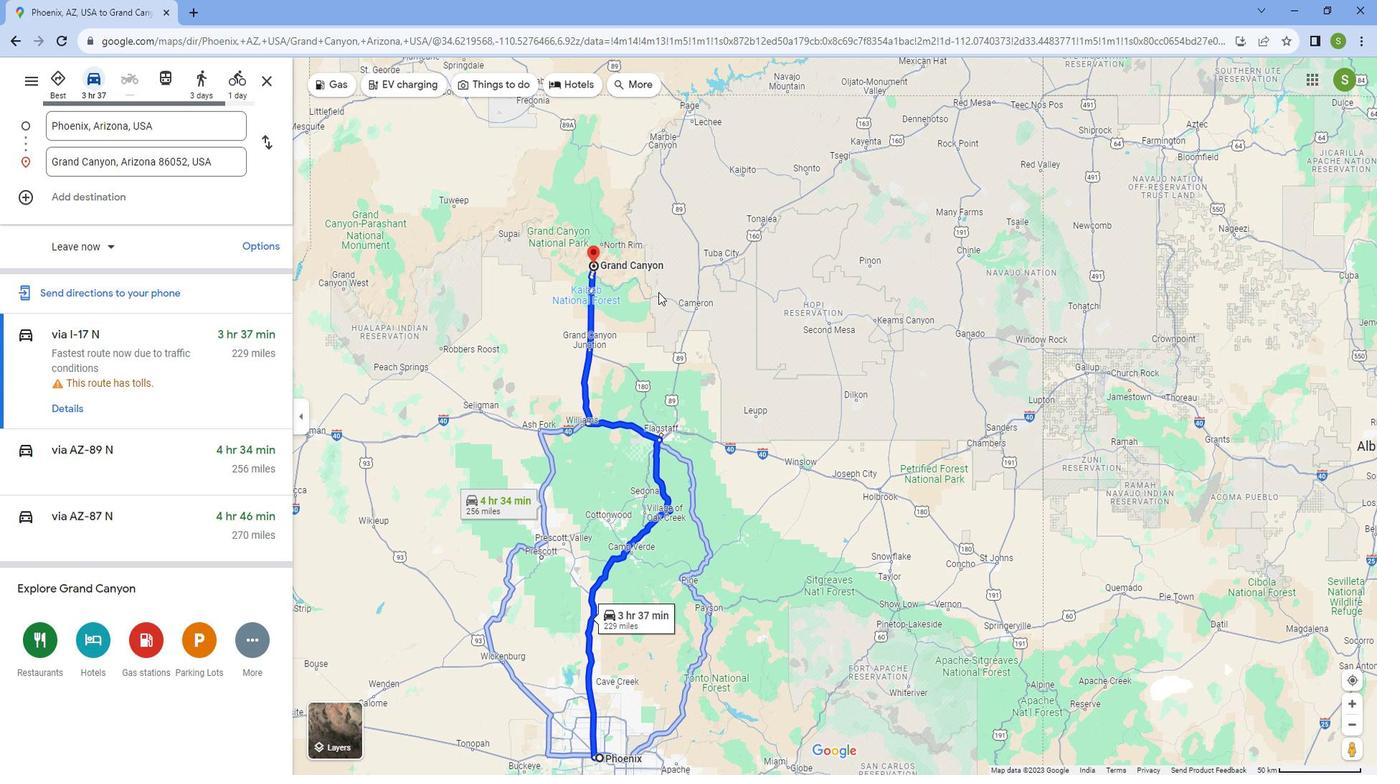 
Action: Mouse scrolled (659, 281) with delta (0, 0)
Screenshot: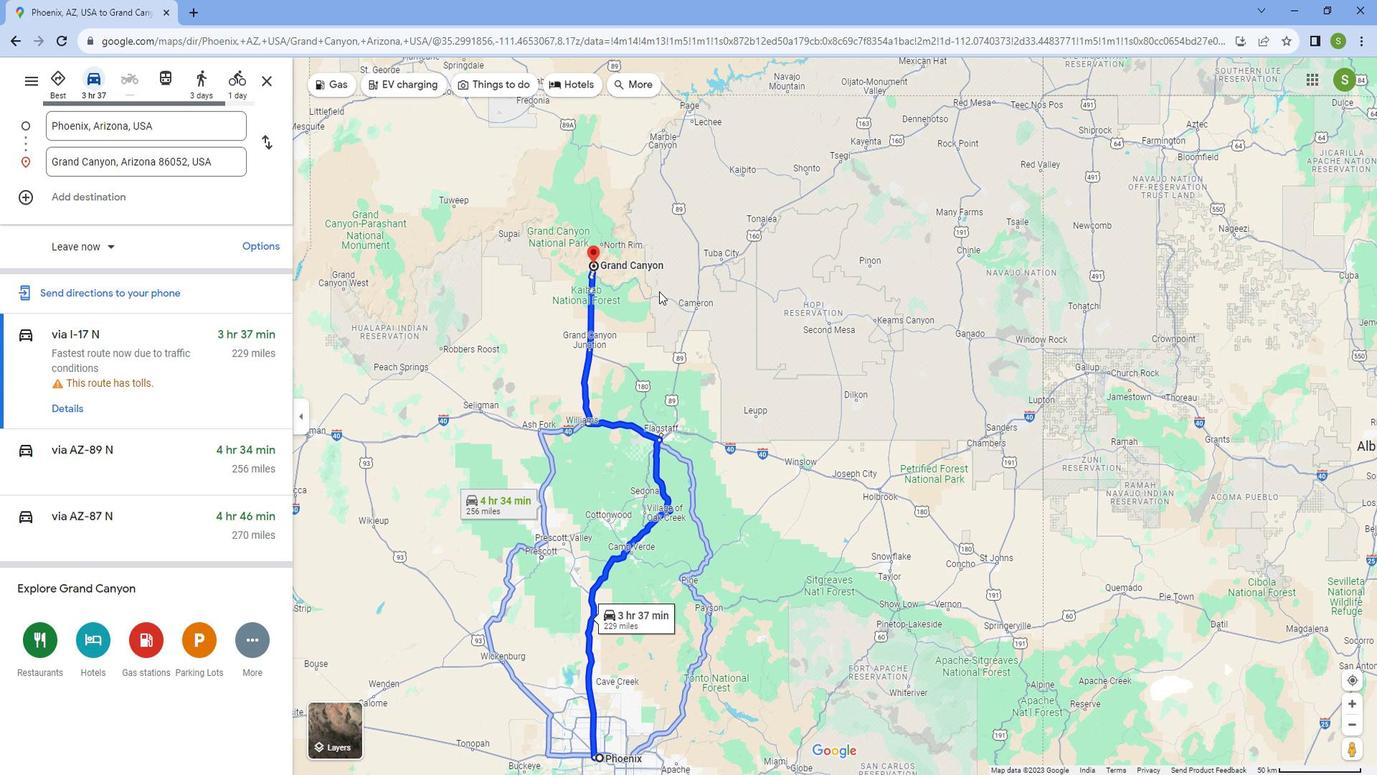 
Action: Mouse scrolled (659, 281) with delta (0, 0)
Screenshot: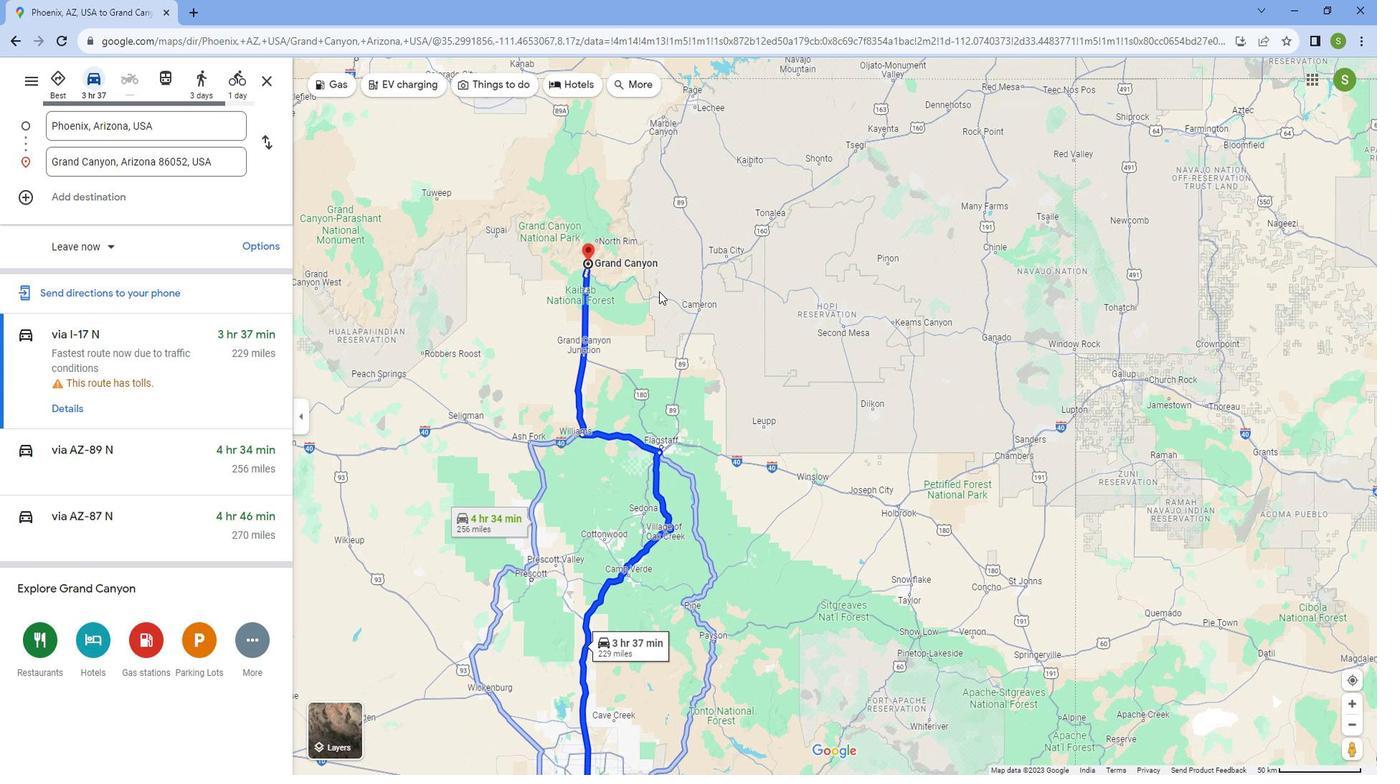 
Action: Mouse moved to (86, 391)
Screenshot: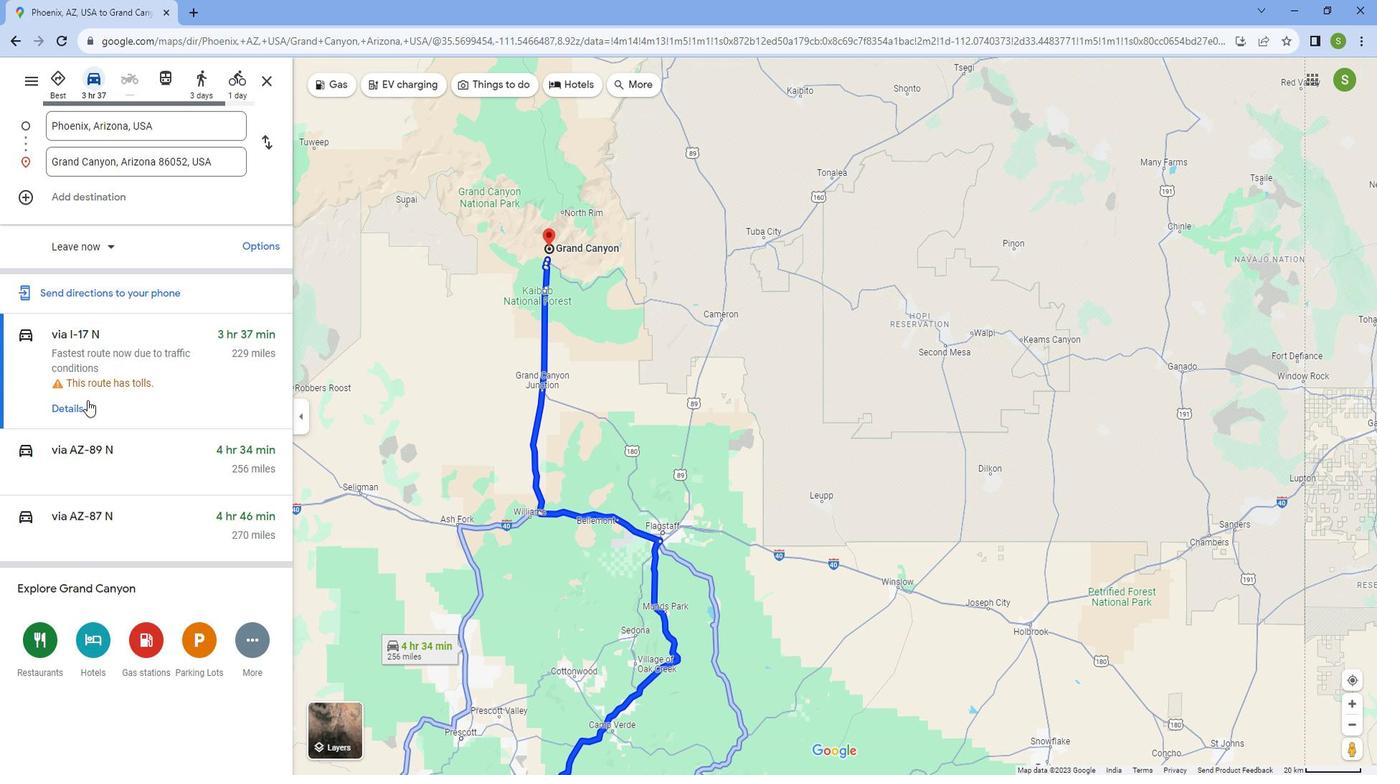 
Action: Mouse pressed left at (86, 391)
Screenshot: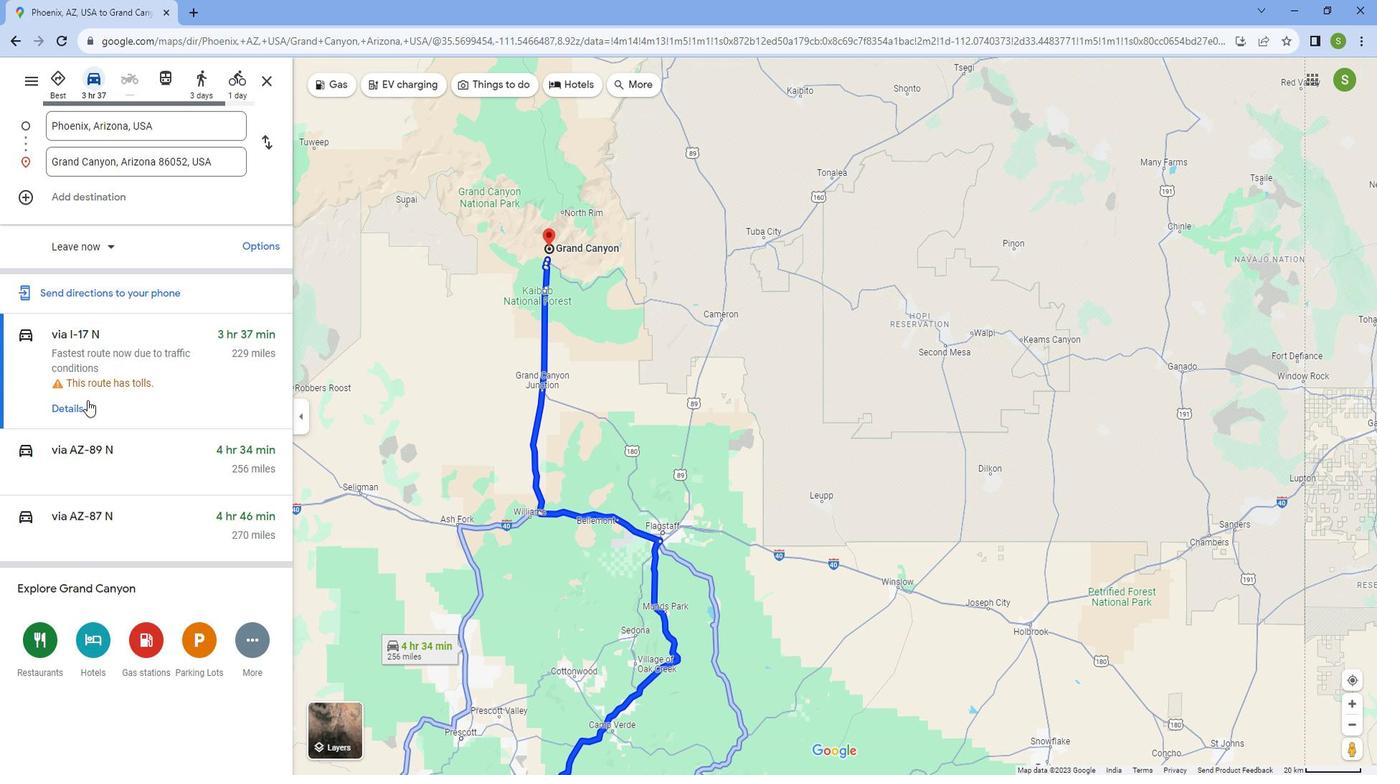 
Action: Mouse moved to (863, 255)
Screenshot: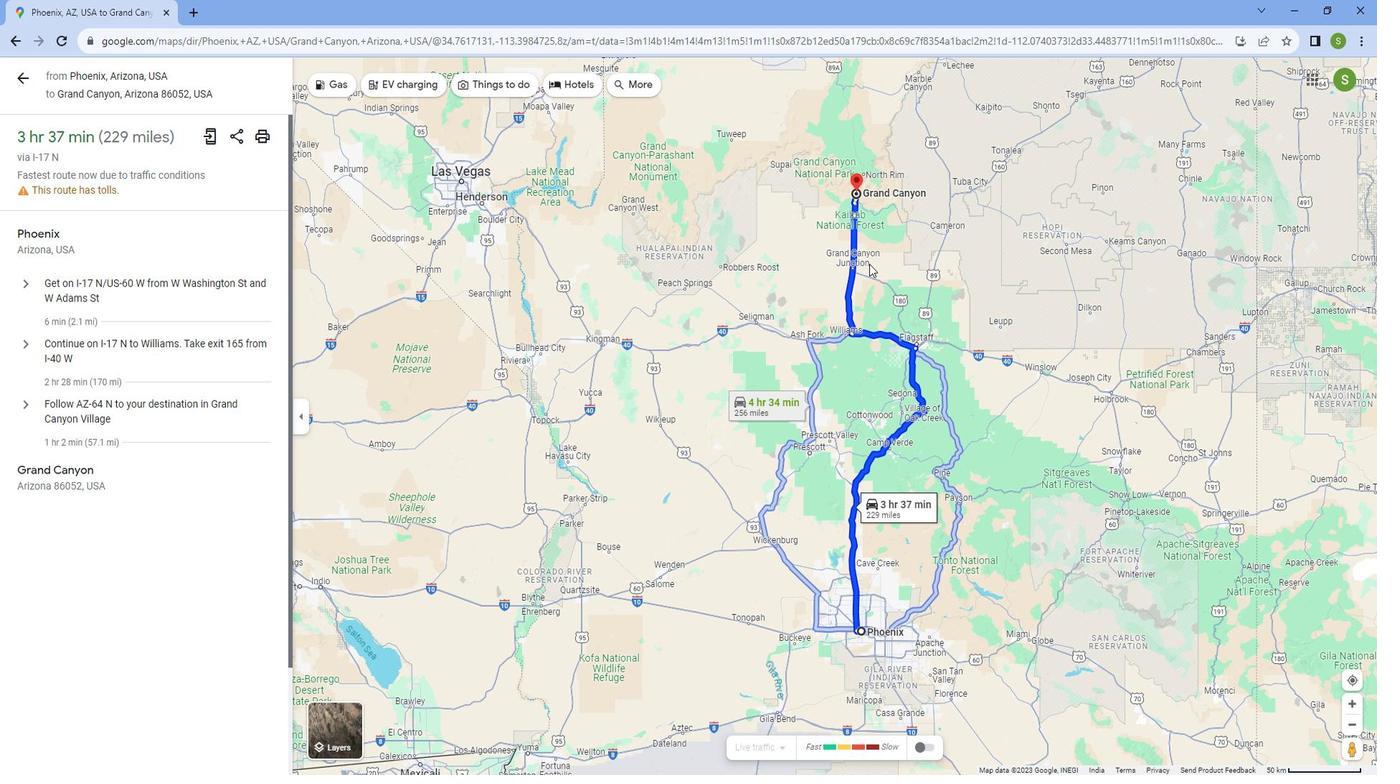 
Action: Mouse pressed left at (863, 255)
Screenshot: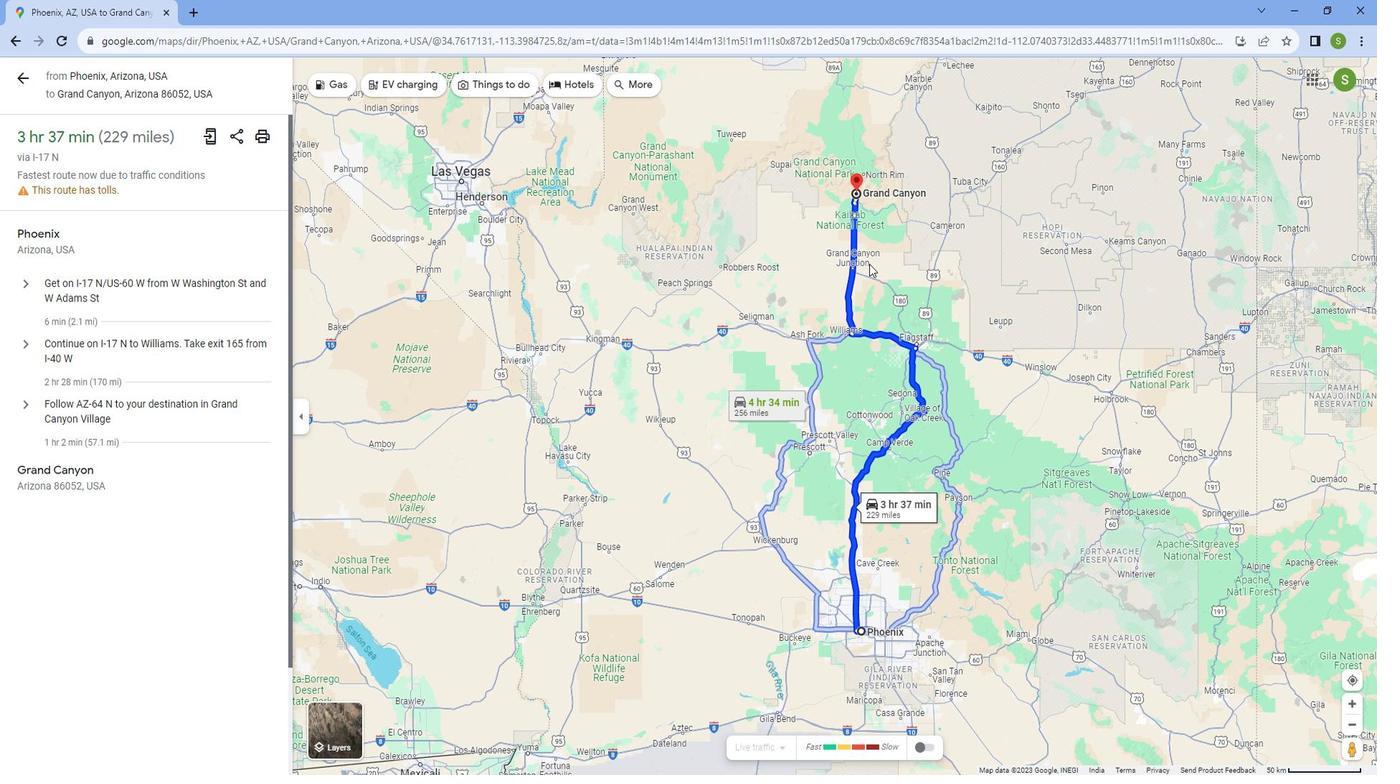 
Action: Mouse moved to (531, 224)
Screenshot: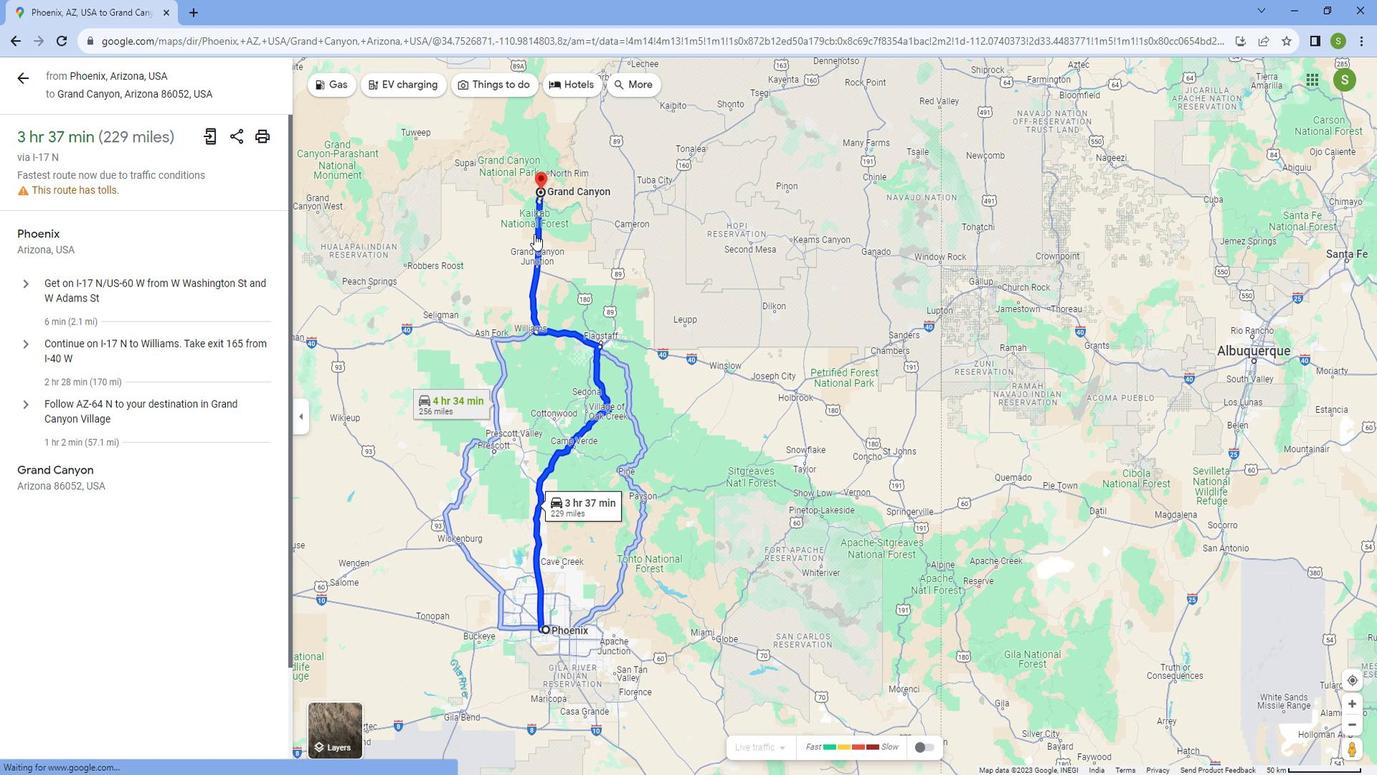 
Action: Mouse scrolled (531, 225) with delta (0, 0)
Screenshot: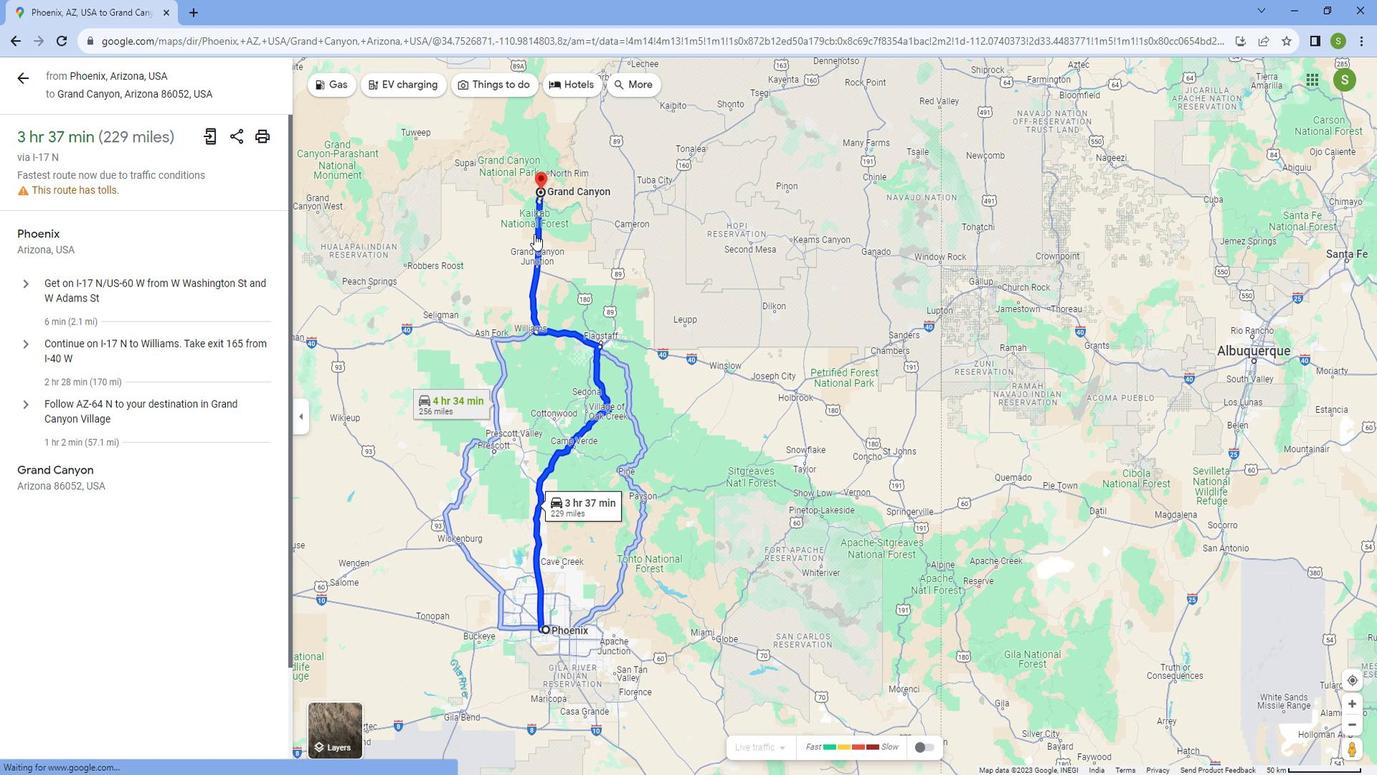 
Action: Mouse scrolled (531, 225) with delta (0, 0)
Screenshot: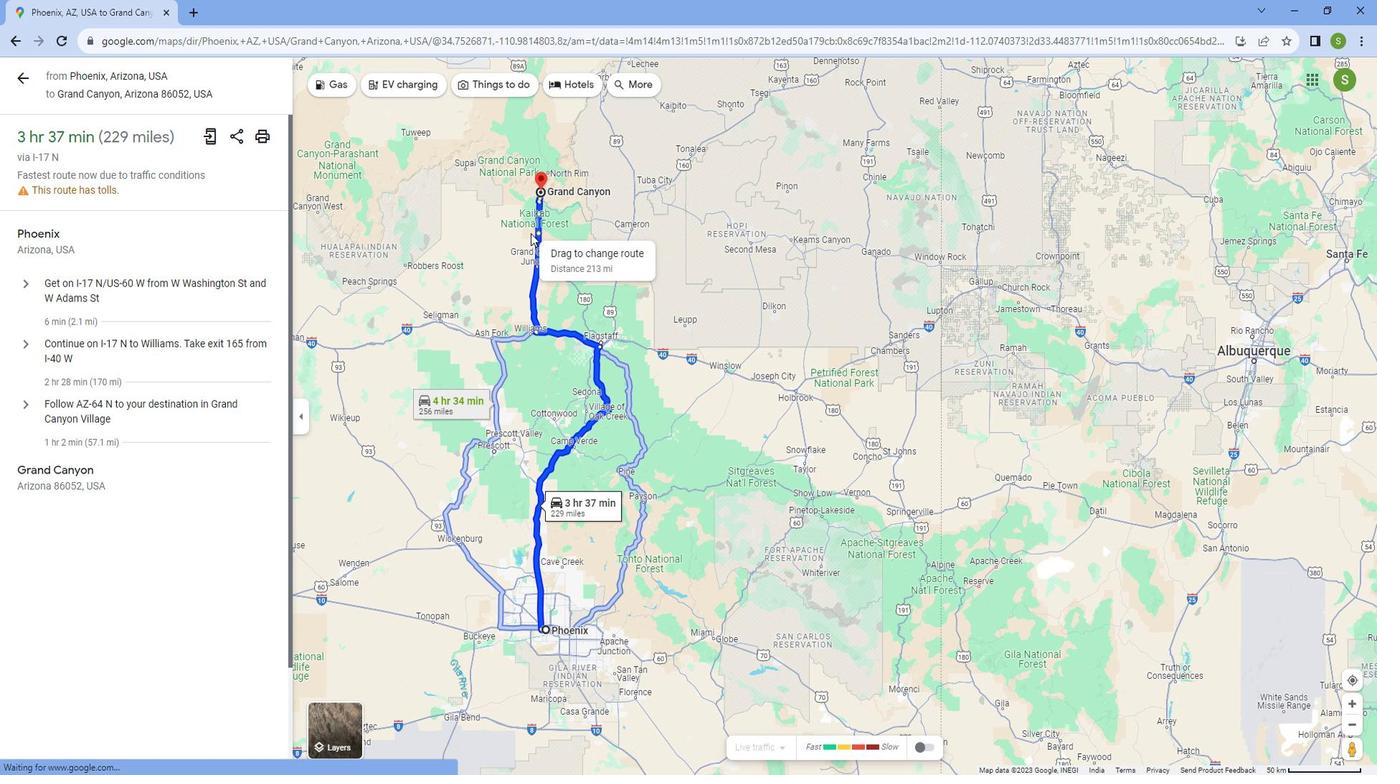 
Action: Mouse scrolled (531, 225) with delta (0, 0)
Screenshot: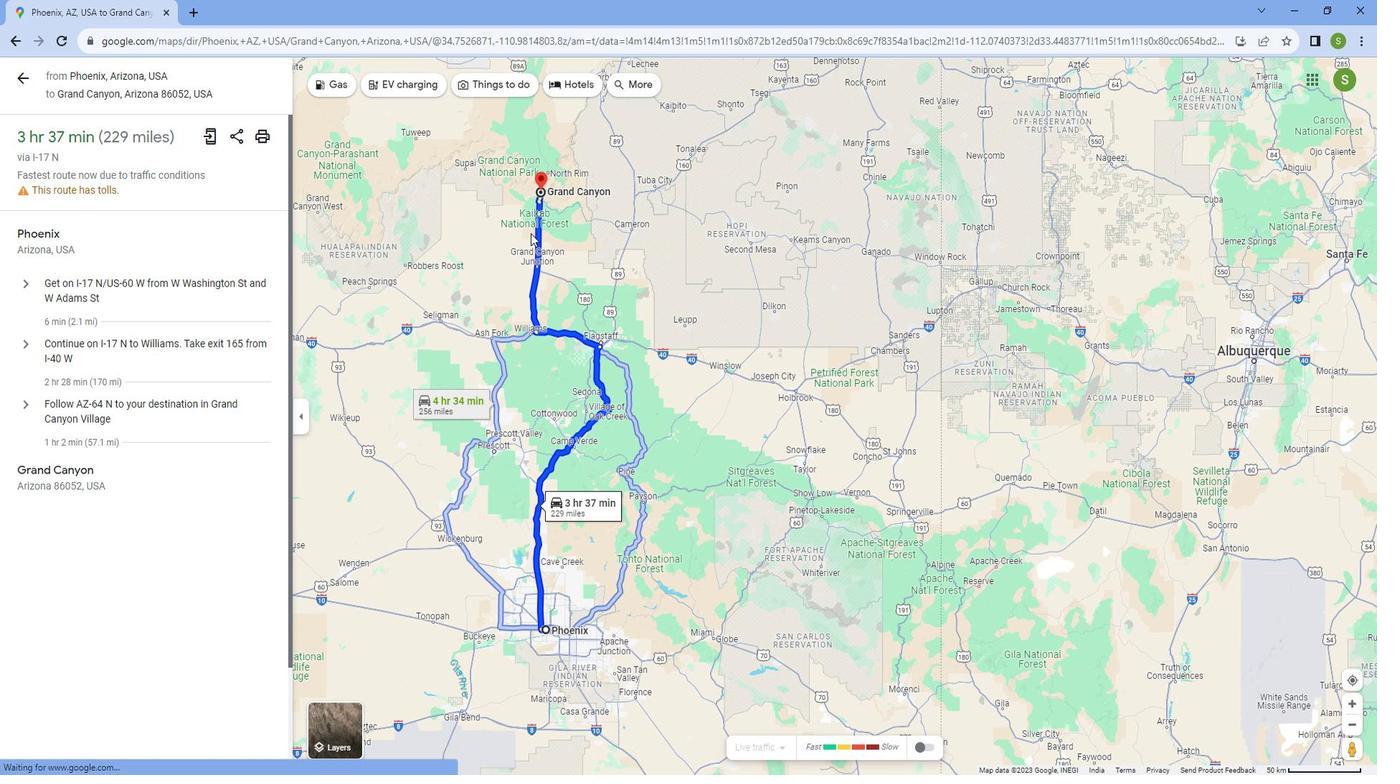 
Action: Mouse scrolled (531, 225) with delta (0, 0)
Screenshot: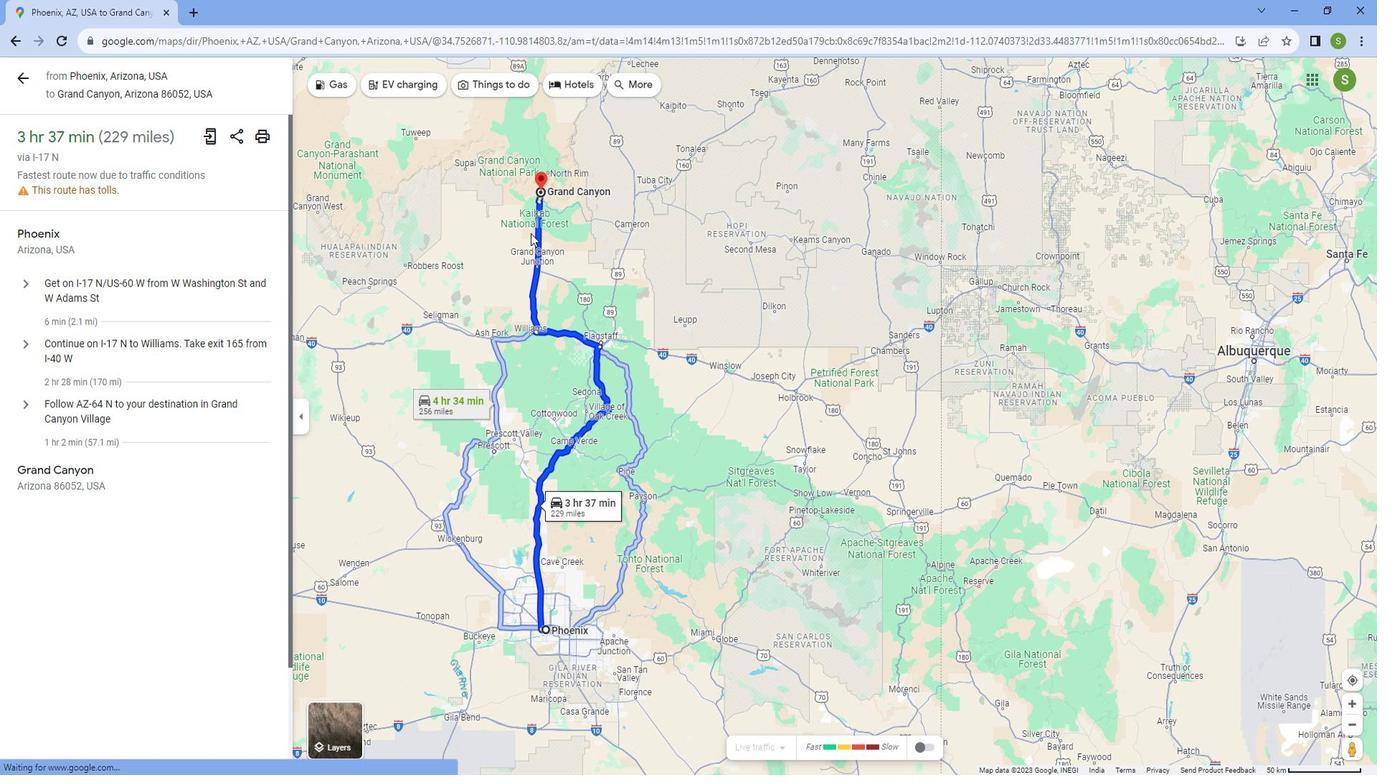 
Action: Mouse scrolled (531, 225) with delta (0, 0)
Screenshot: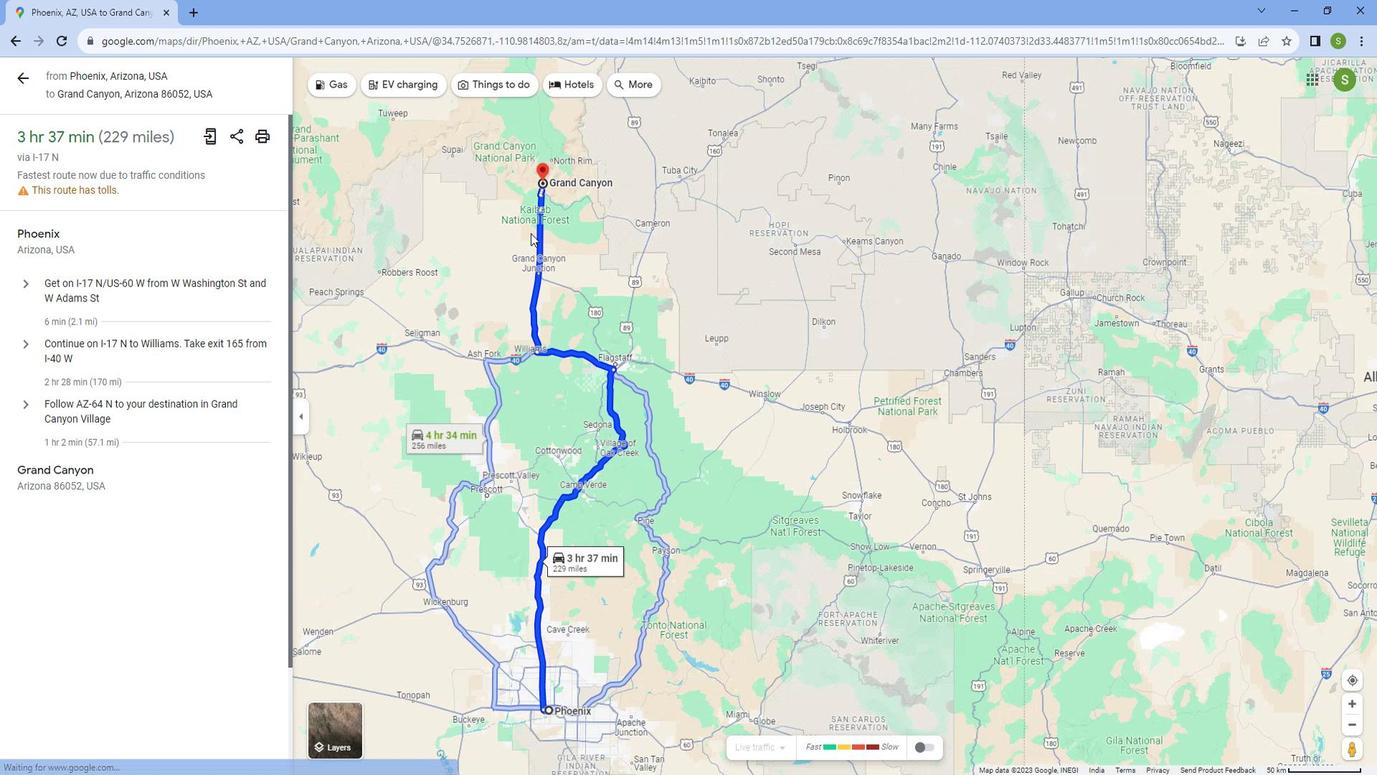 
Action: Mouse scrolled (531, 223) with delta (0, 0)
Screenshot: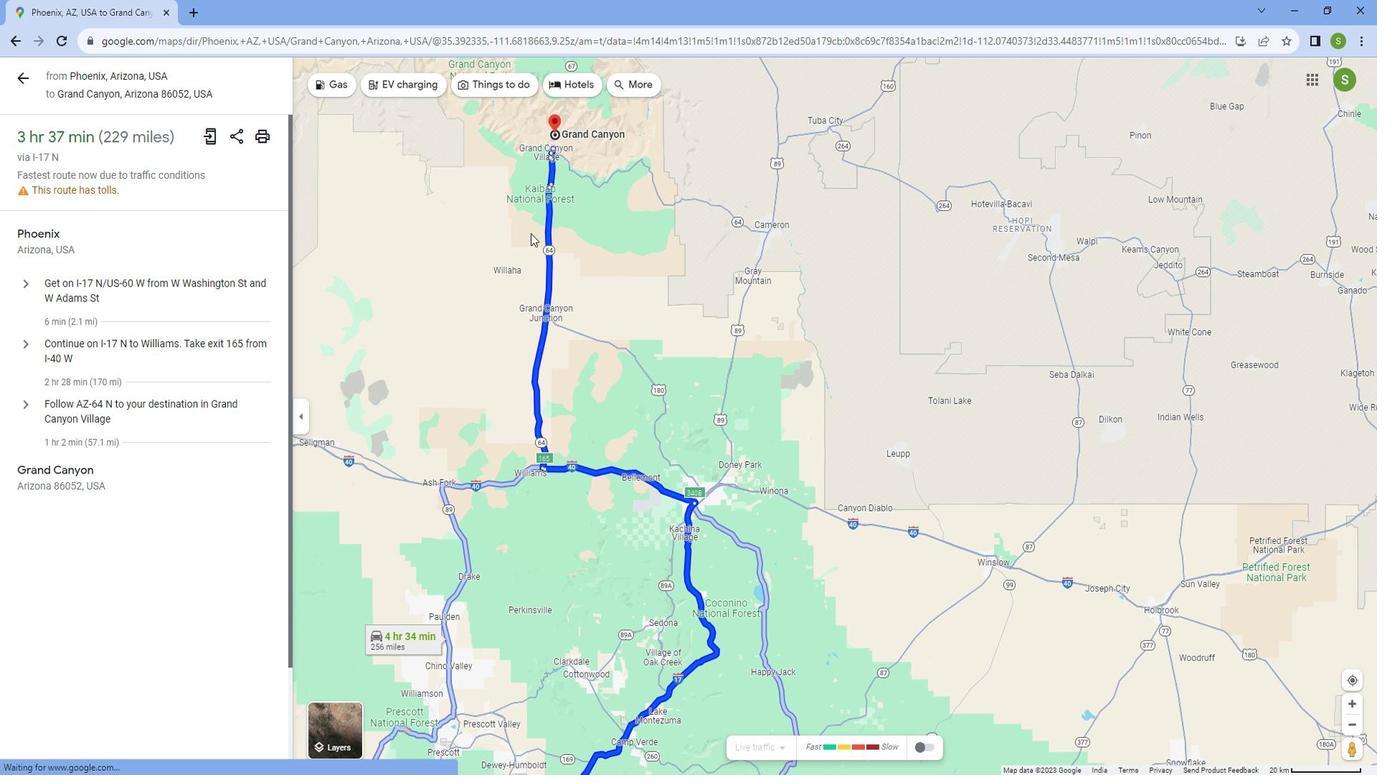 
Action: Mouse scrolled (531, 223) with delta (0, 0)
Screenshot: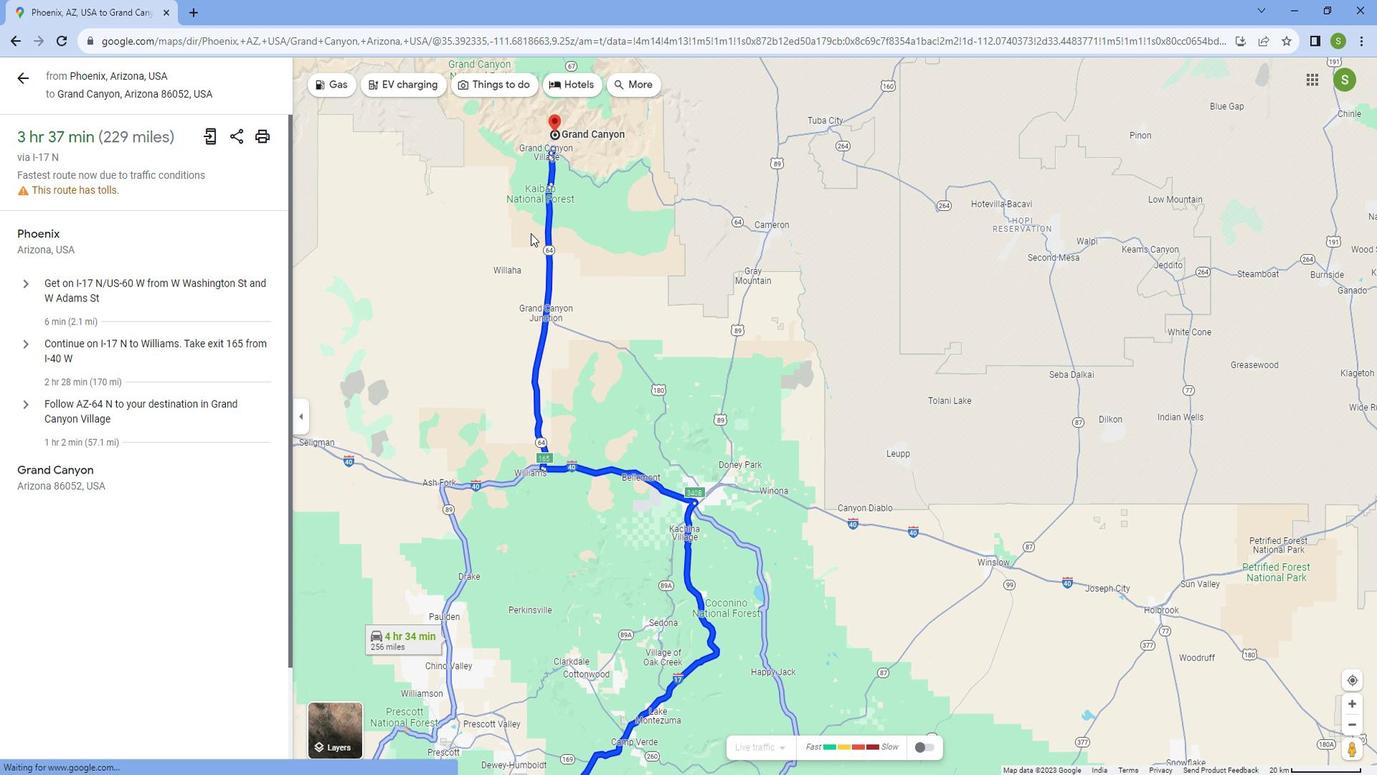 
Action: Mouse scrolled (531, 223) with delta (0, 0)
Screenshot: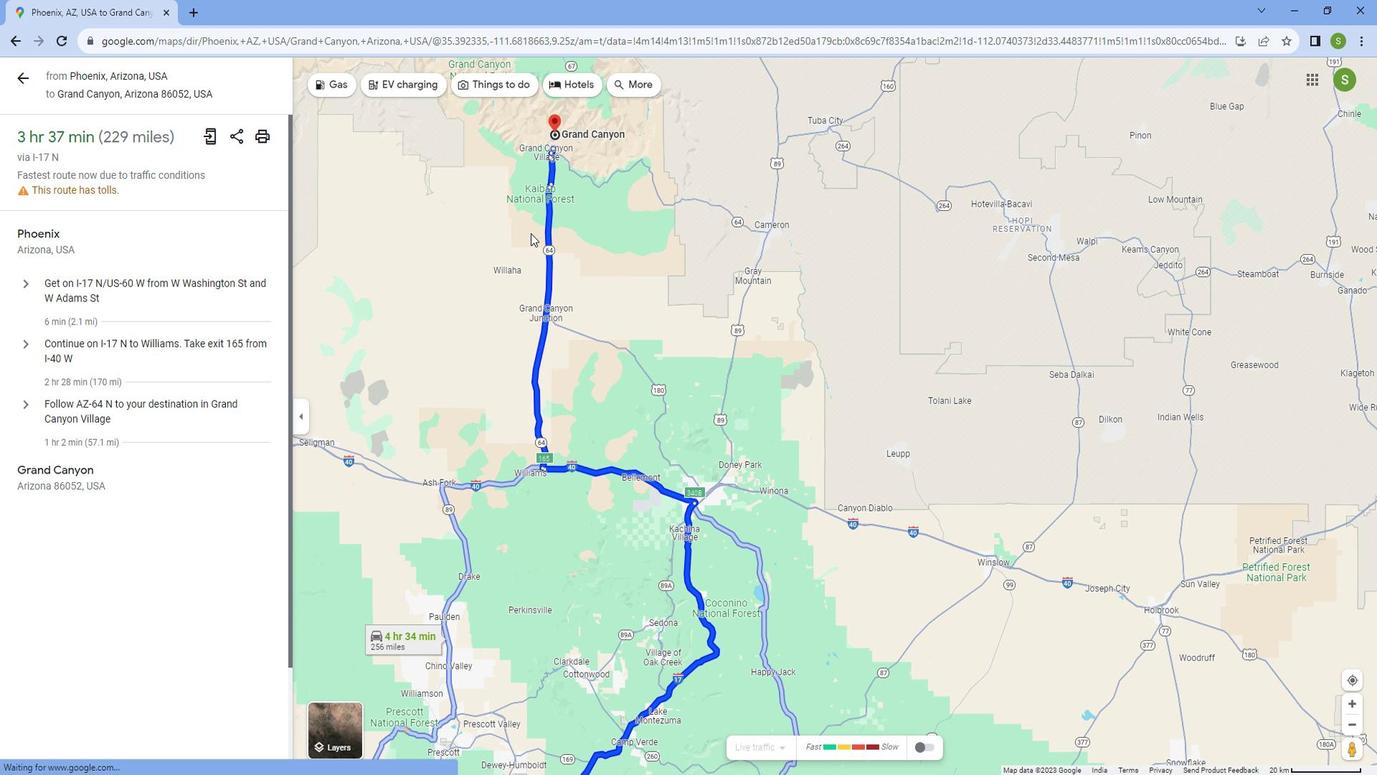 
Action: Mouse scrolled (531, 223) with delta (0, 0)
Screenshot: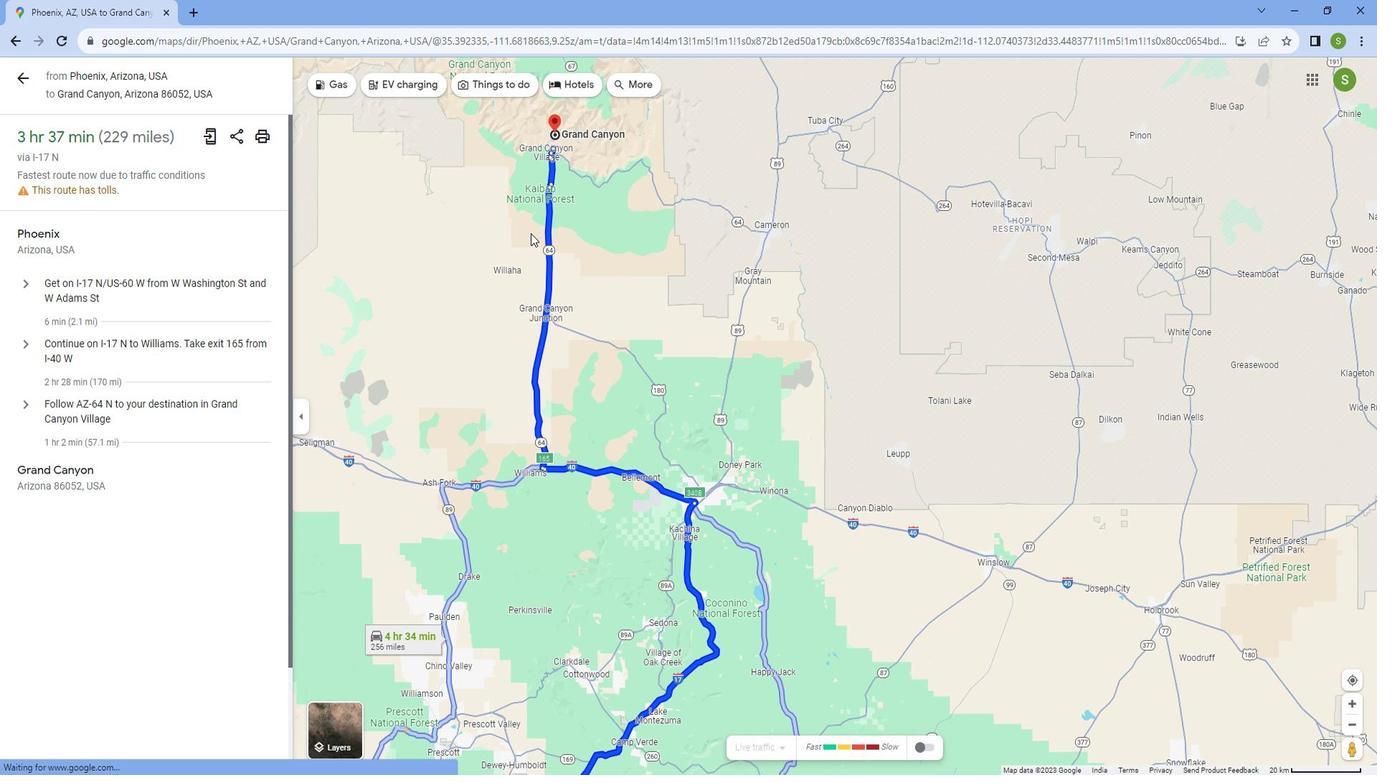 
Action: Mouse scrolled (531, 225) with delta (0, 0)
Screenshot: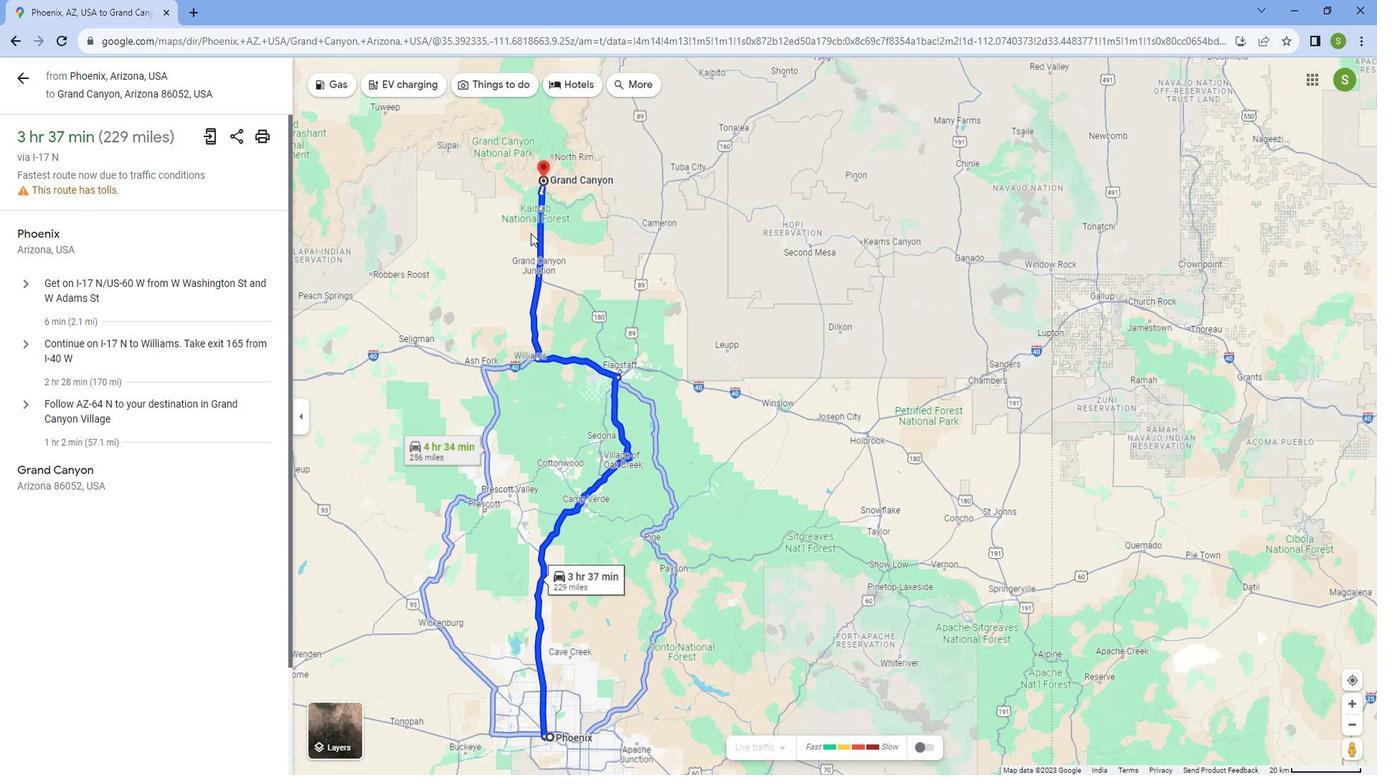 
Action: Mouse scrolled (531, 225) with delta (0, 0)
Screenshot: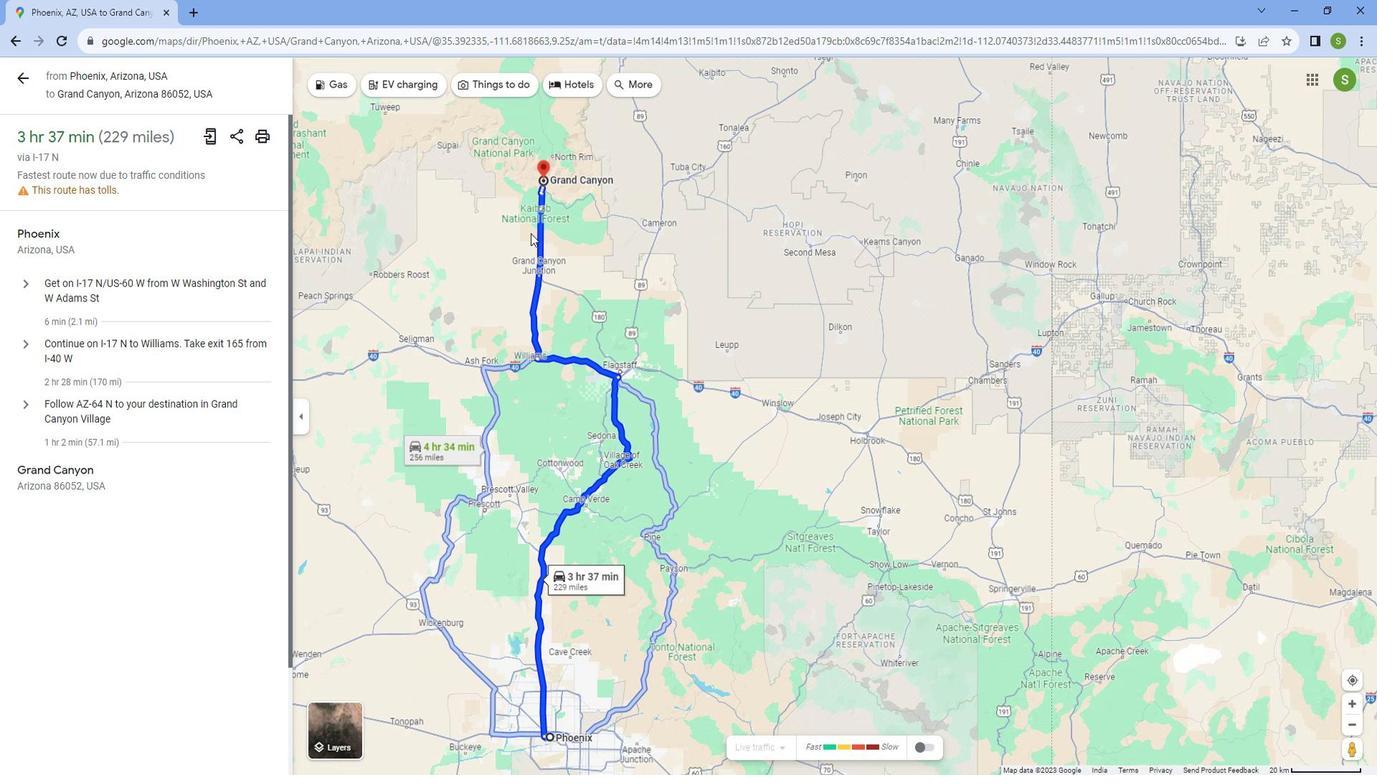 
Action: Mouse scrolled (531, 225) with delta (0, 0)
Screenshot: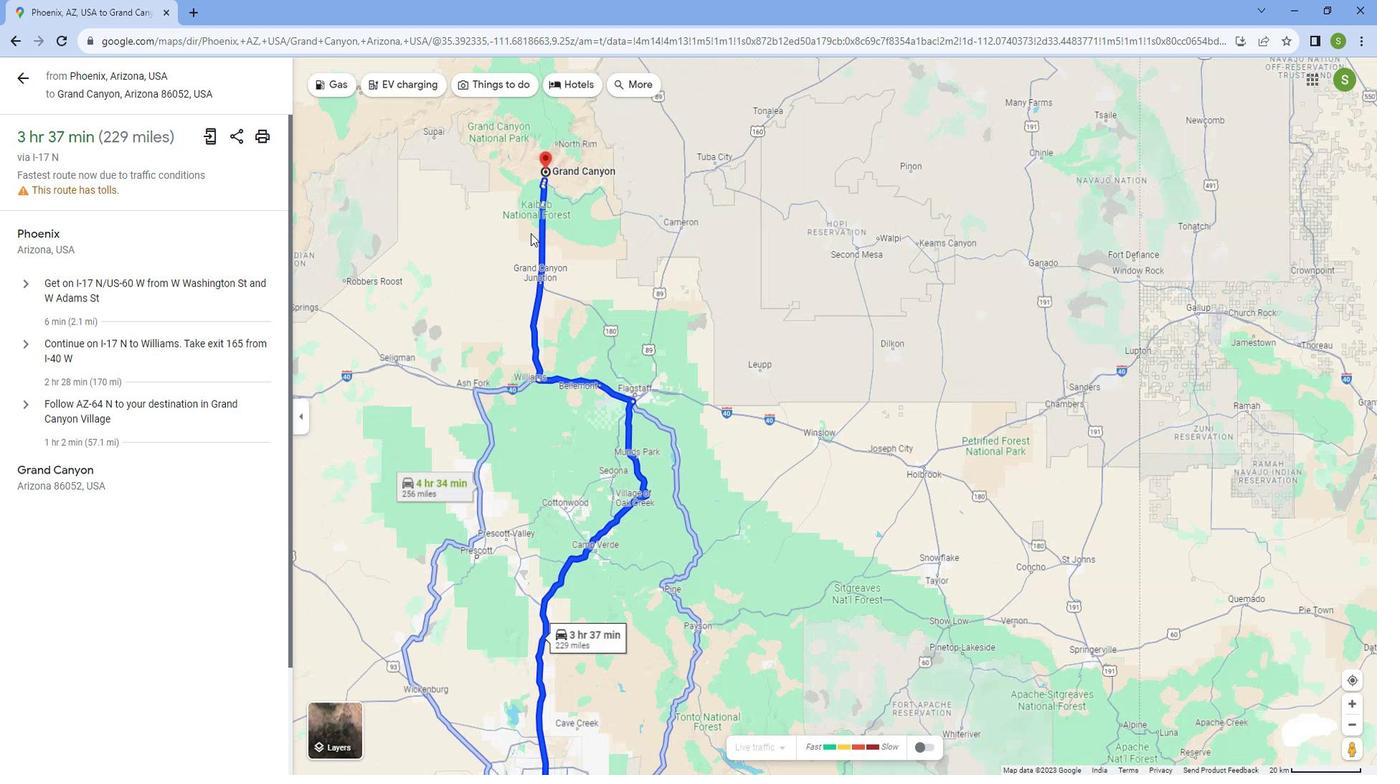 
Action: Mouse moved to (602, 276)
Screenshot: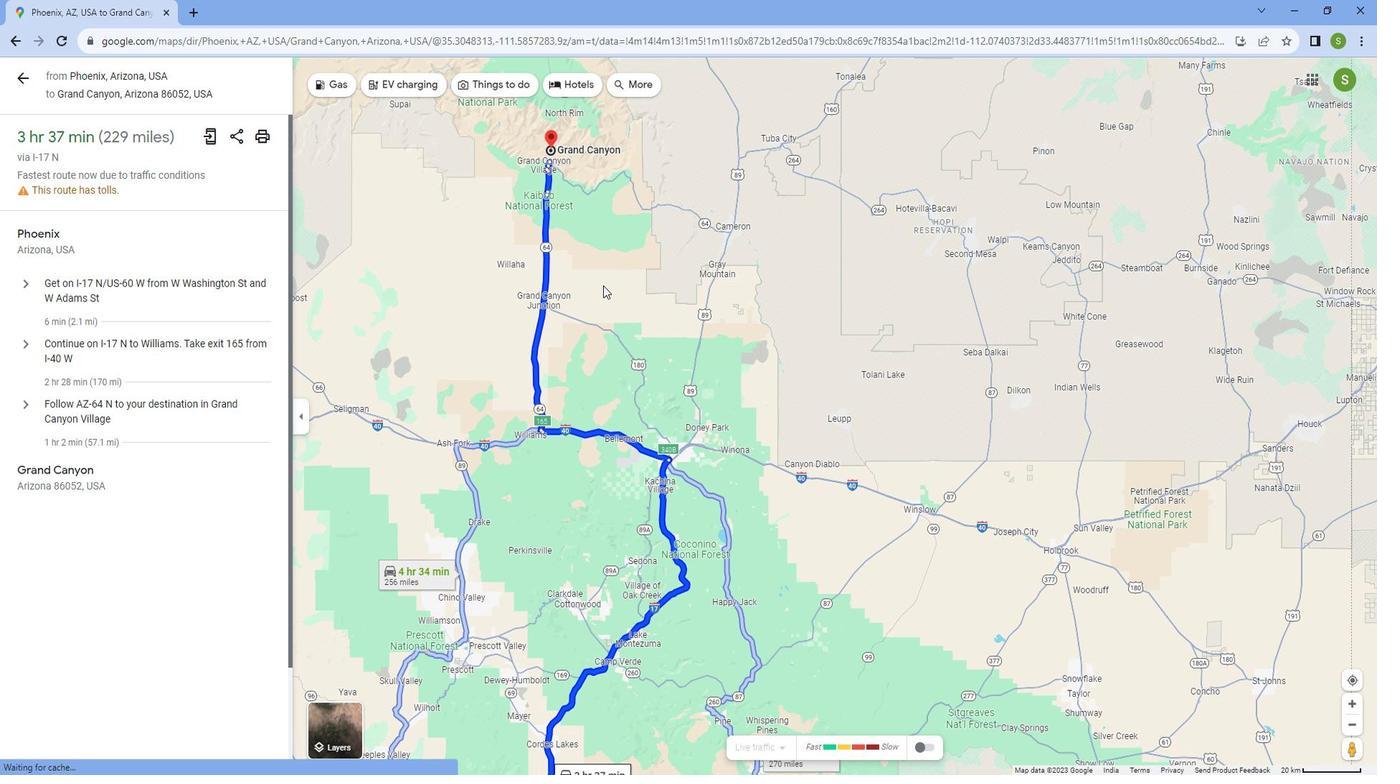
Action: Mouse pressed left at (602, 276)
Screenshot: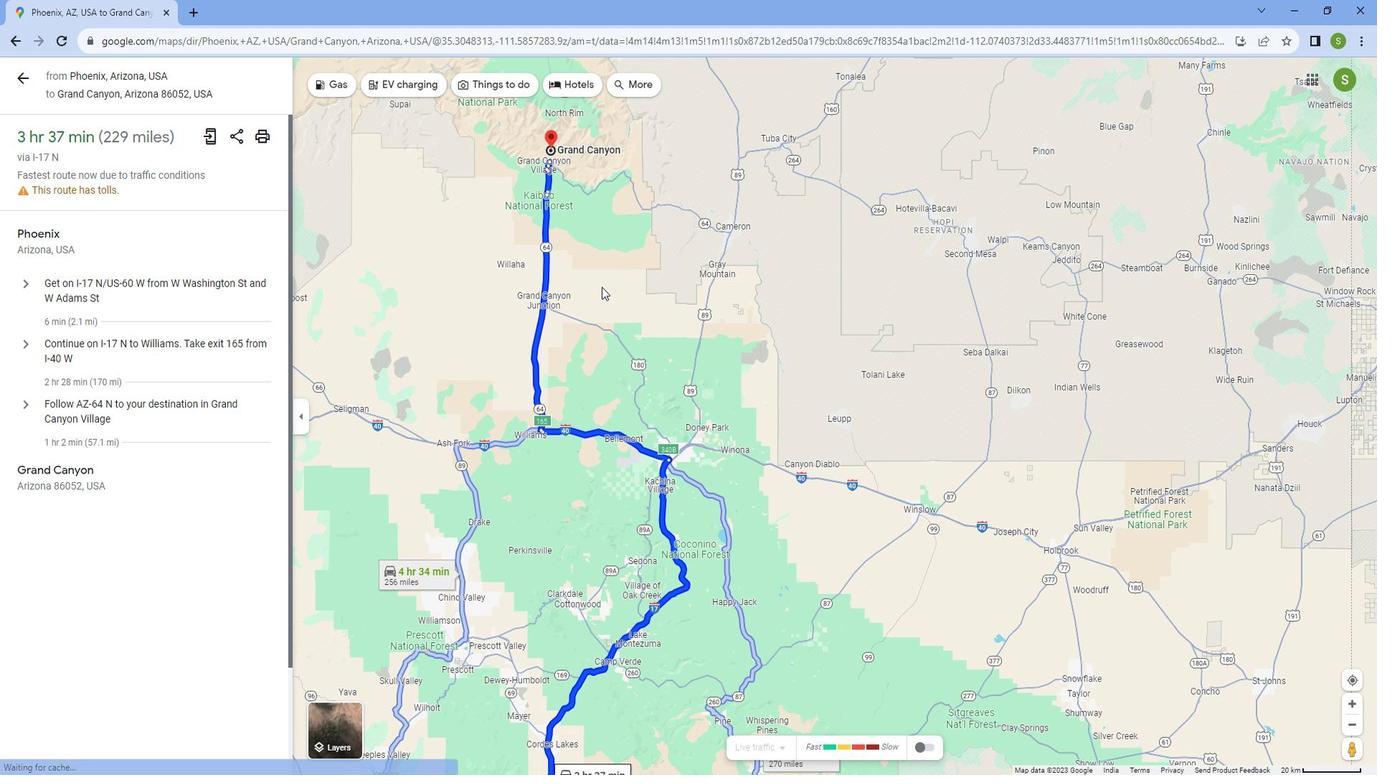 
Action: Mouse moved to (632, 236)
Screenshot: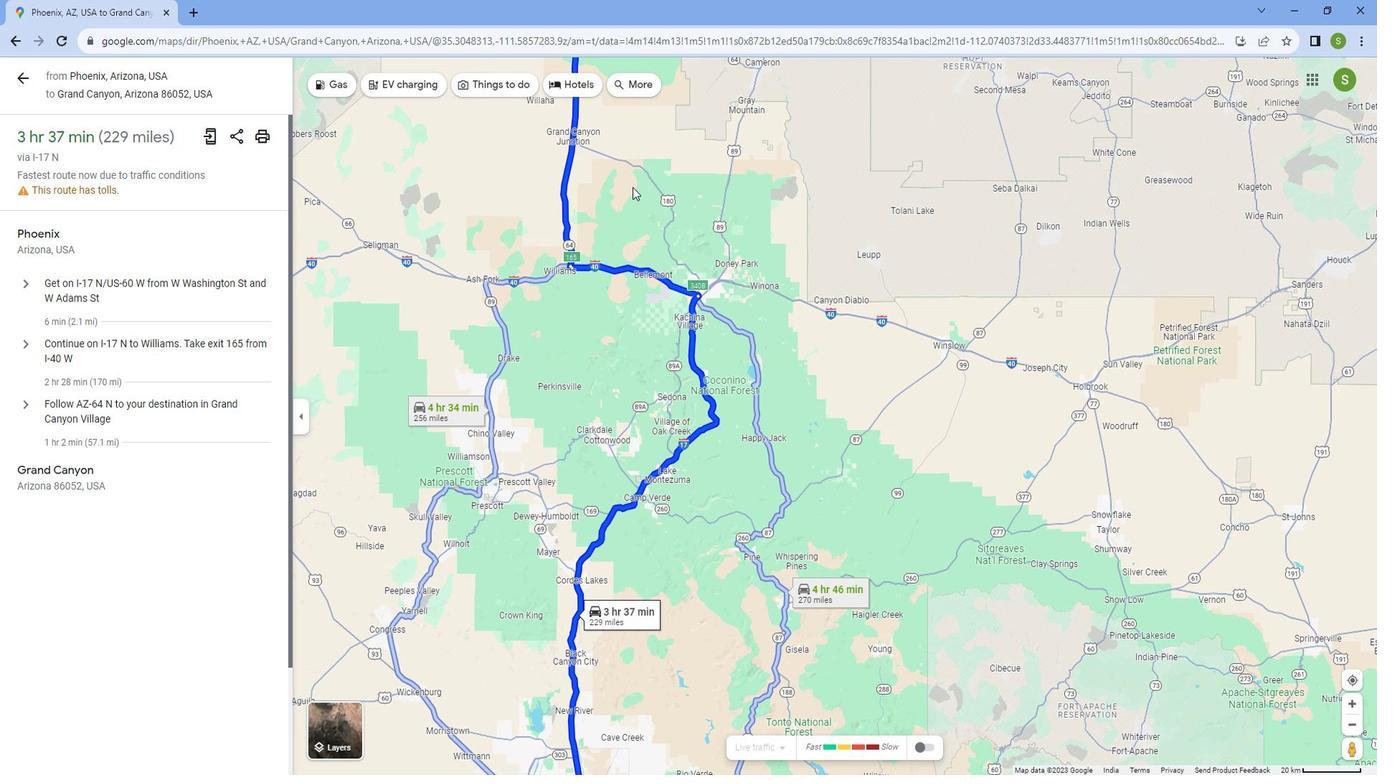 
Action: Mouse pressed left at (632, 236)
Screenshot: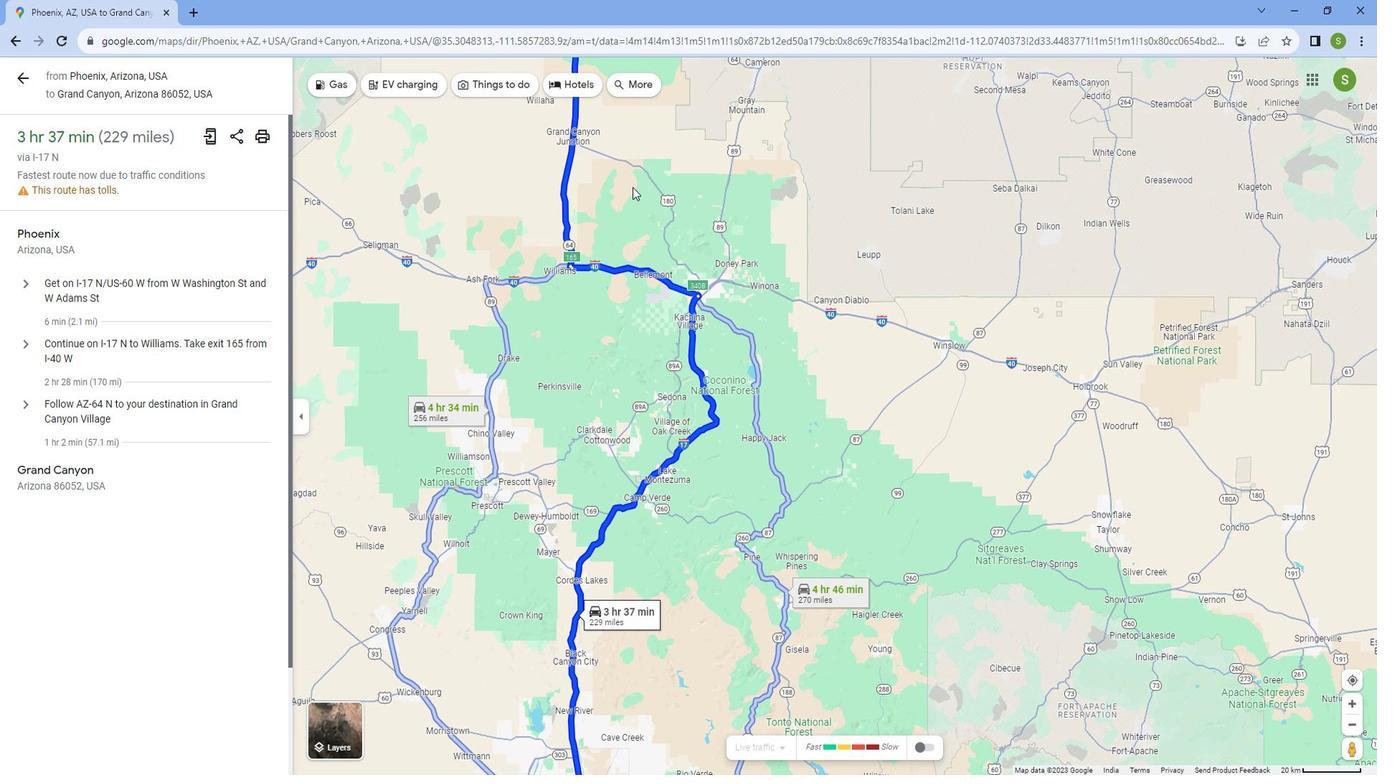 
Action: Mouse moved to (617, 386)
Screenshot: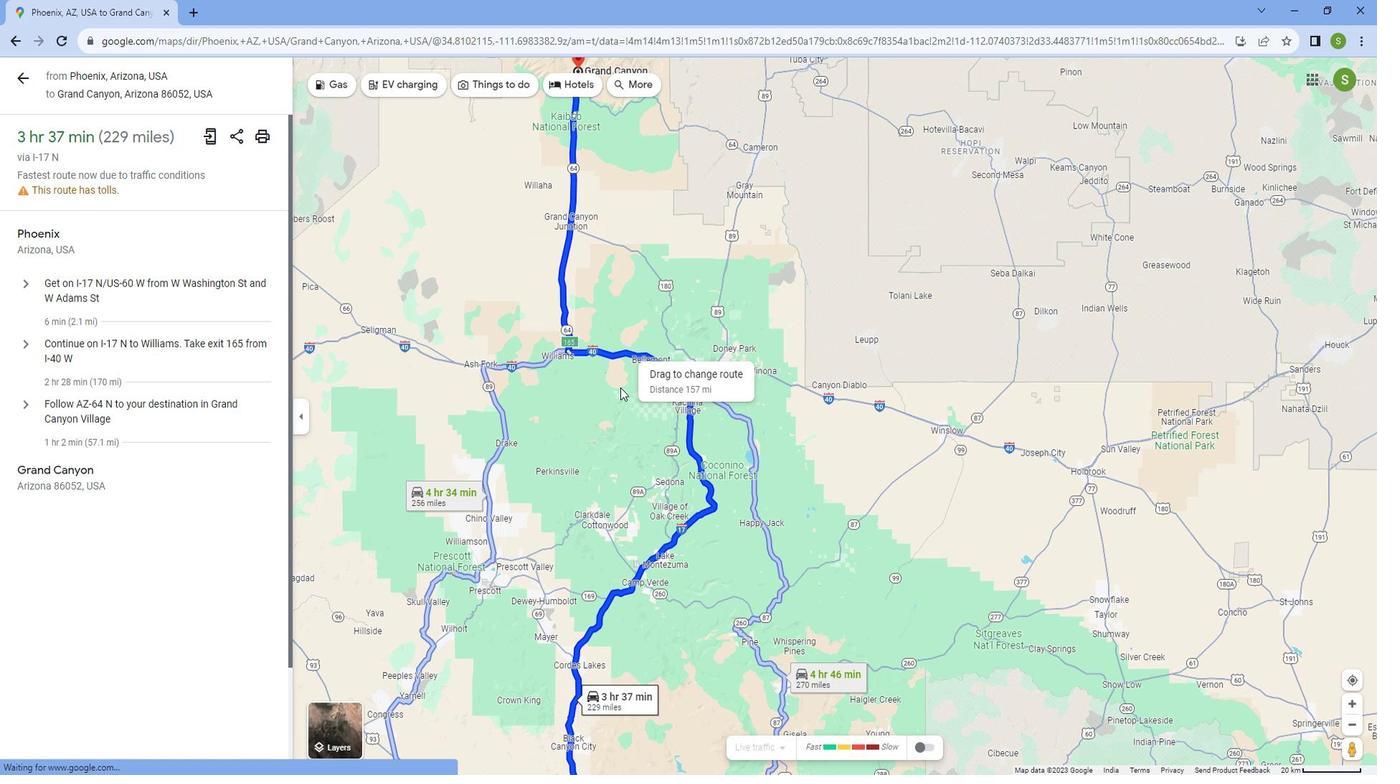 
Action: Mouse pressed left at (617, 386)
Screenshot: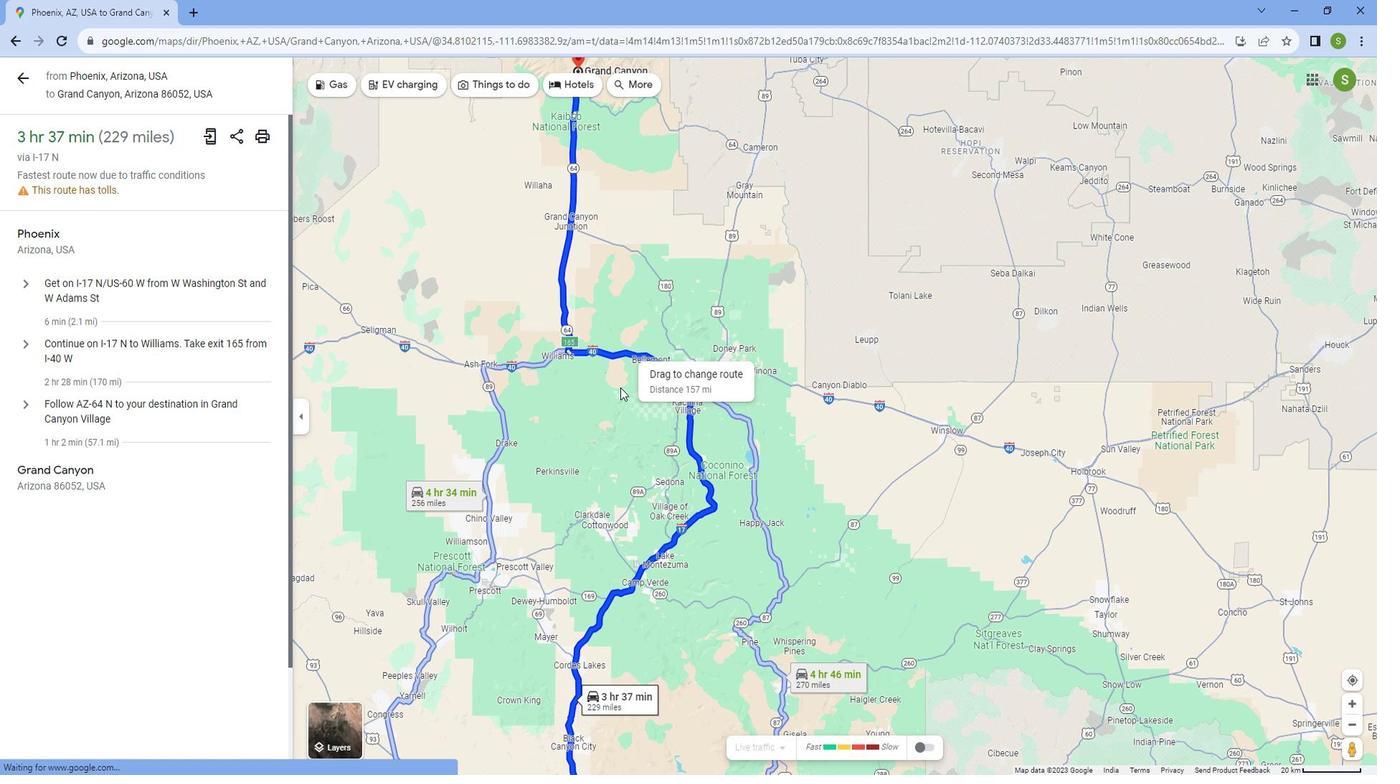 
Action: Mouse moved to (654, 310)
Screenshot: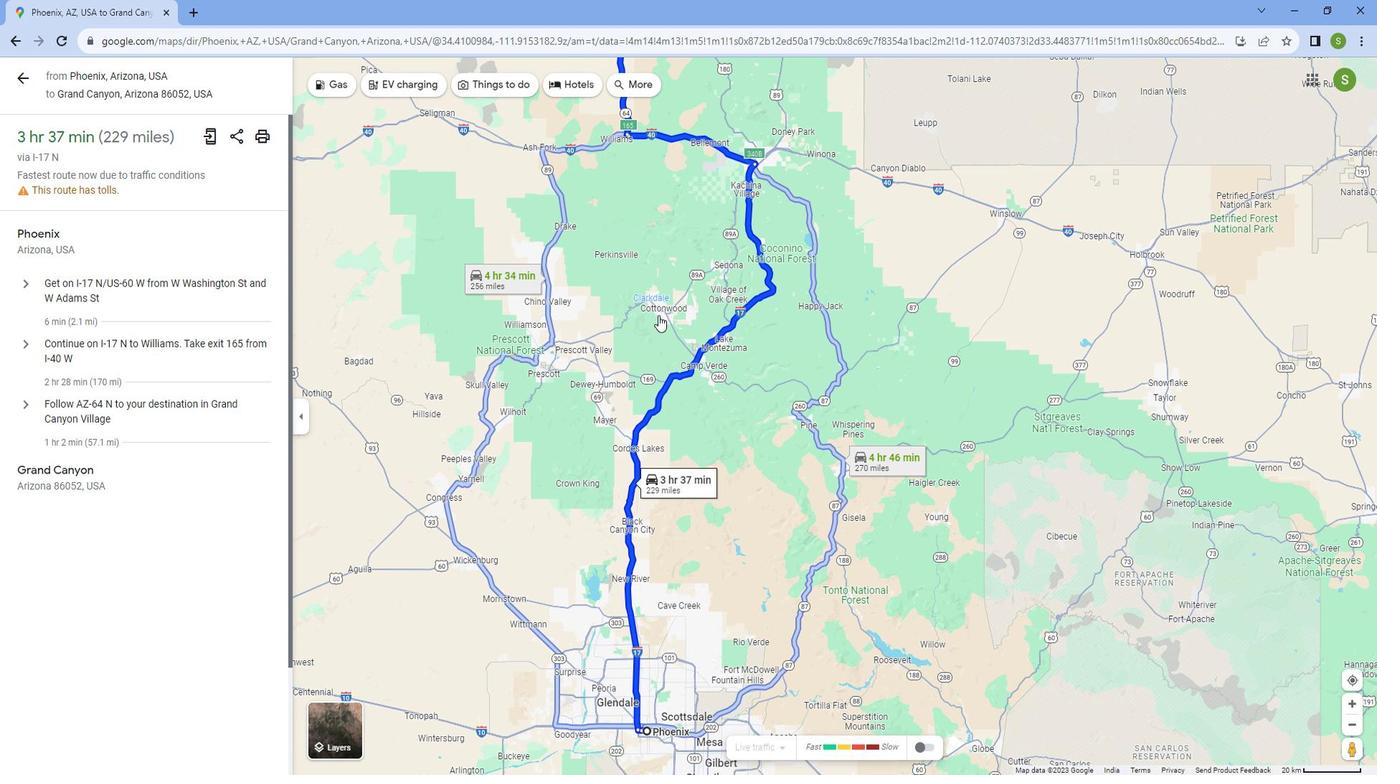 
Action: Mouse pressed left at (654, 310)
Screenshot: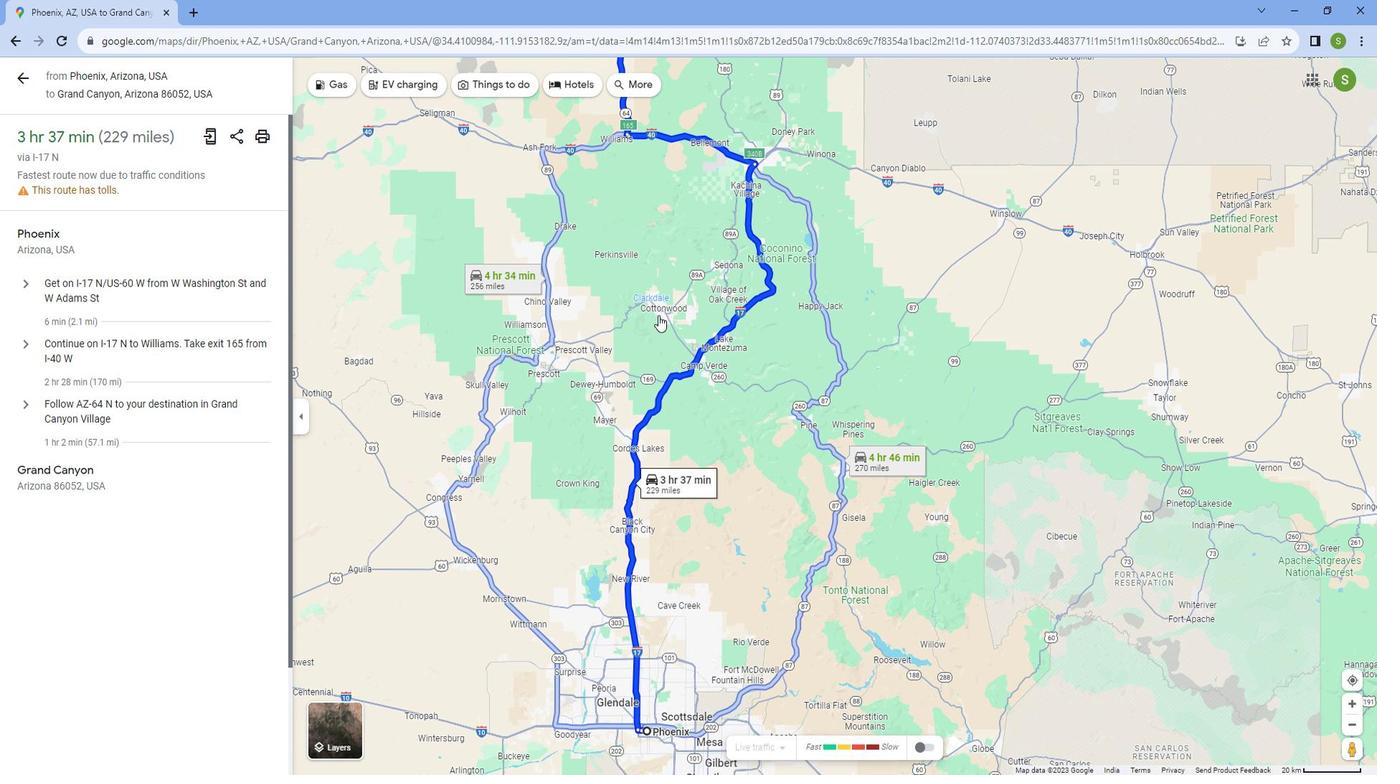 
Action: Mouse moved to (660, 592)
Screenshot: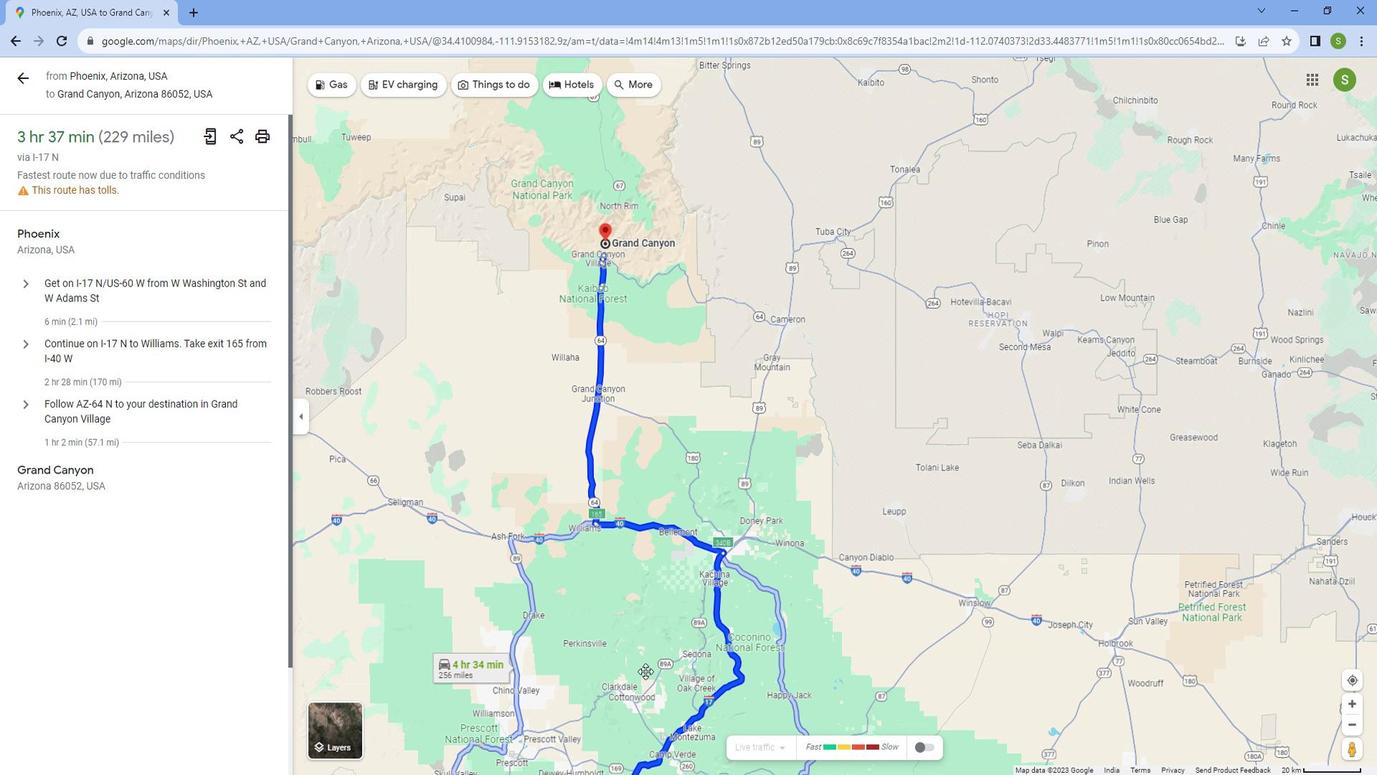 
